 Task: Add a dentist appointment for a cavity filling on the 22nd at 6:00 PM to 7:00 PM
Action: Mouse moved to (360, 179)
Screenshot: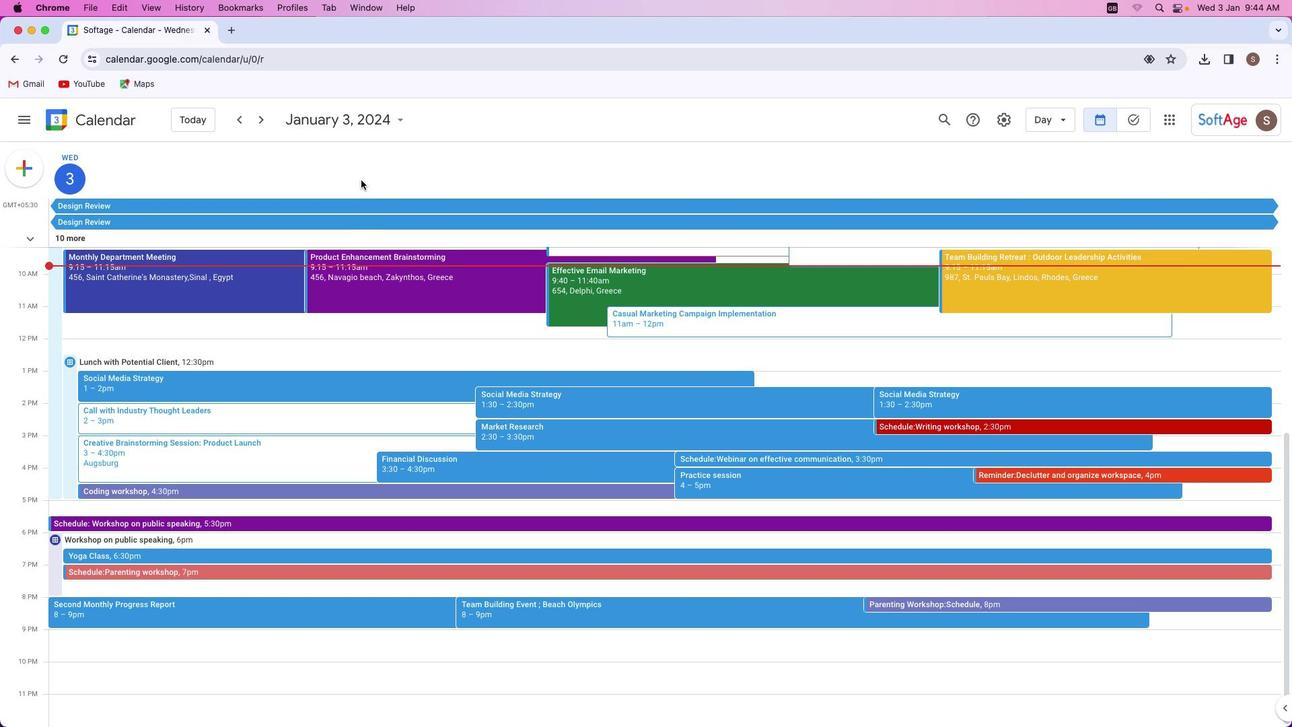 
Action: Mouse pressed left at (360, 179)
Screenshot: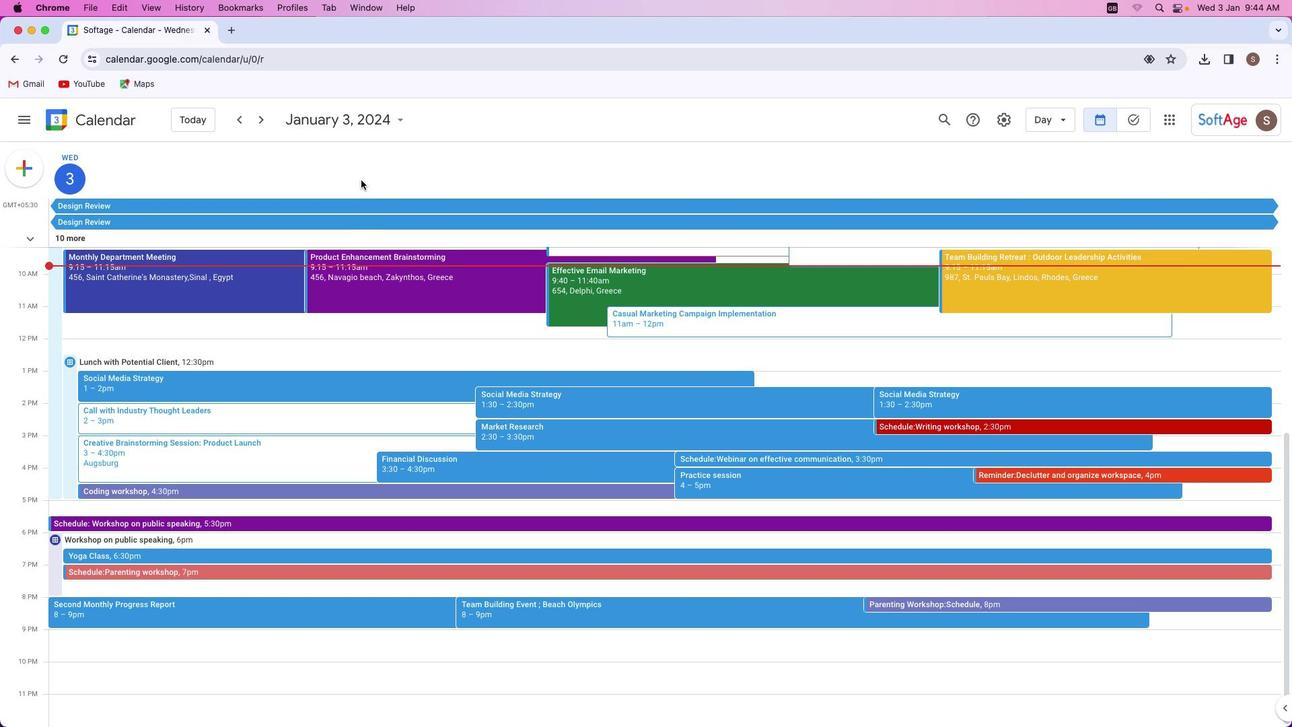 
Action: Mouse moved to (18, 169)
Screenshot: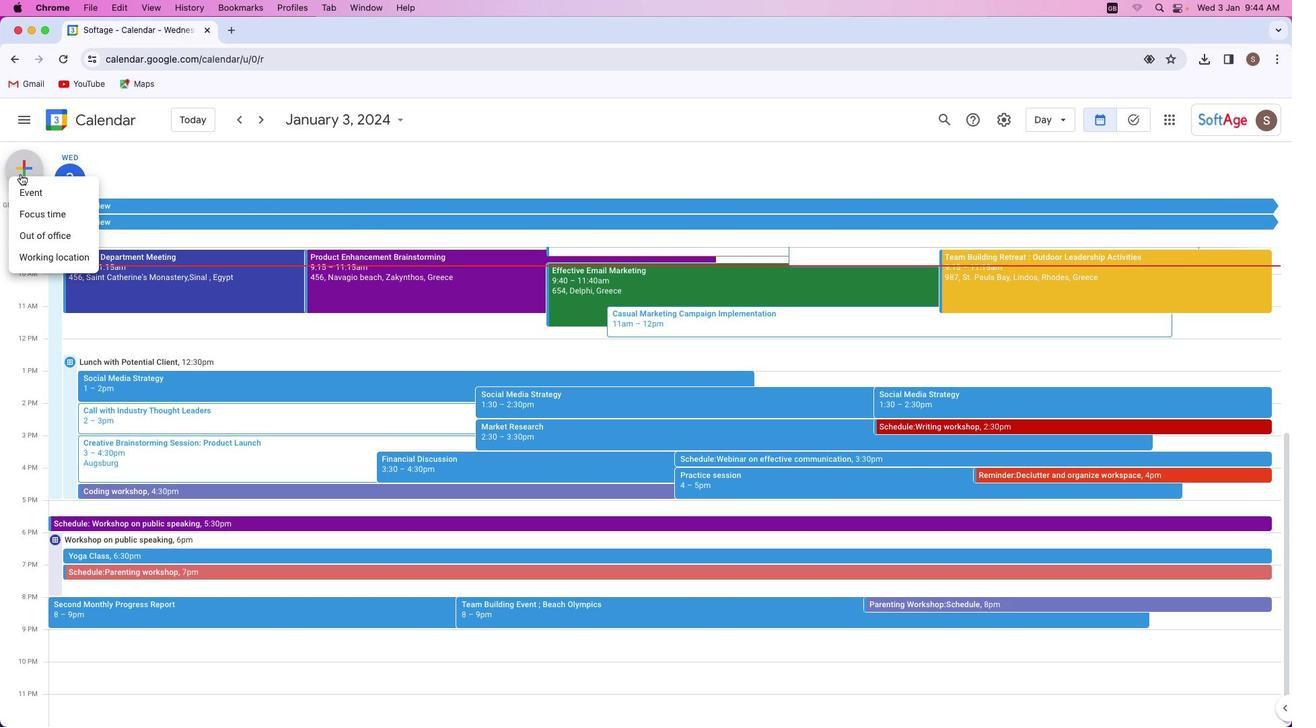 
Action: Mouse pressed left at (18, 169)
Screenshot: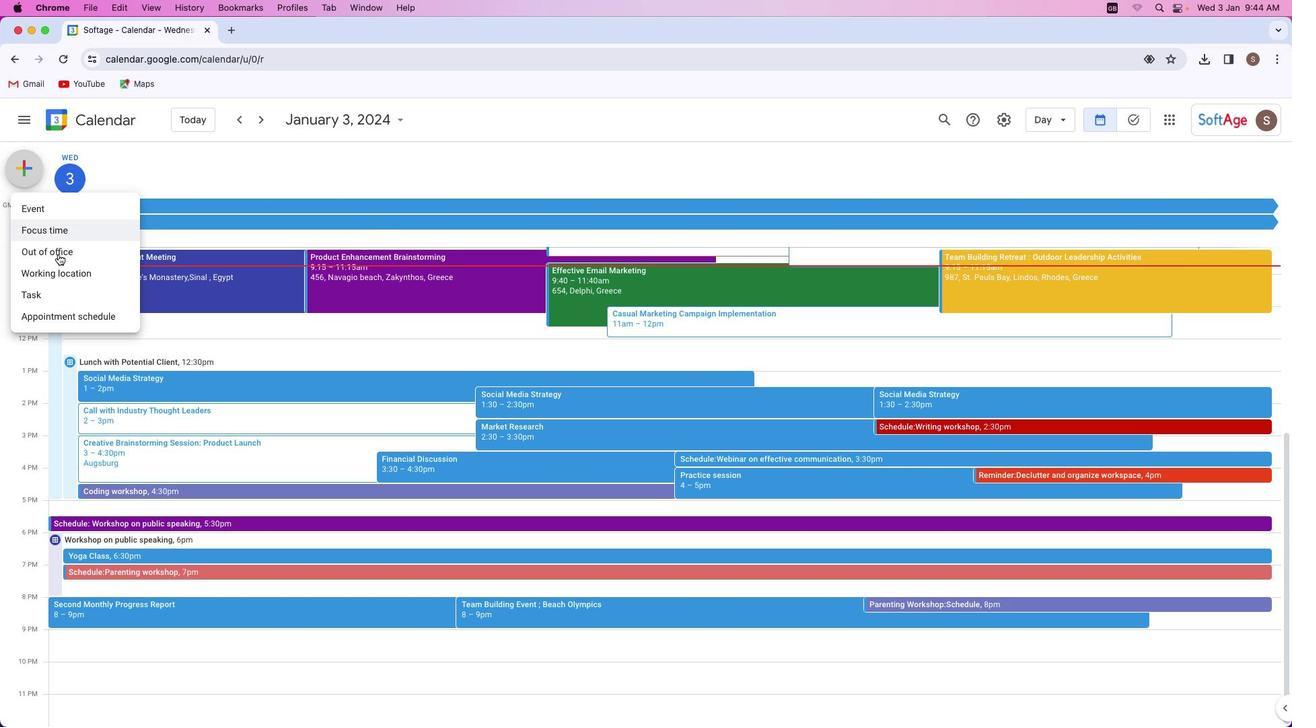 
Action: Mouse moved to (77, 317)
Screenshot: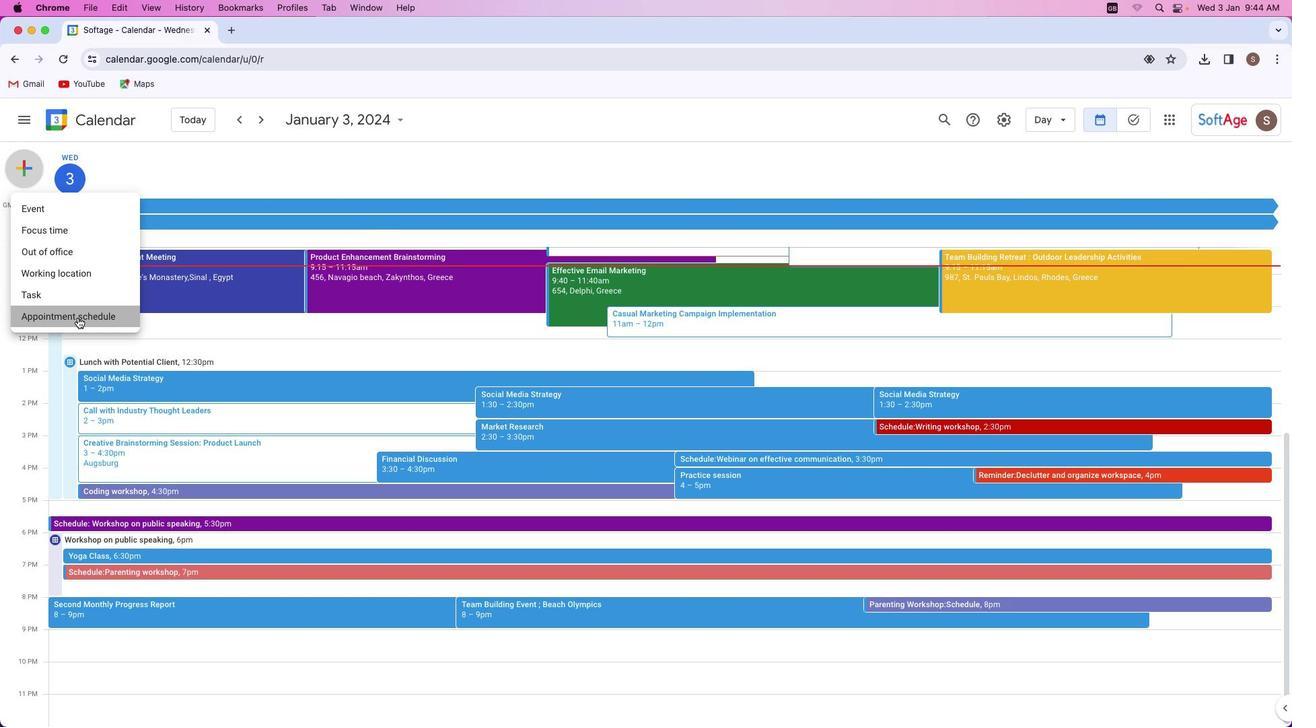 
Action: Mouse pressed left at (77, 317)
Screenshot: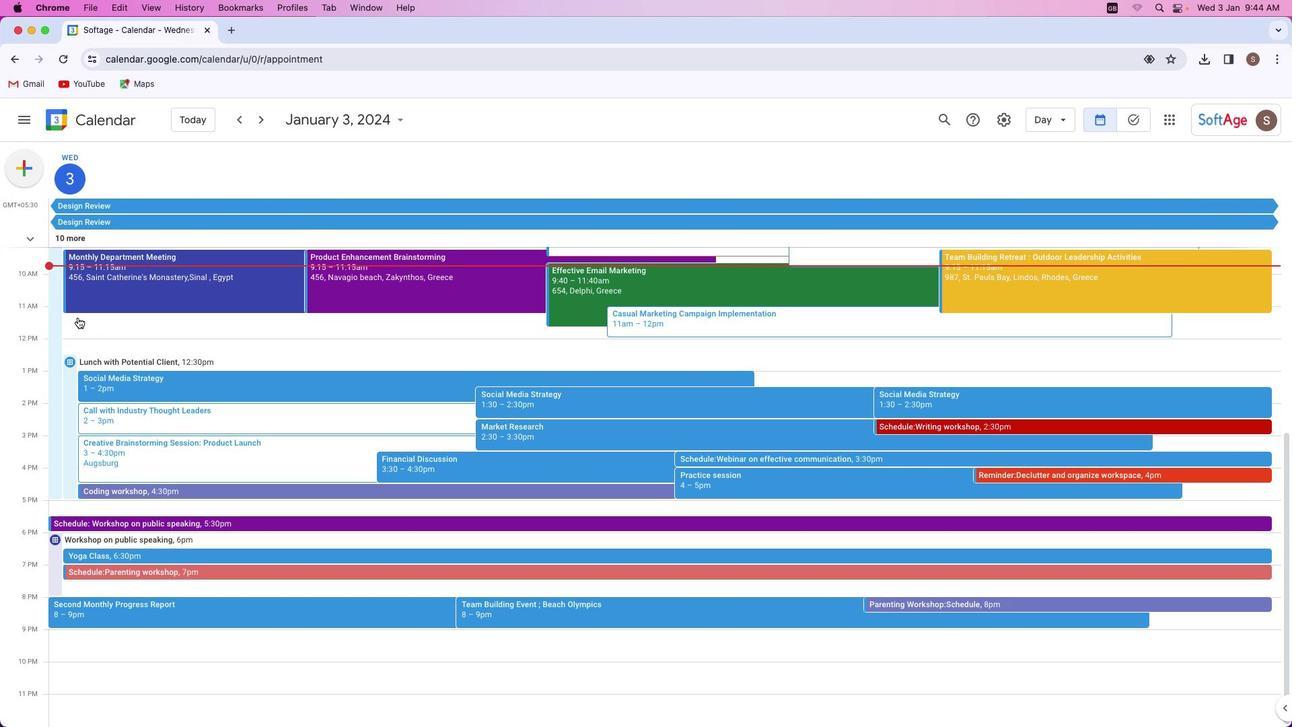 
Action: Mouse moved to (86, 156)
Screenshot: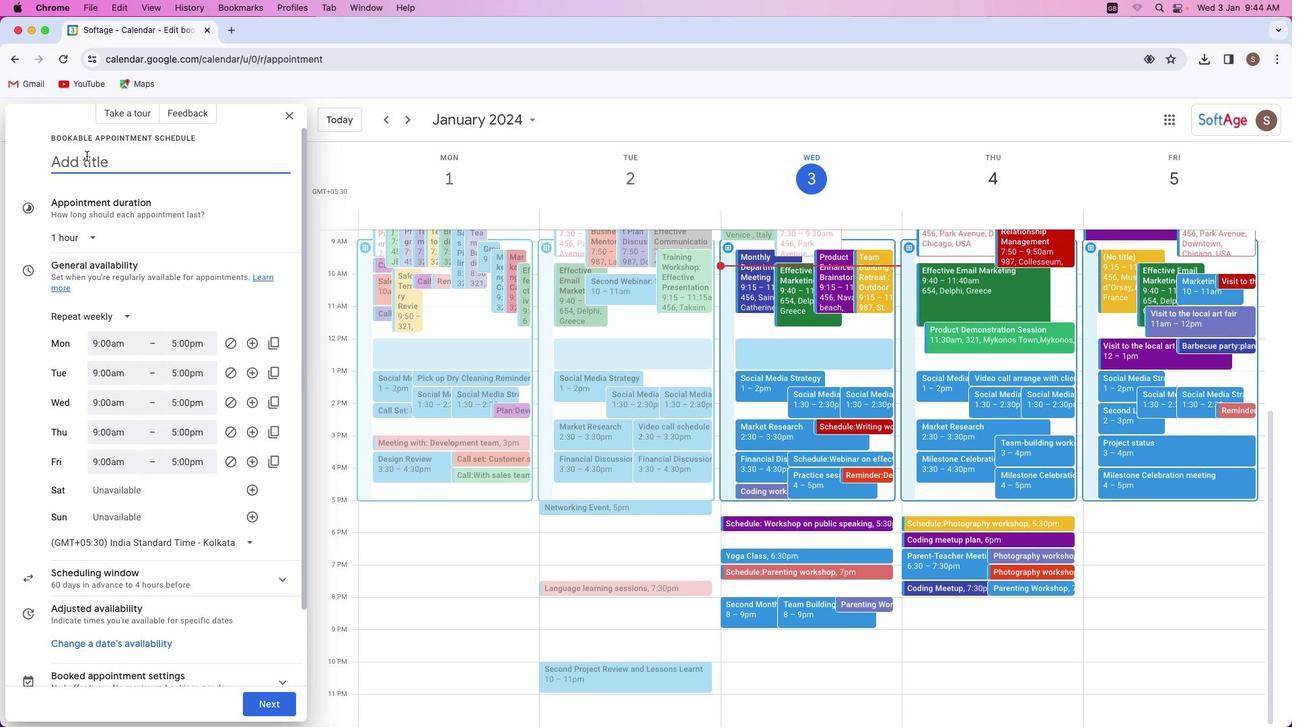
Action: Key pressed Key.shift'D''e''n''t''i''s''t'Key.space'f''o''o'Key.backspace'r'Key.space'c''a''v''i''t''y'Key.space'f''i''l''l''i''n''g'
Screenshot: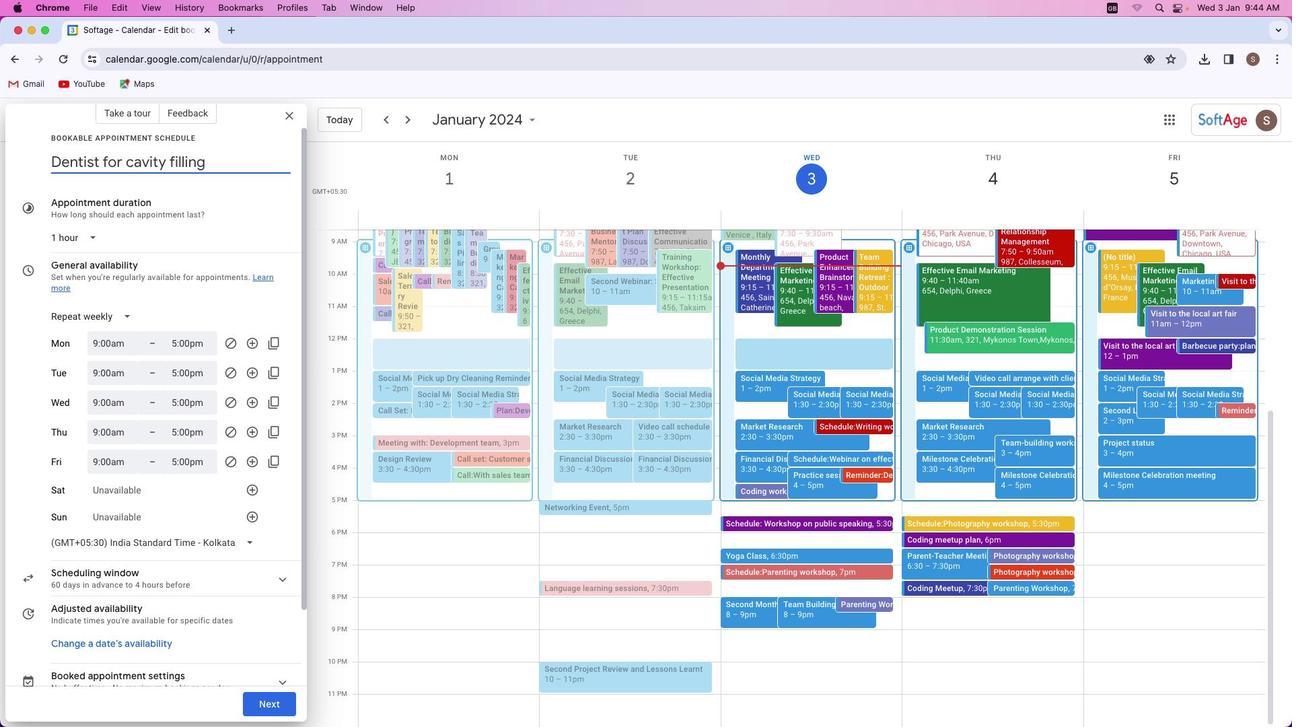 
Action: Mouse moved to (117, 312)
Screenshot: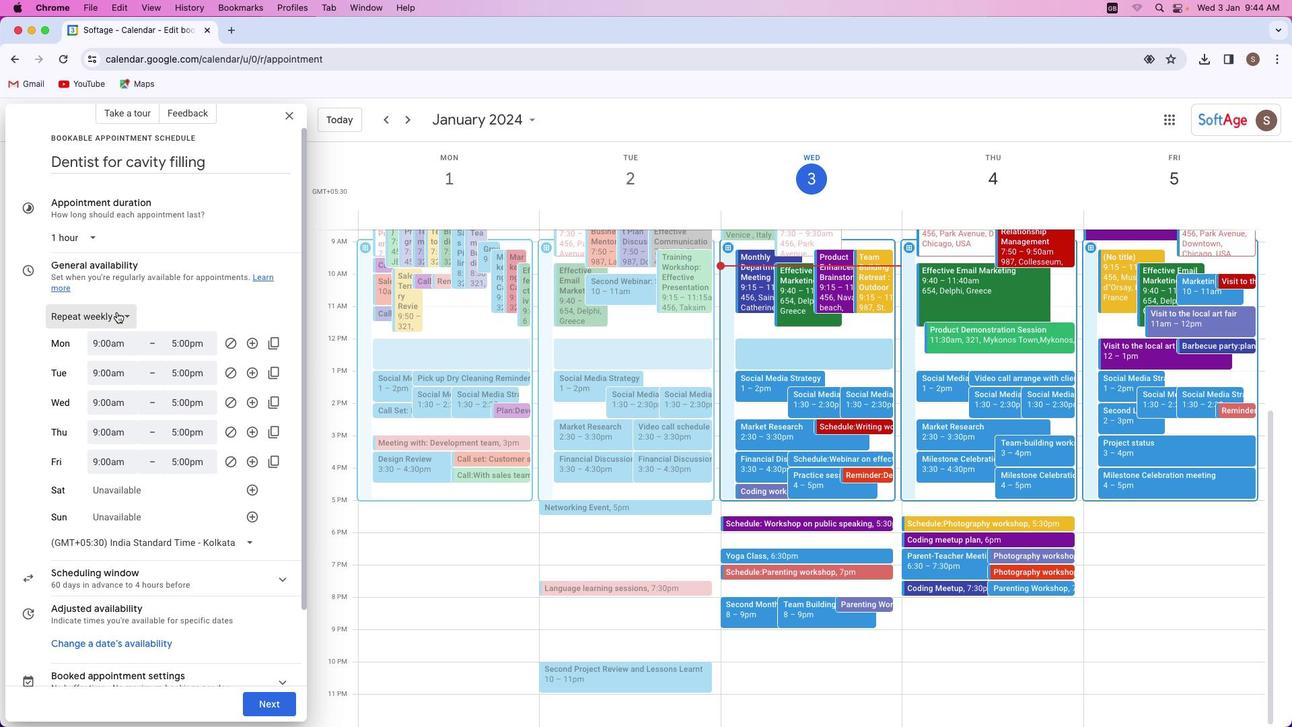 
Action: Mouse pressed left at (117, 312)
Screenshot: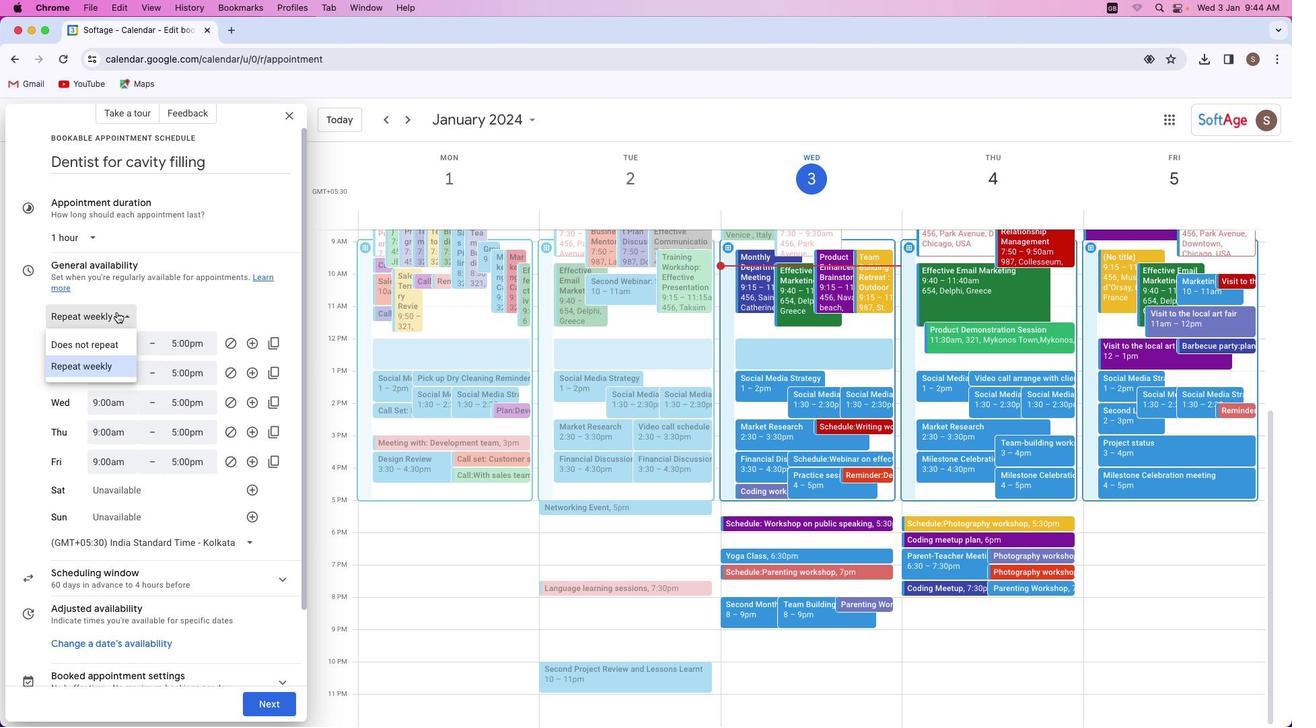 
Action: Mouse moved to (113, 344)
Screenshot: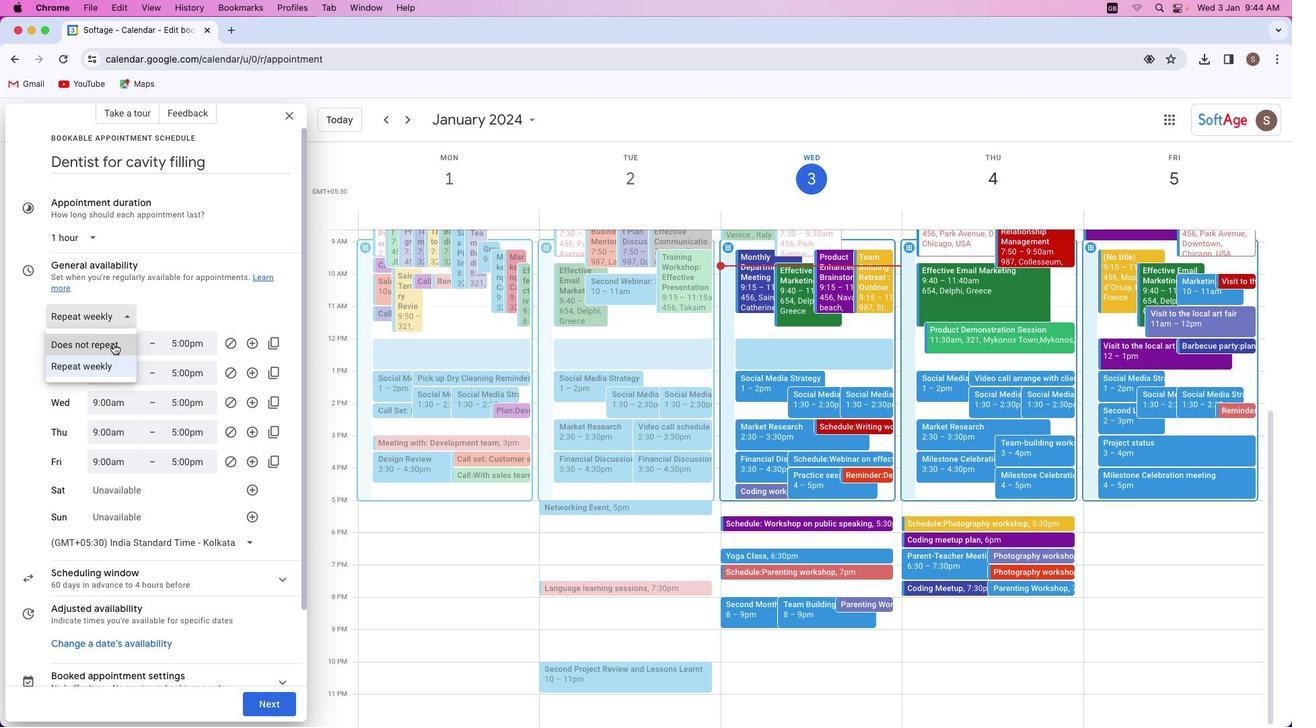 
Action: Mouse pressed left at (113, 344)
Screenshot: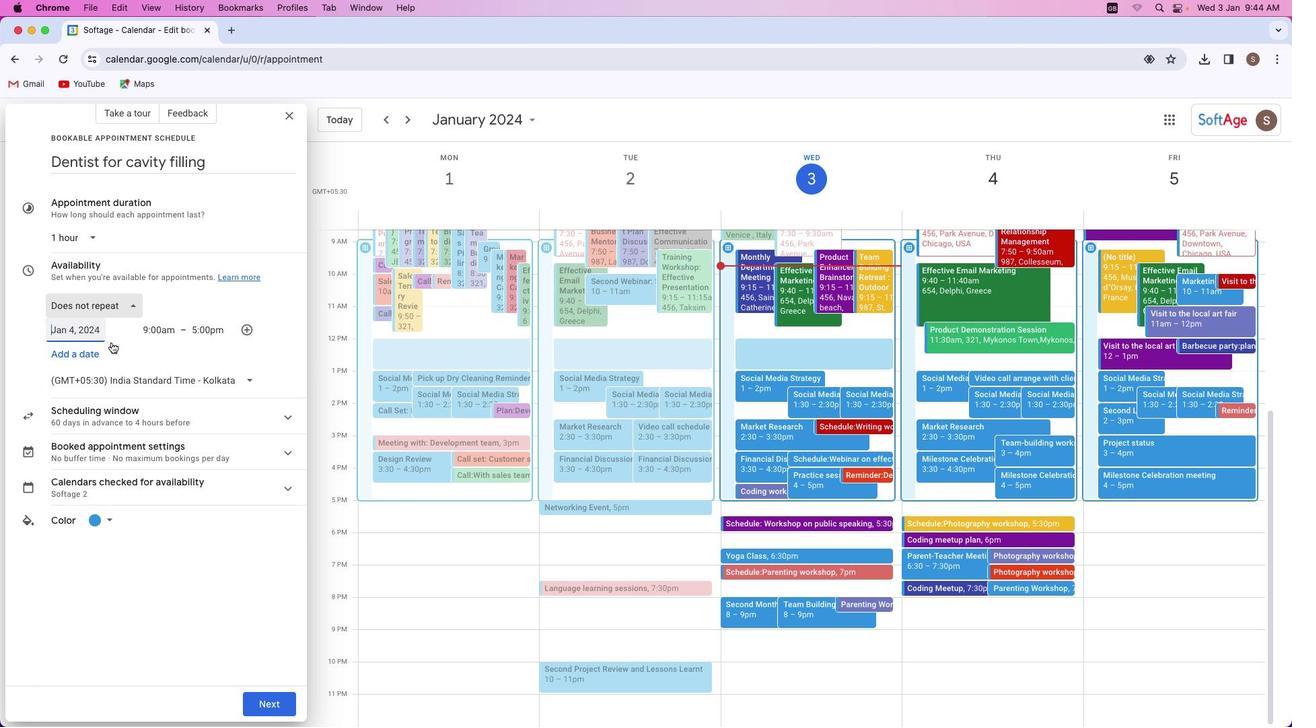 
Action: Mouse moved to (86, 329)
Screenshot: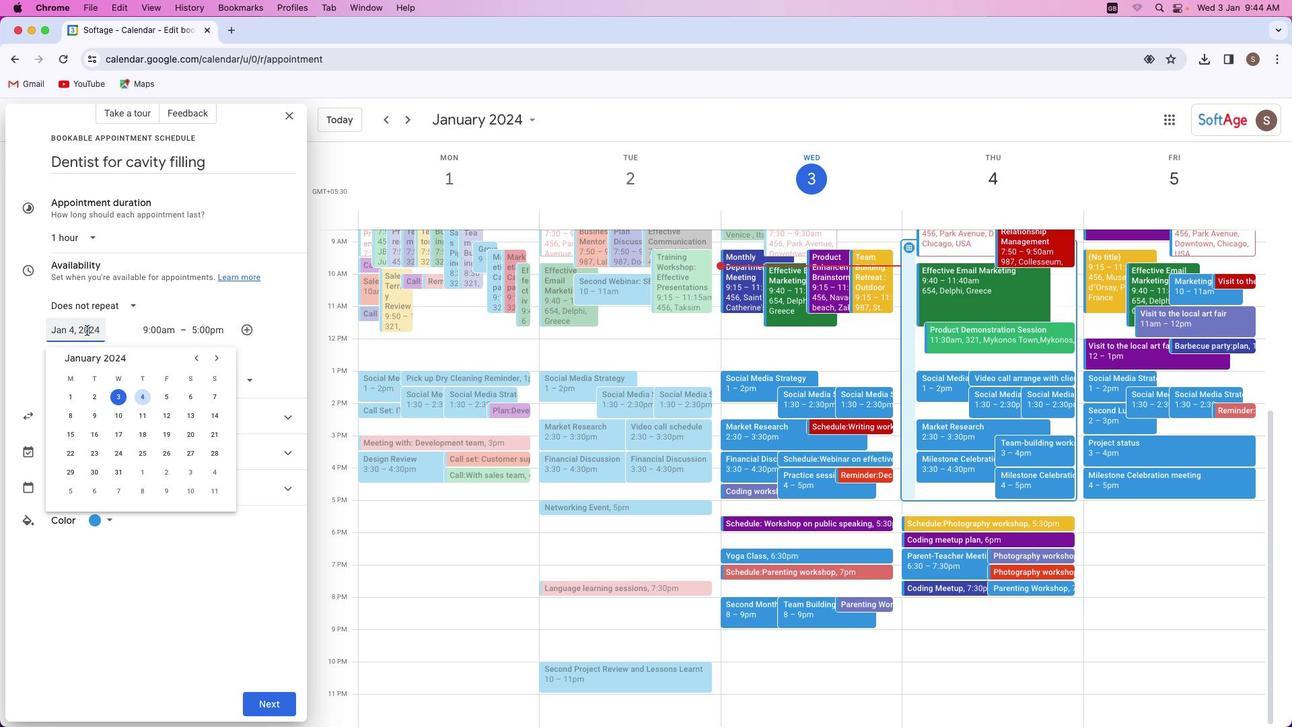 
Action: Mouse pressed left at (86, 329)
Screenshot: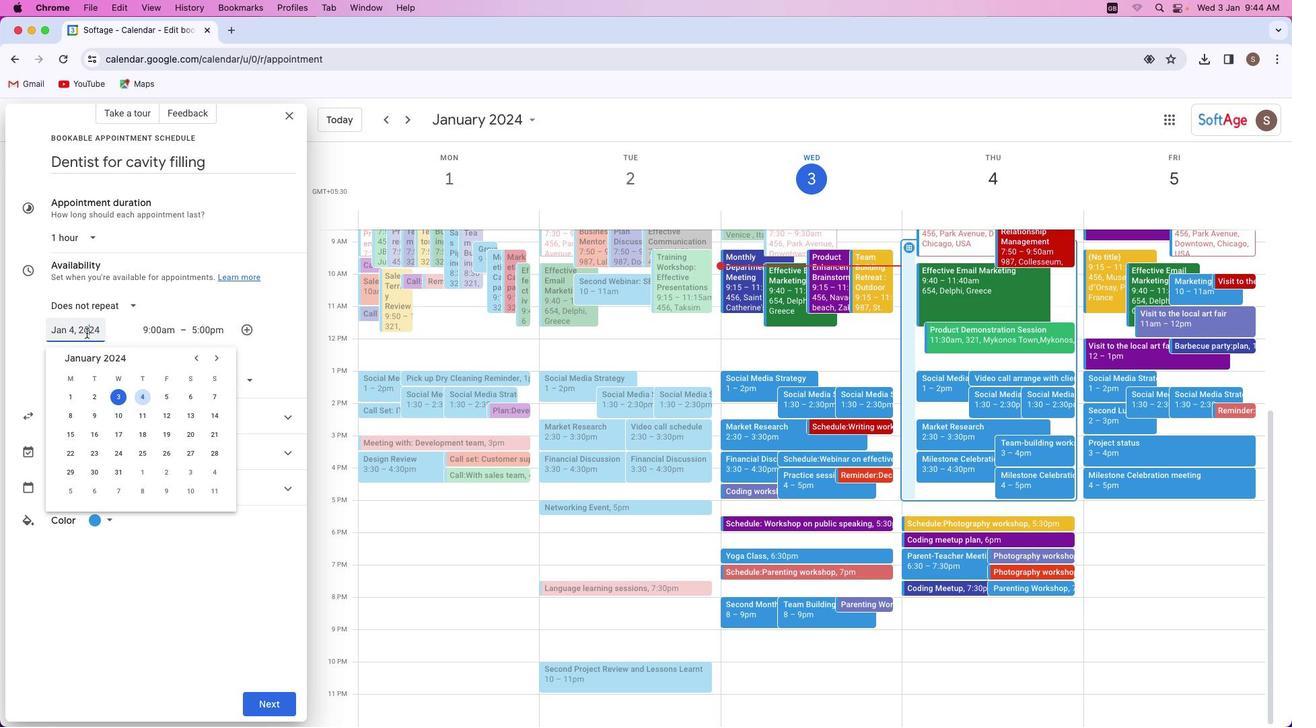 
Action: Mouse moved to (72, 452)
Screenshot: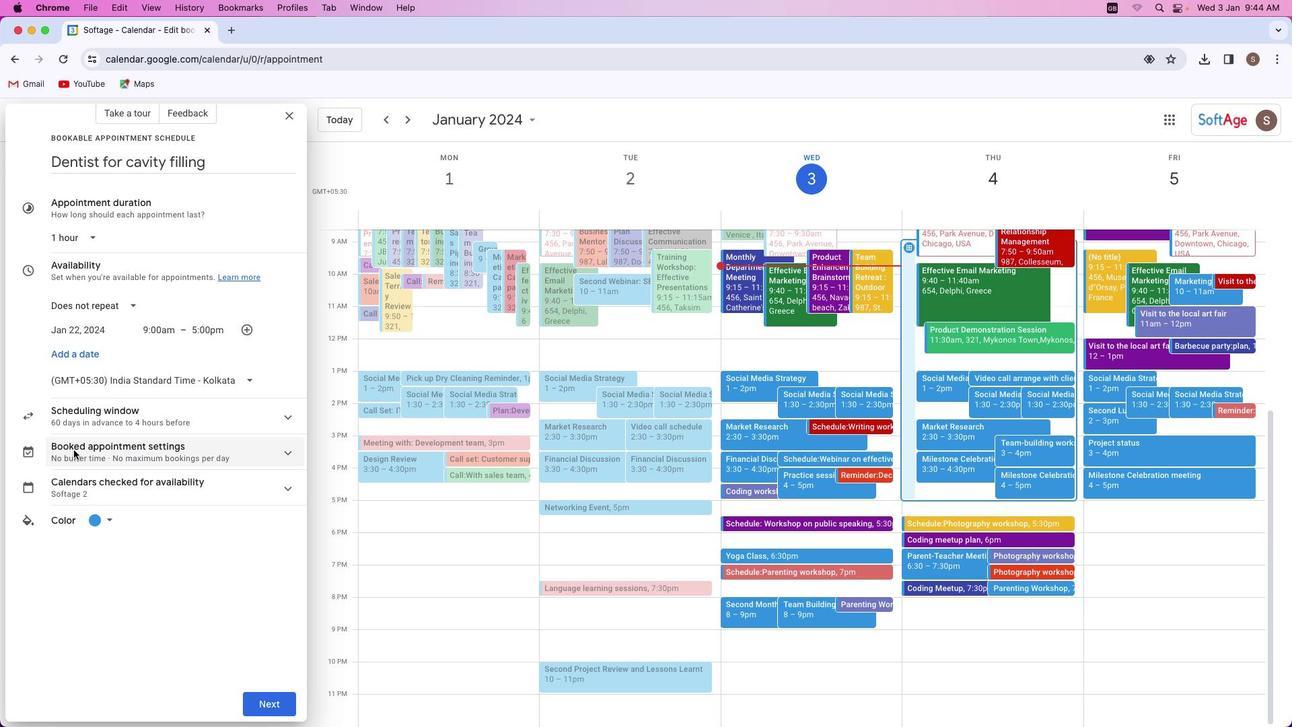 
Action: Mouse pressed left at (72, 452)
Screenshot: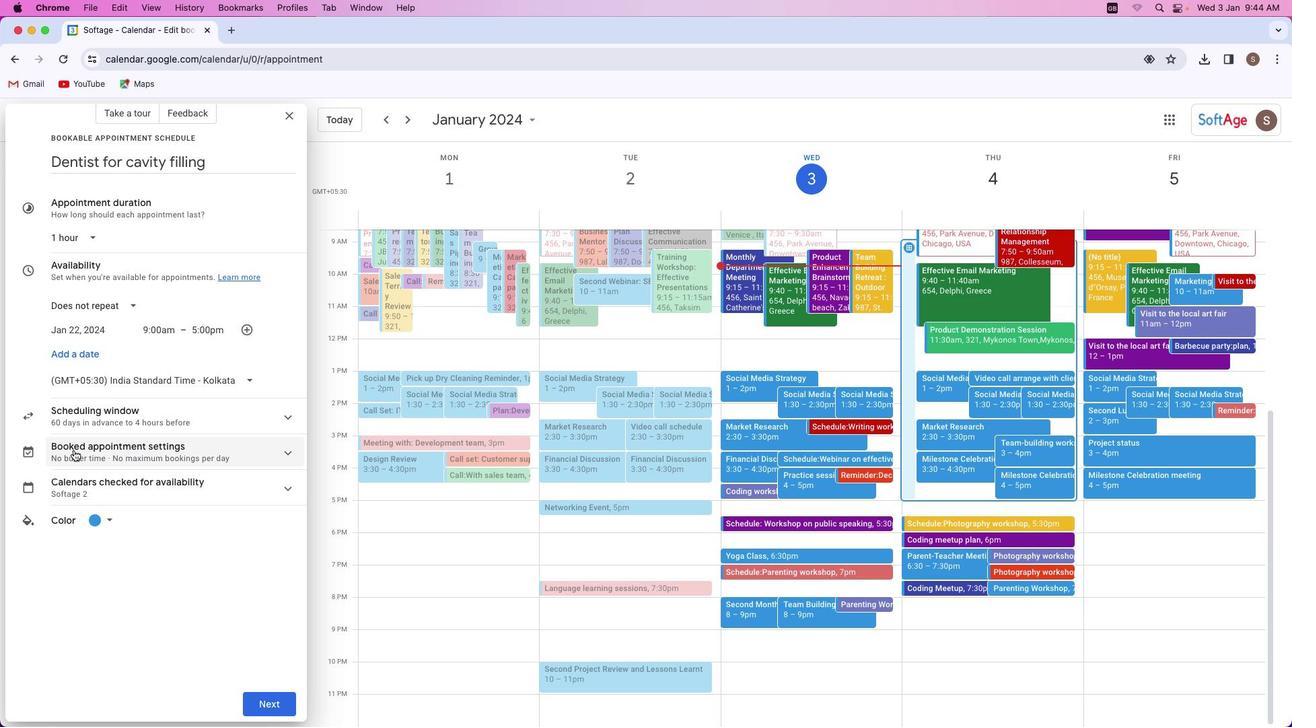 
Action: Mouse moved to (156, 329)
Screenshot: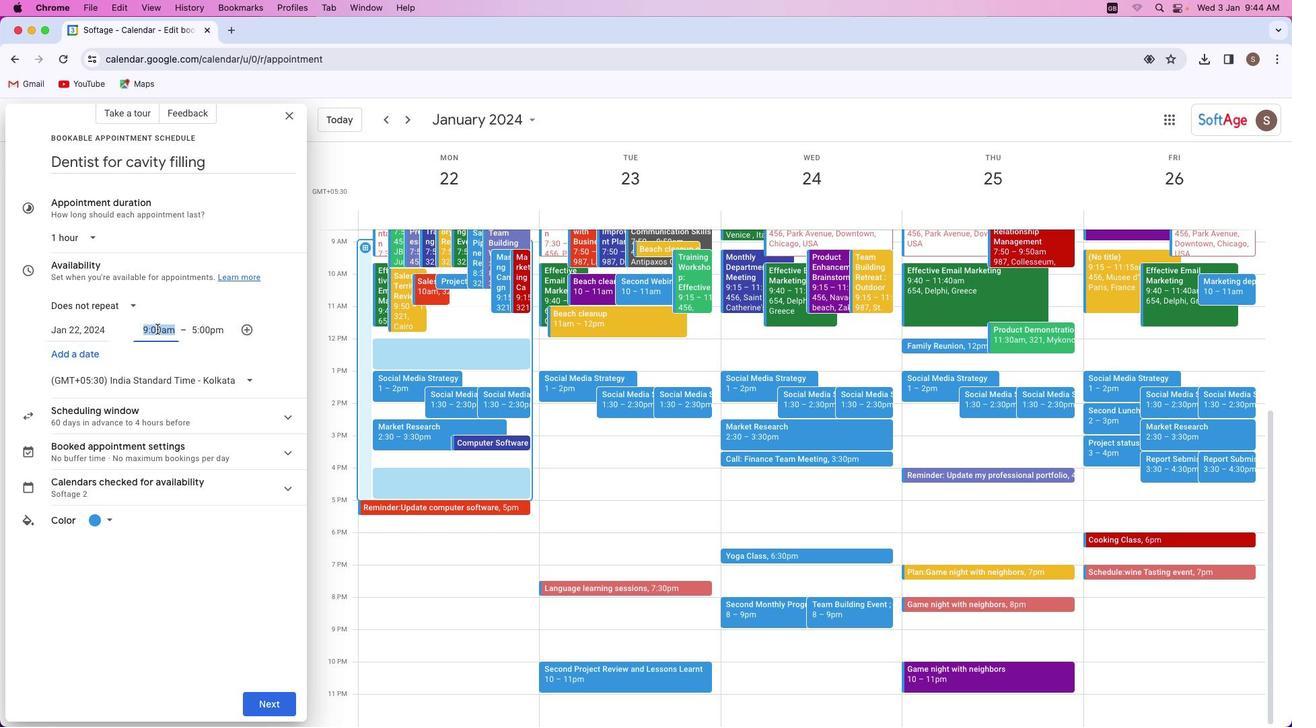 
Action: Mouse pressed left at (156, 329)
Screenshot: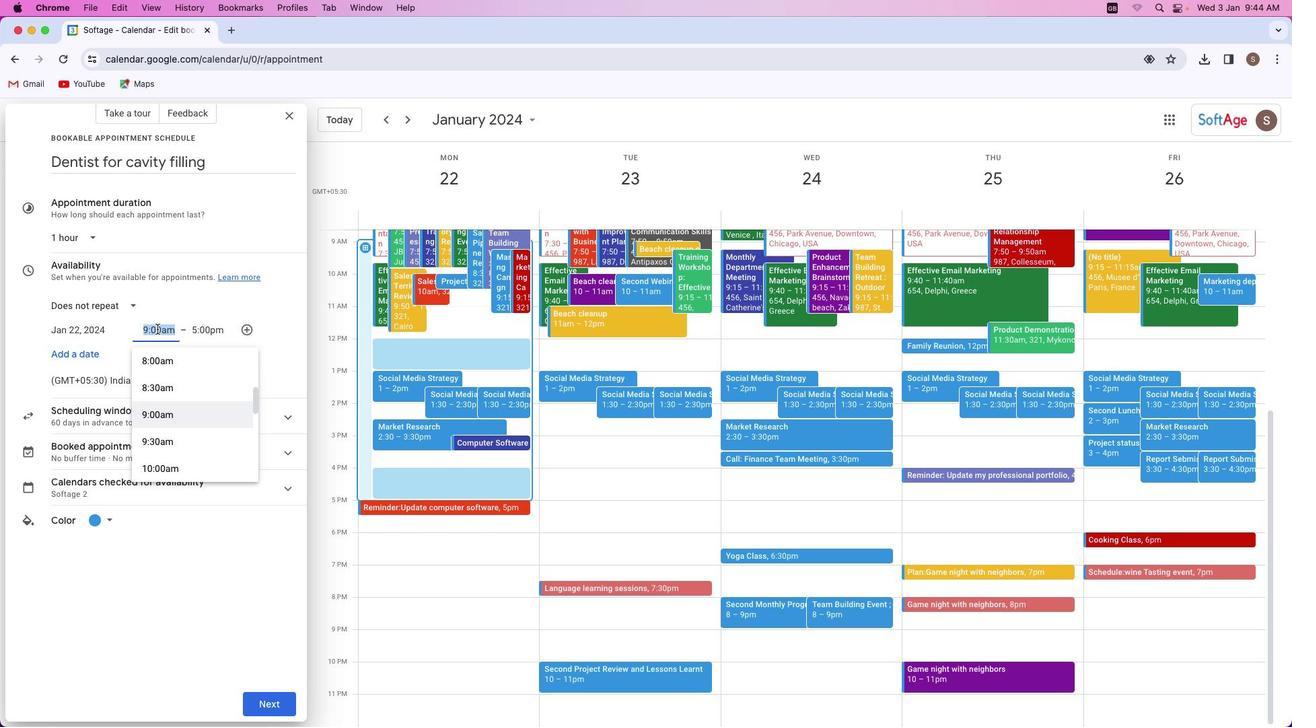 
Action: Mouse moved to (171, 384)
Screenshot: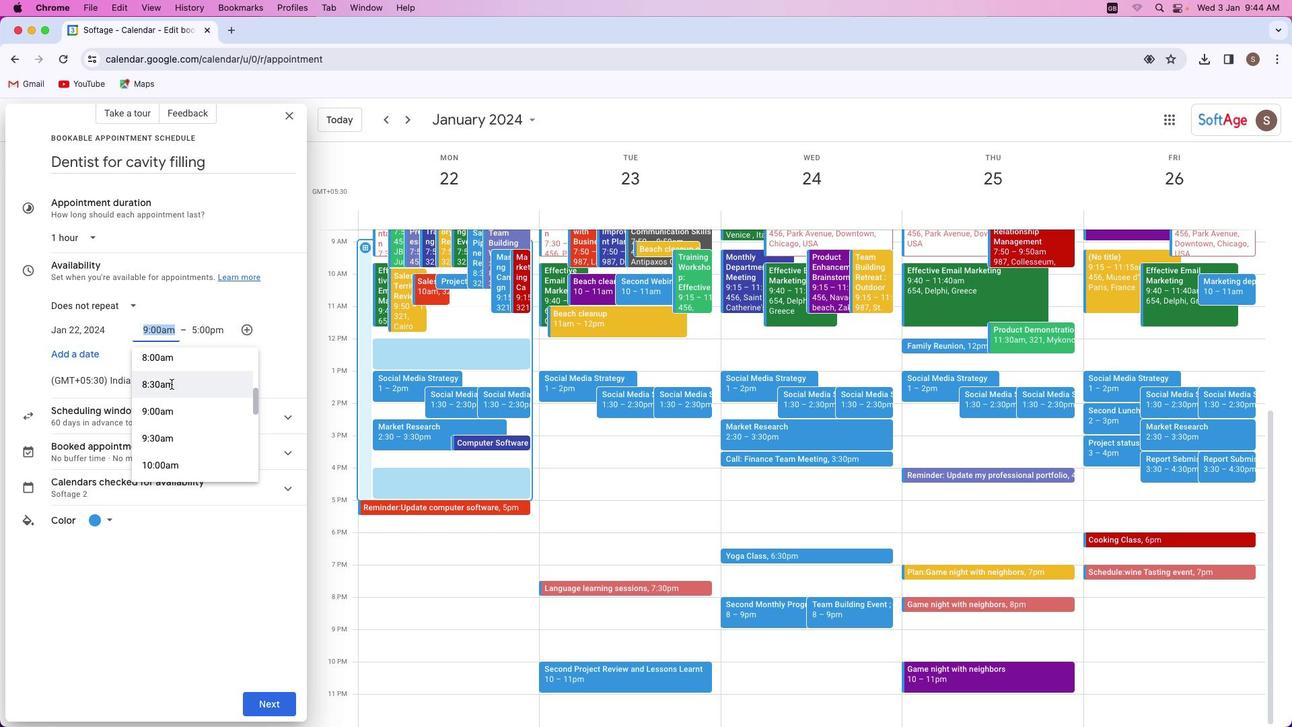 
Action: Mouse scrolled (171, 384) with delta (0, 0)
Screenshot: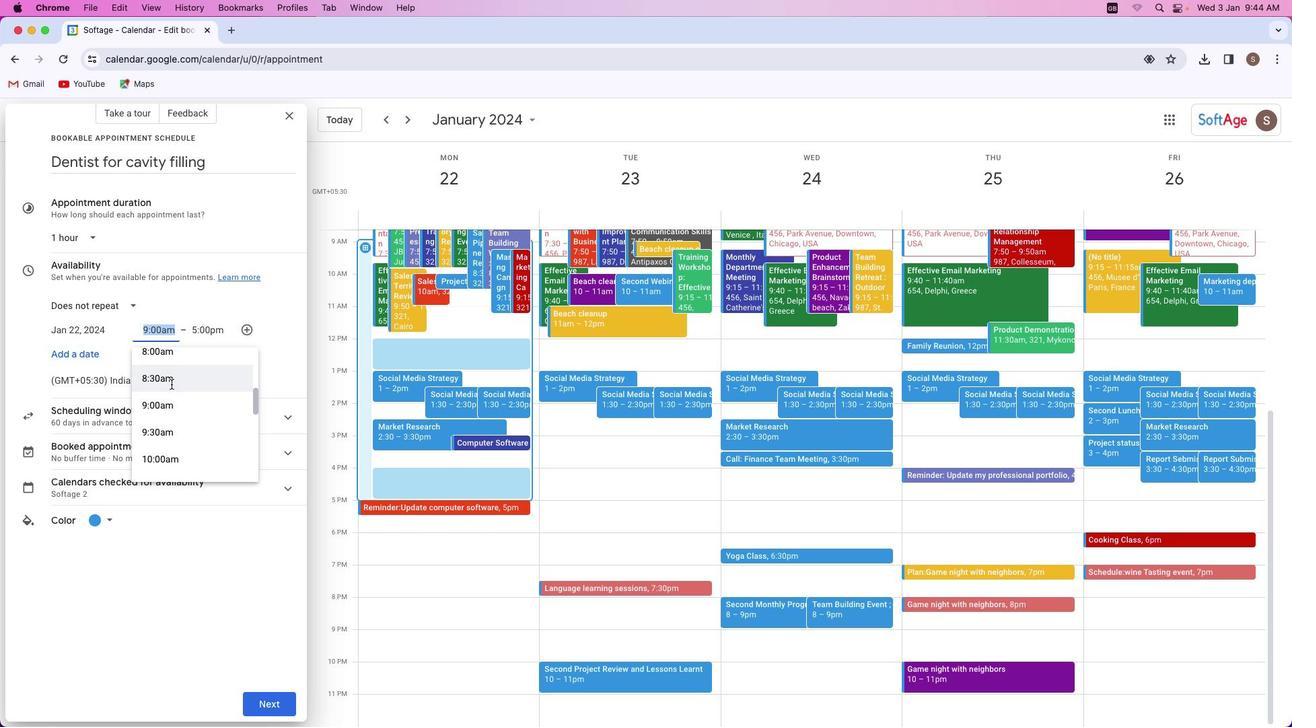
Action: Mouse scrolled (171, 384) with delta (0, 0)
Screenshot: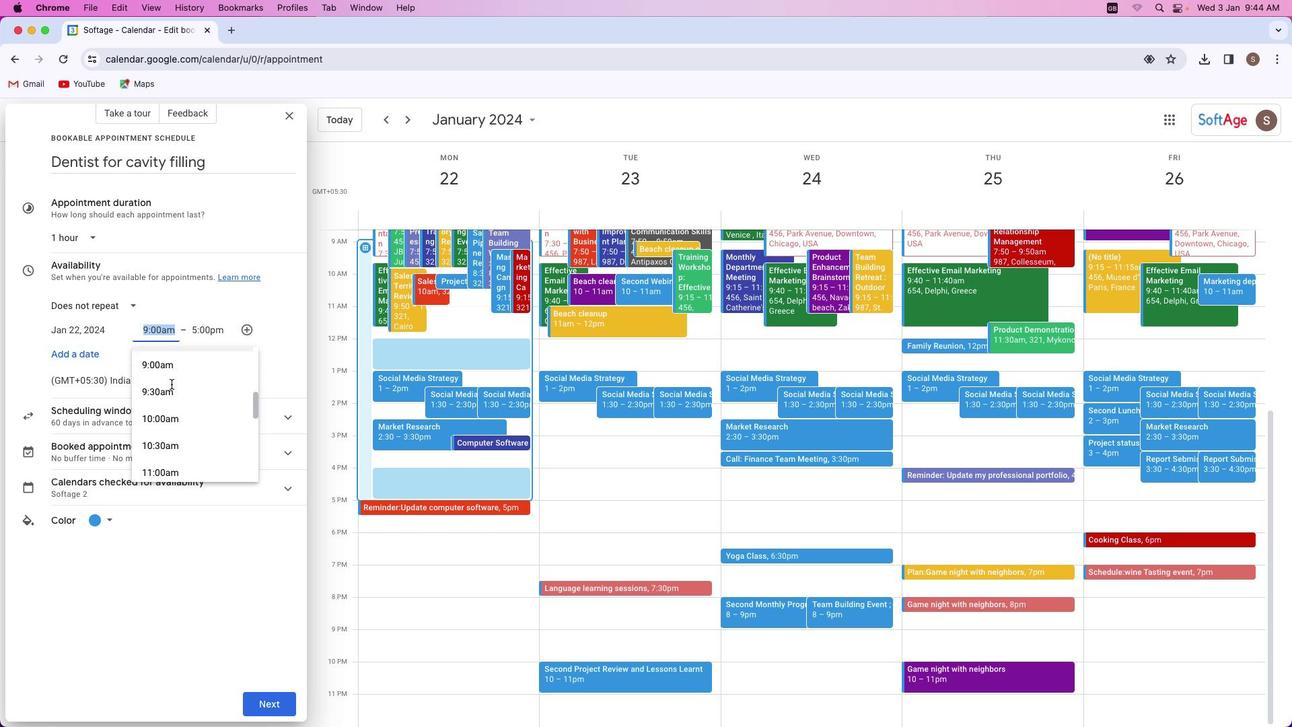 
Action: Mouse scrolled (171, 384) with delta (0, 0)
Screenshot: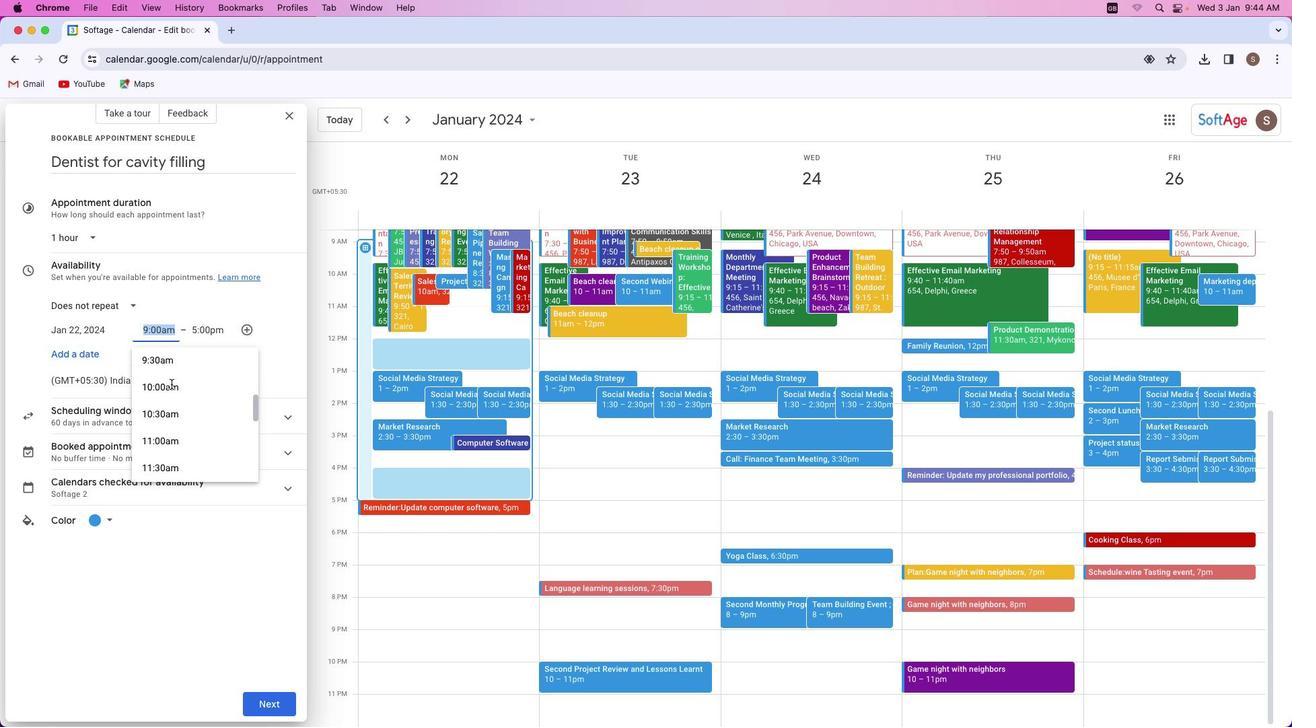 
Action: Mouse scrolled (171, 384) with delta (0, 0)
Screenshot: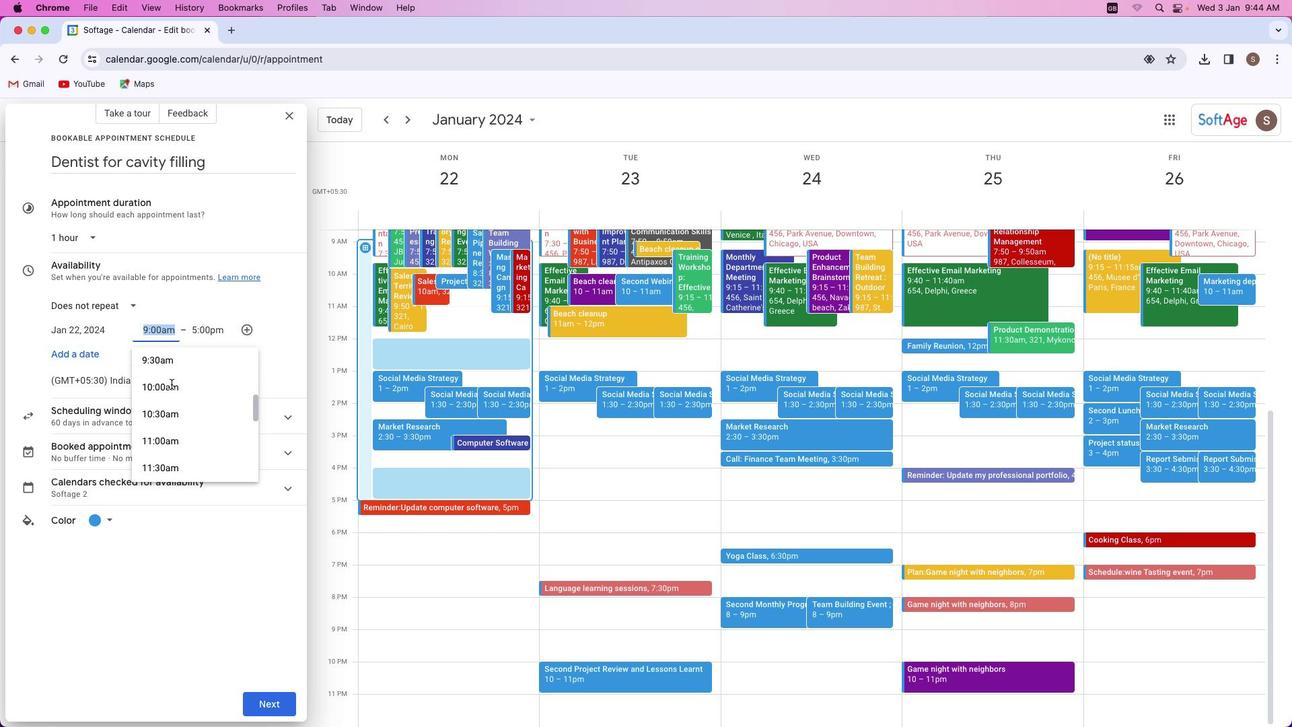 
Action: Mouse scrolled (171, 384) with delta (0, 0)
Screenshot: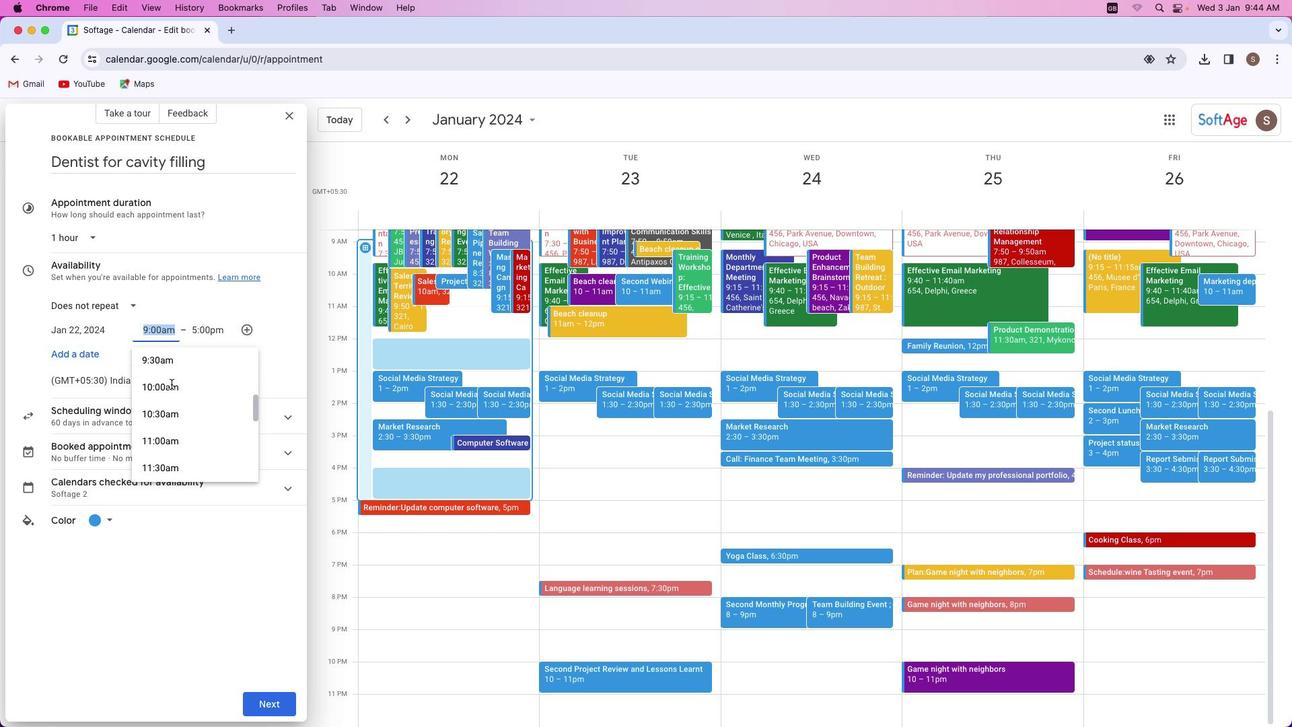 
Action: Mouse scrolled (171, 384) with delta (0, 0)
Screenshot: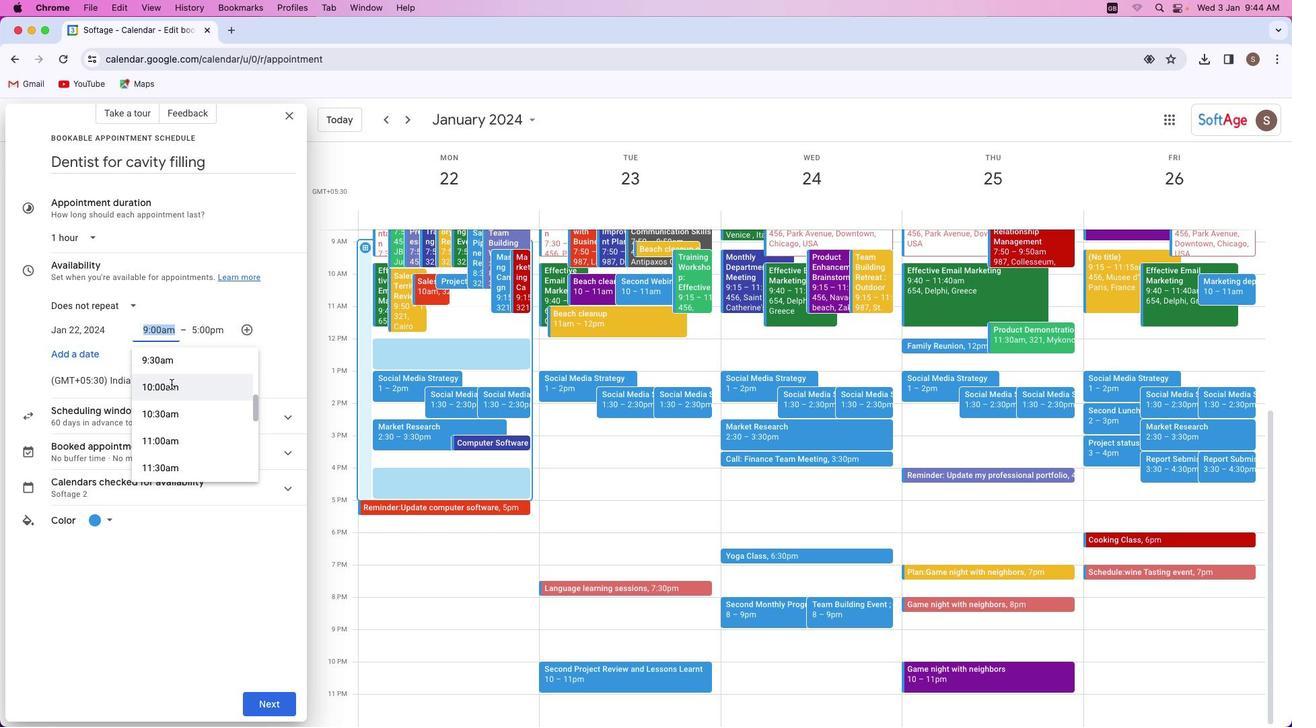 
Action: Mouse scrolled (171, 384) with delta (0, 0)
Screenshot: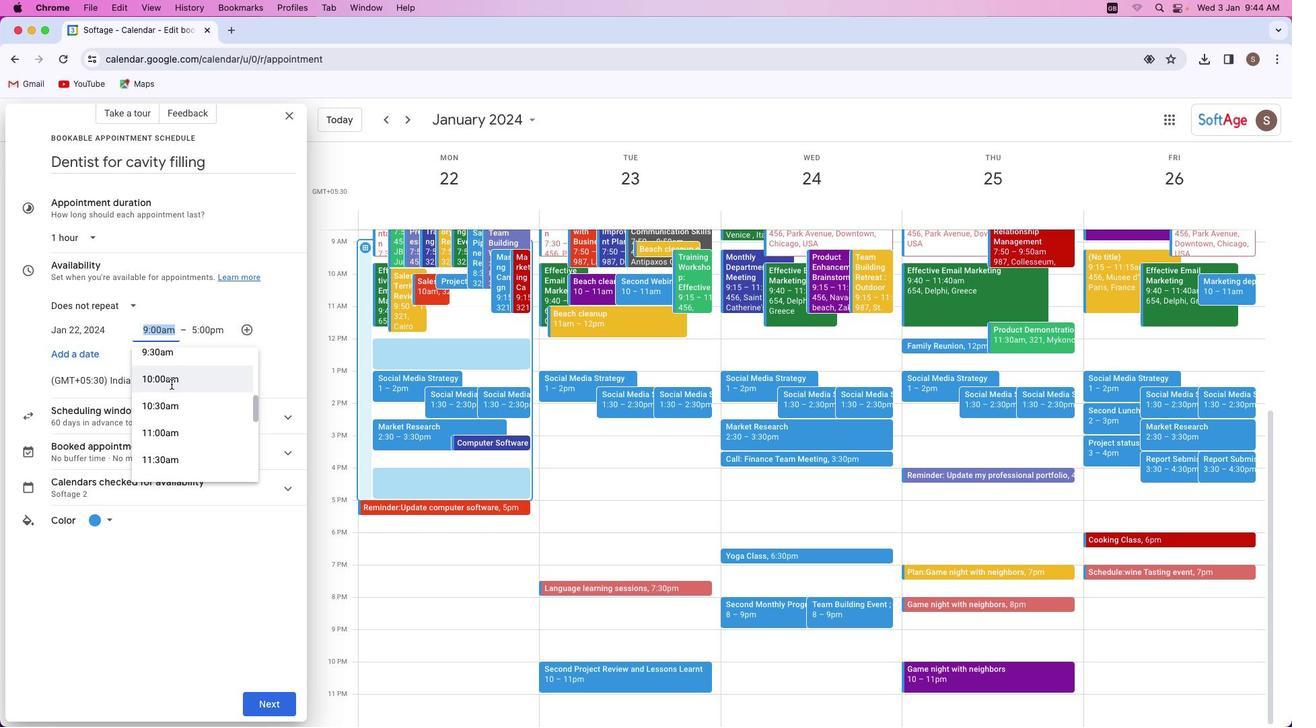 
Action: Mouse scrolled (171, 384) with delta (0, 0)
Screenshot: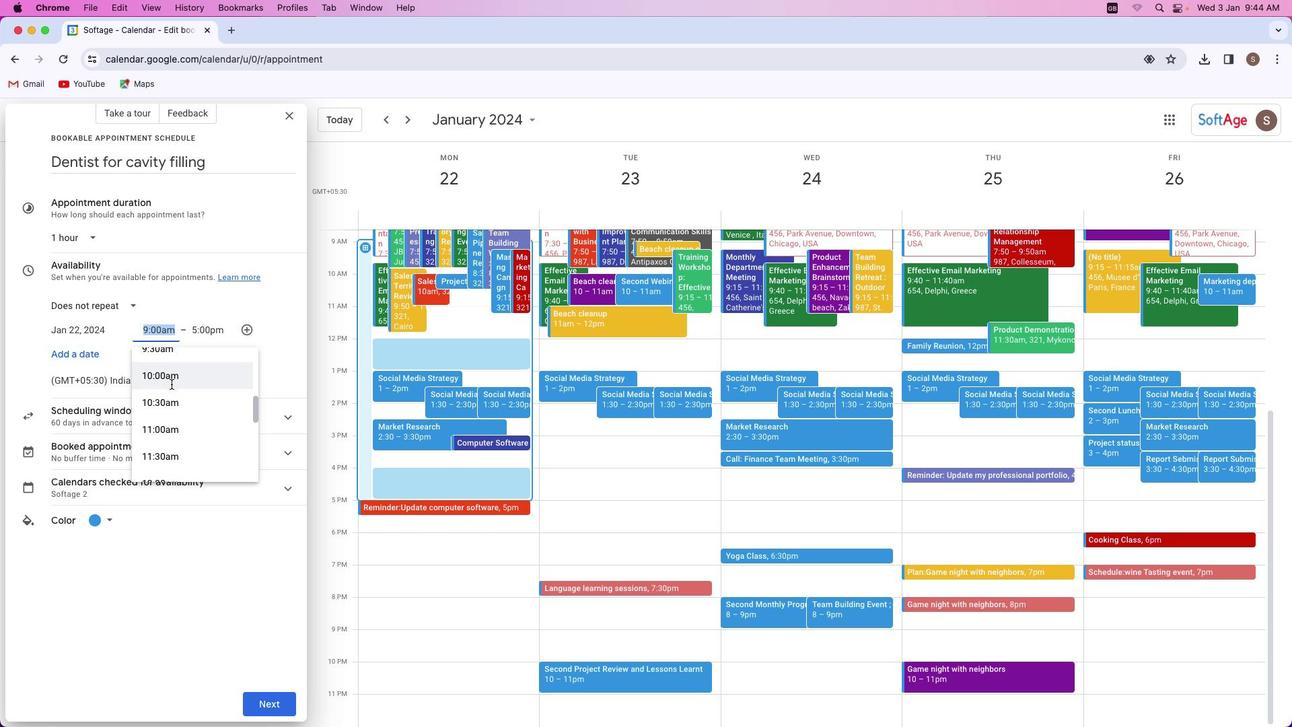 
Action: Mouse scrolled (171, 384) with delta (0, 0)
Screenshot: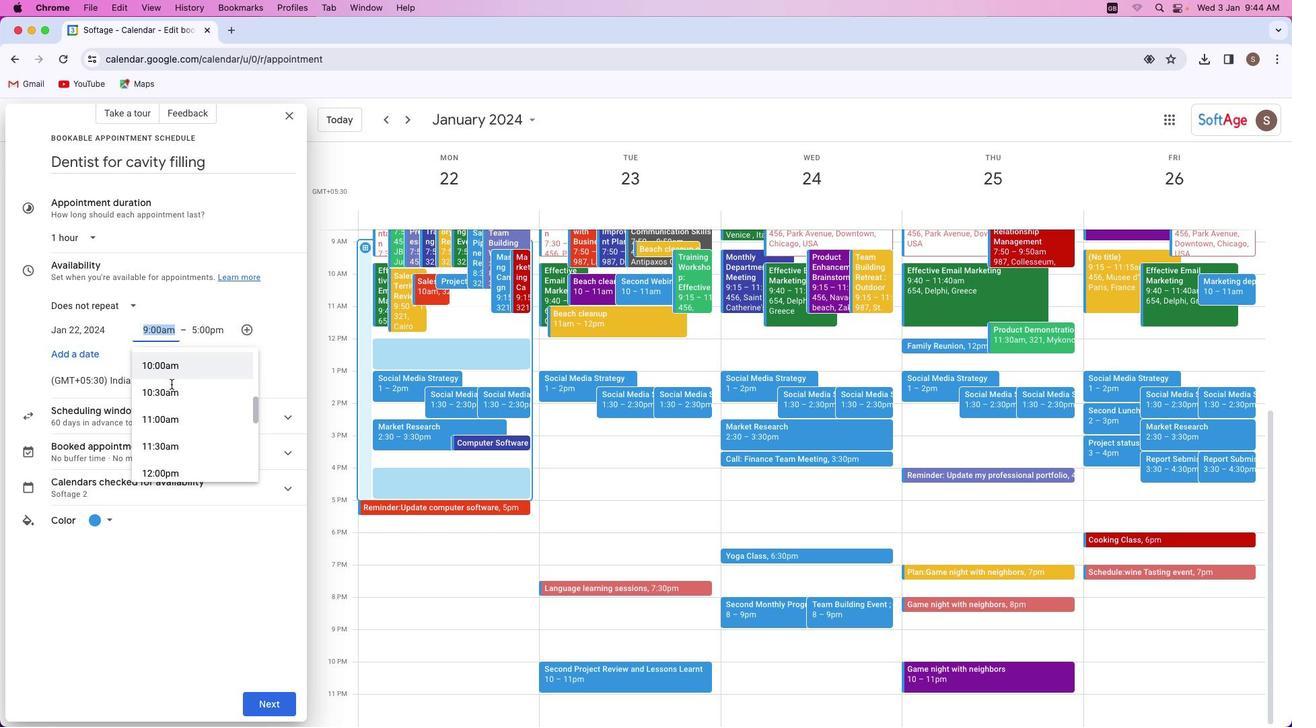 
Action: Mouse scrolled (171, 384) with delta (0, 0)
Screenshot: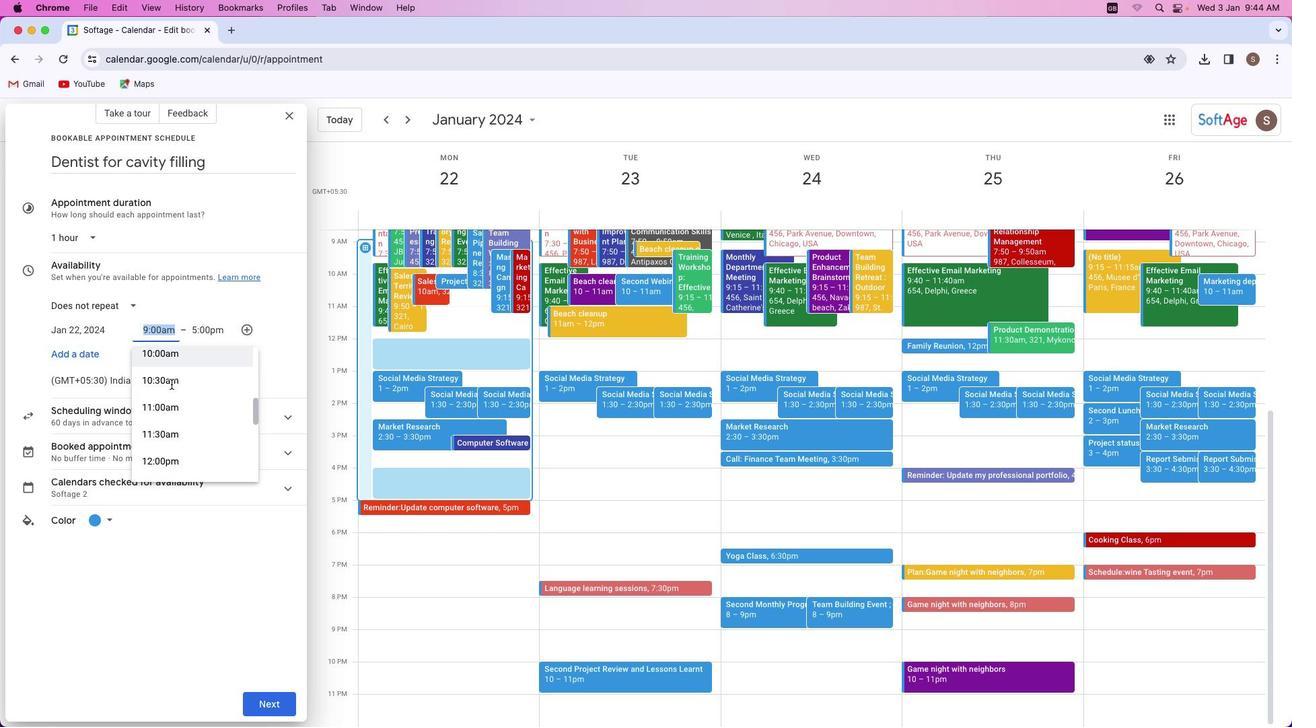 
Action: Mouse scrolled (171, 384) with delta (0, 0)
Screenshot: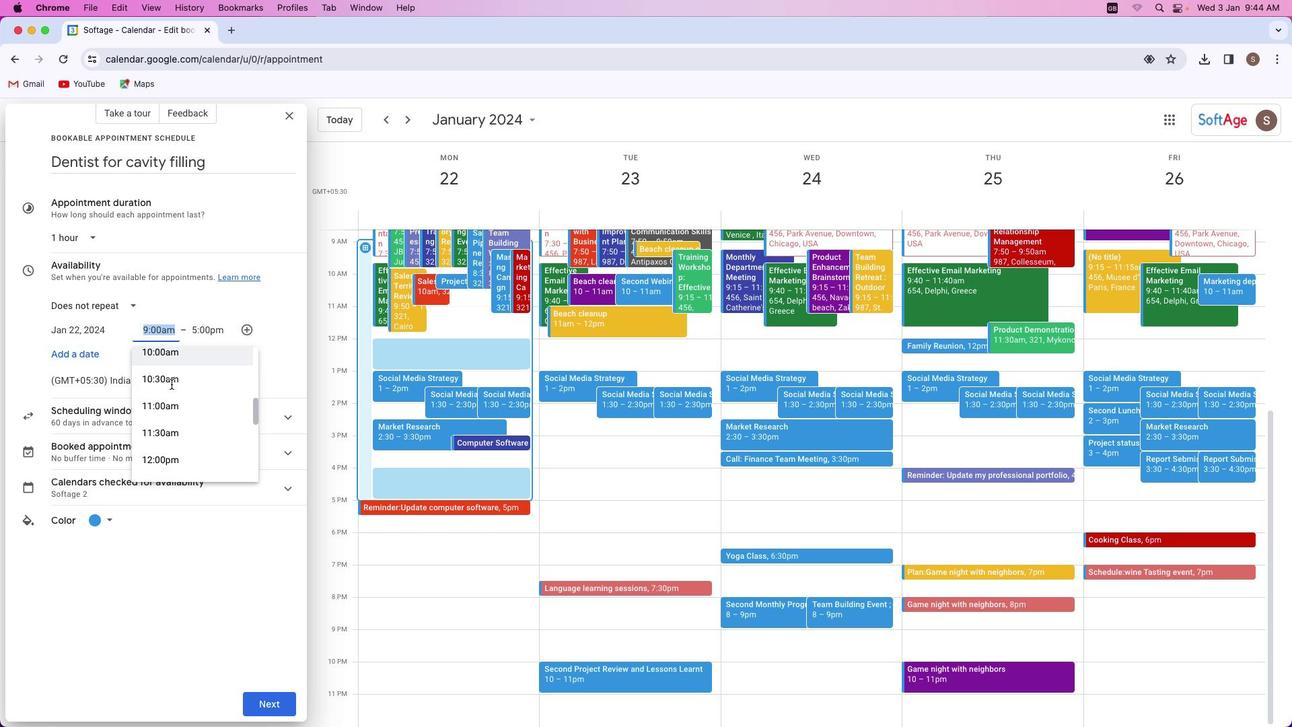 
Action: Mouse scrolled (171, 384) with delta (0, 0)
Screenshot: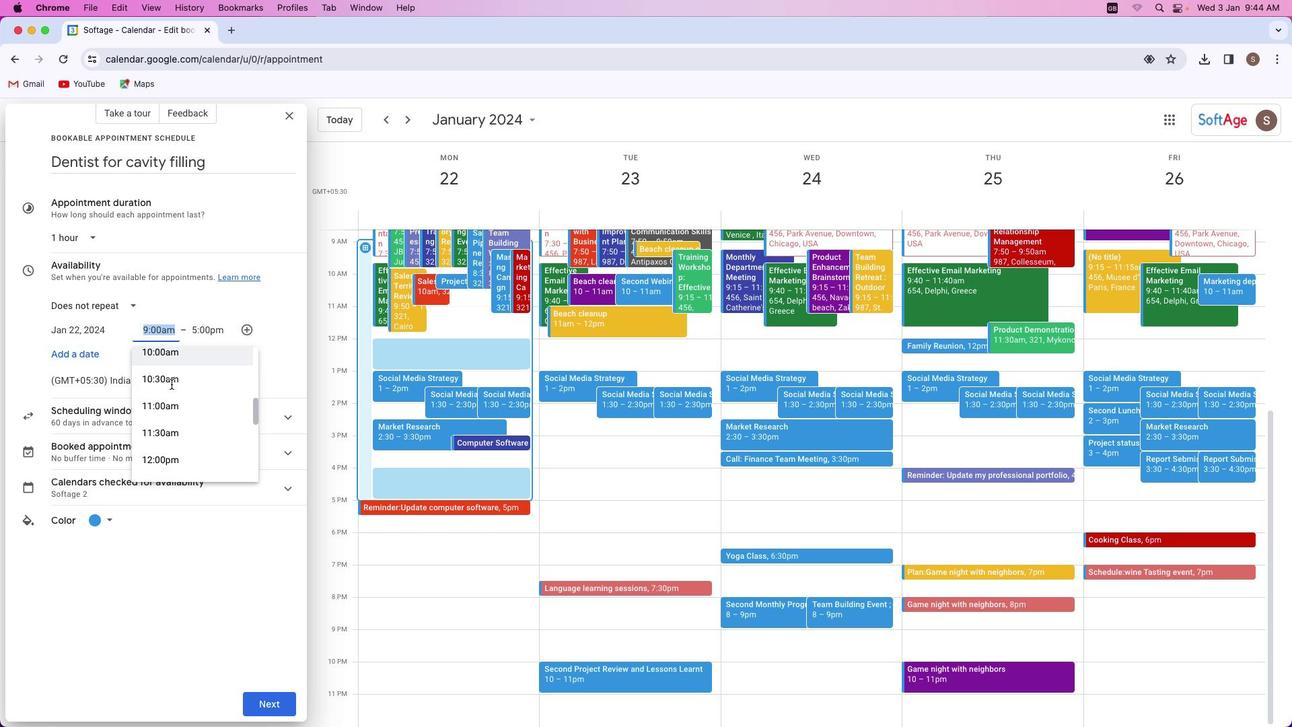 
Action: Mouse scrolled (171, 384) with delta (0, 0)
Screenshot: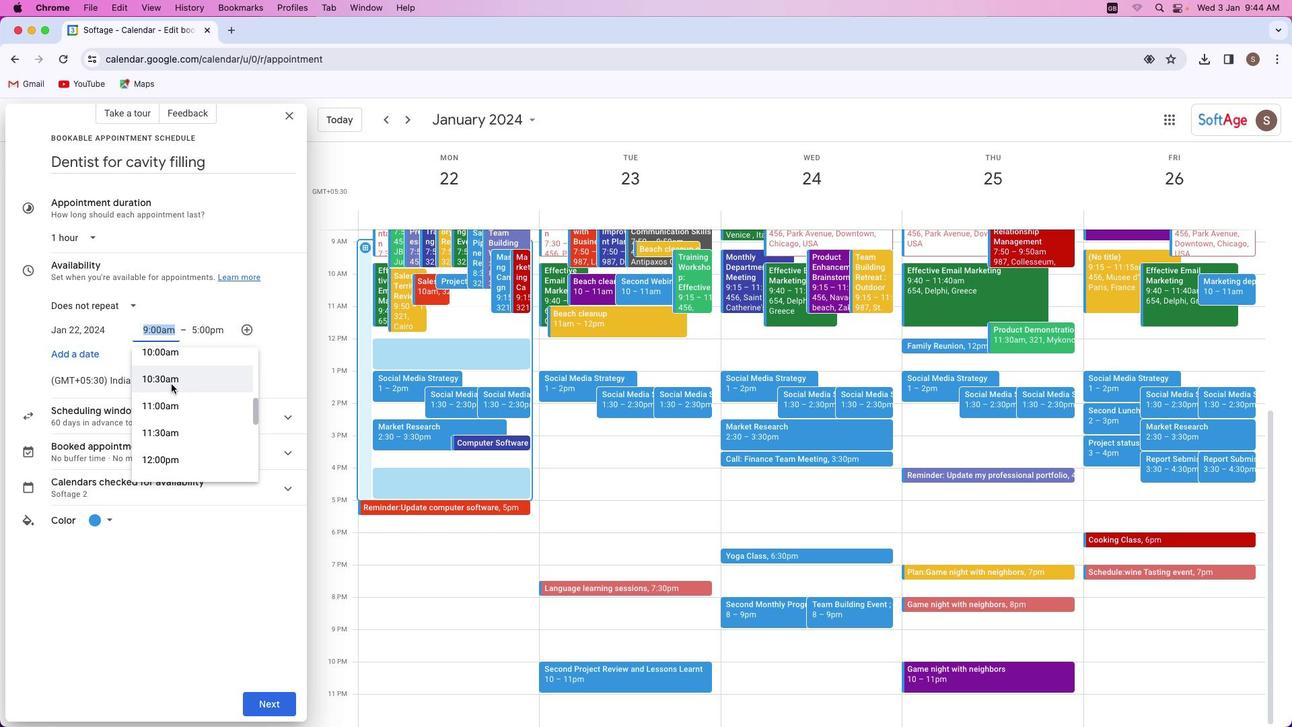 
Action: Mouse scrolled (171, 384) with delta (0, 0)
Screenshot: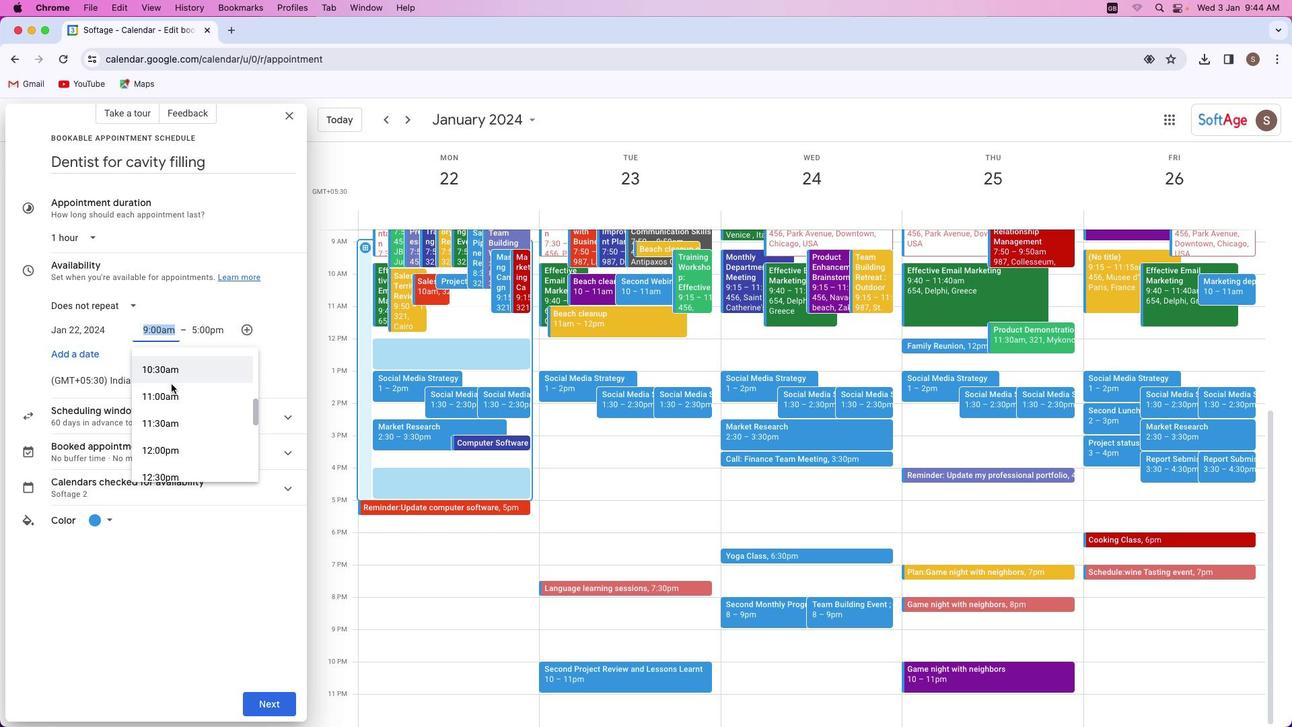 
Action: Mouse scrolled (171, 384) with delta (0, 0)
Screenshot: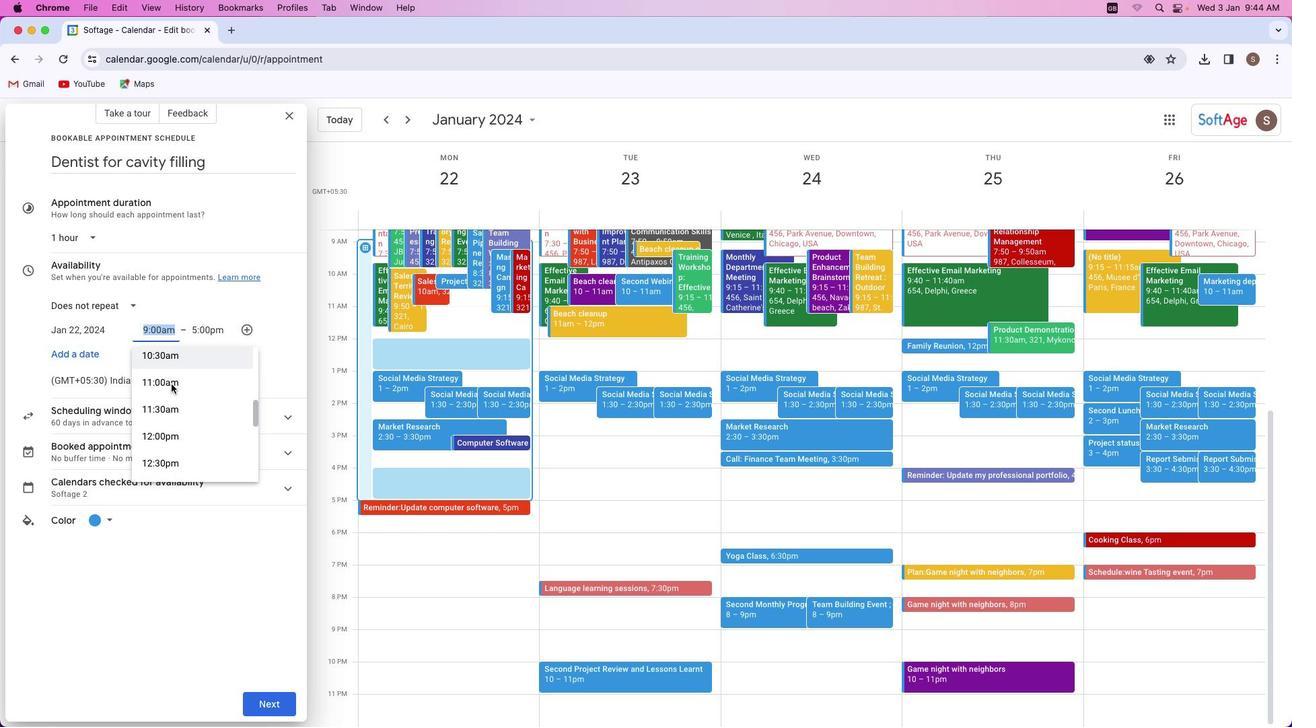 
Action: Mouse scrolled (171, 384) with delta (0, 0)
Screenshot: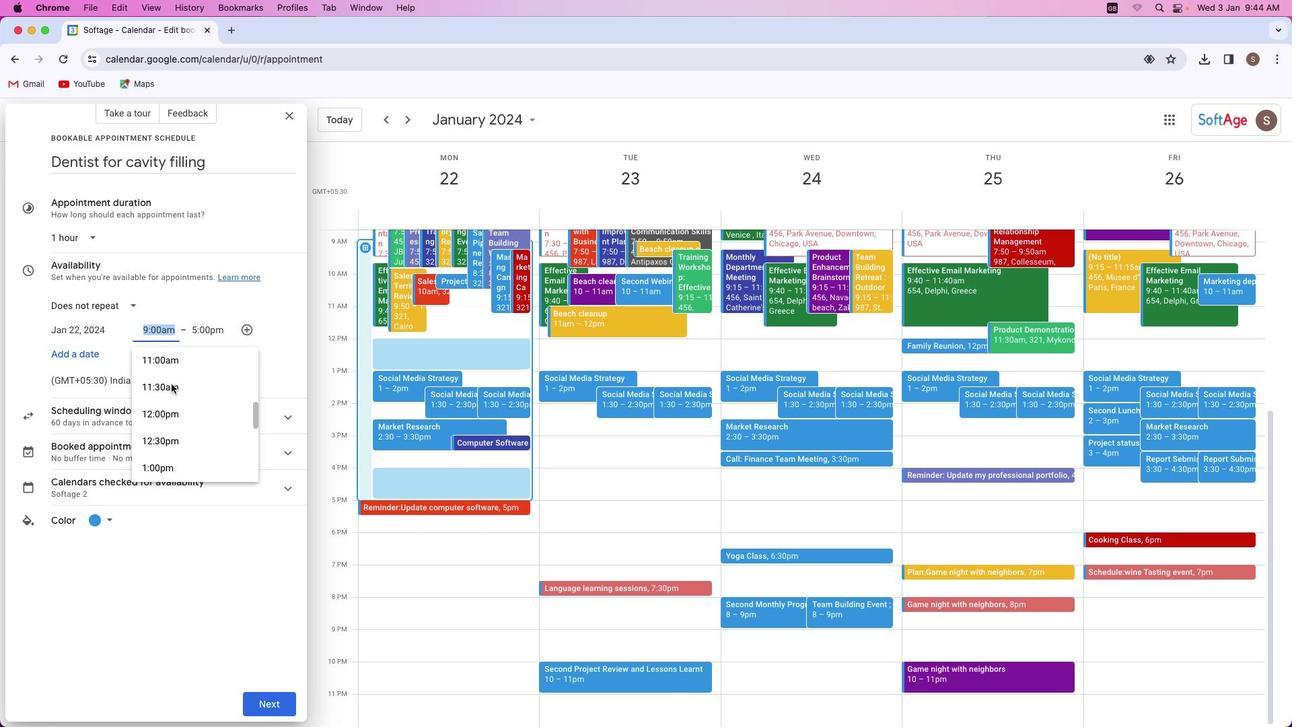 
Action: Mouse scrolled (171, 384) with delta (0, 0)
Screenshot: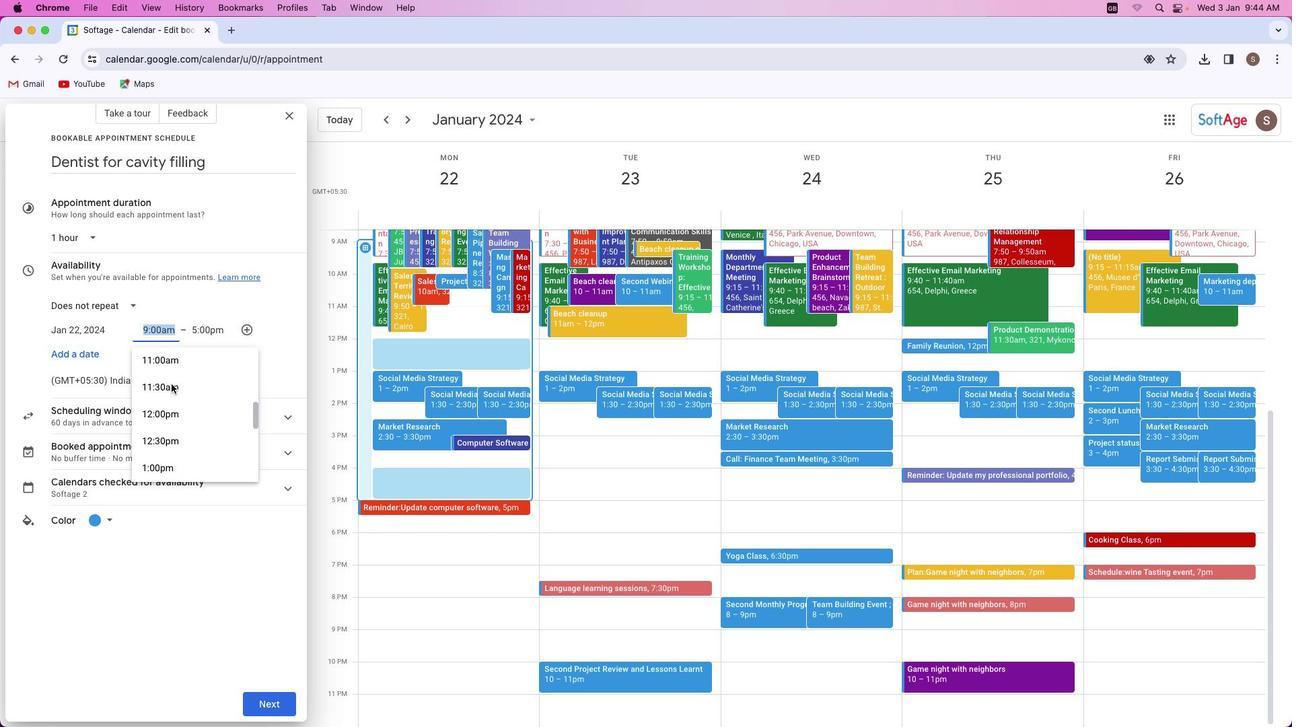 
Action: Mouse scrolled (171, 384) with delta (0, 0)
Screenshot: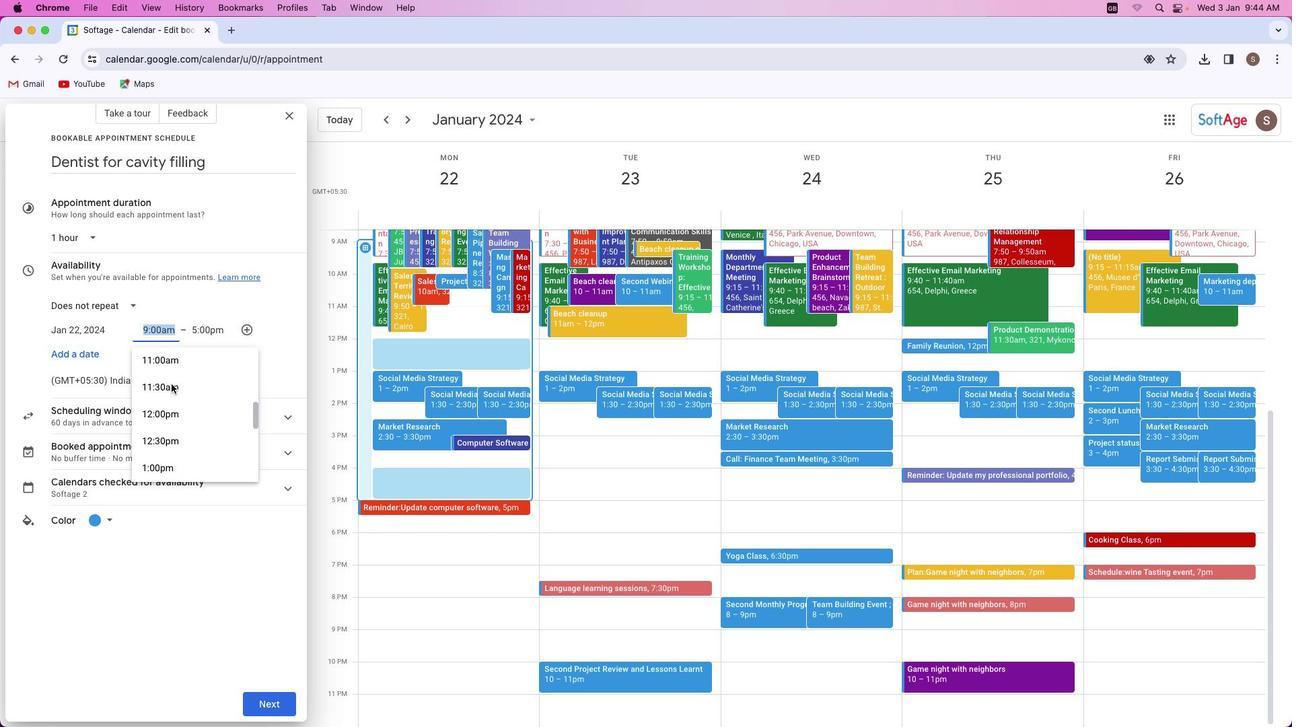 
Action: Mouse scrolled (171, 384) with delta (0, 0)
Screenshot: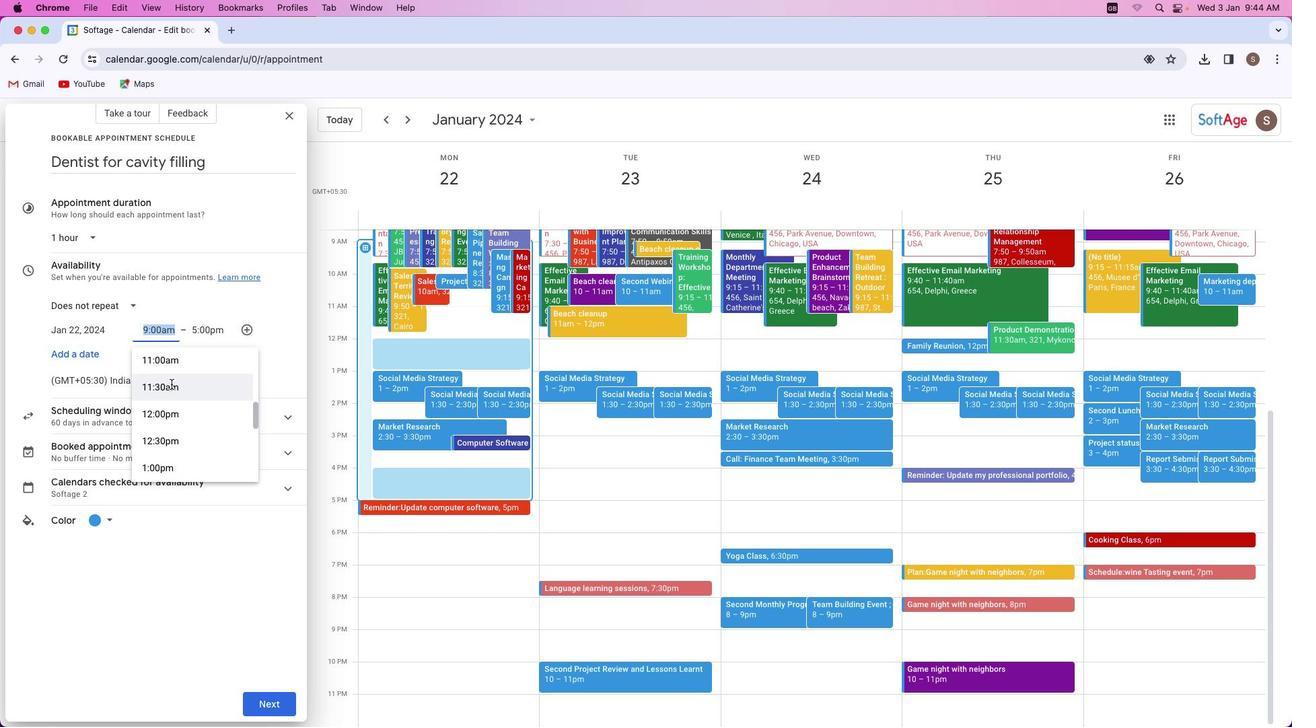
Action: Mouse scrolled (171, 384) with delta (0, 0)
Screenshot: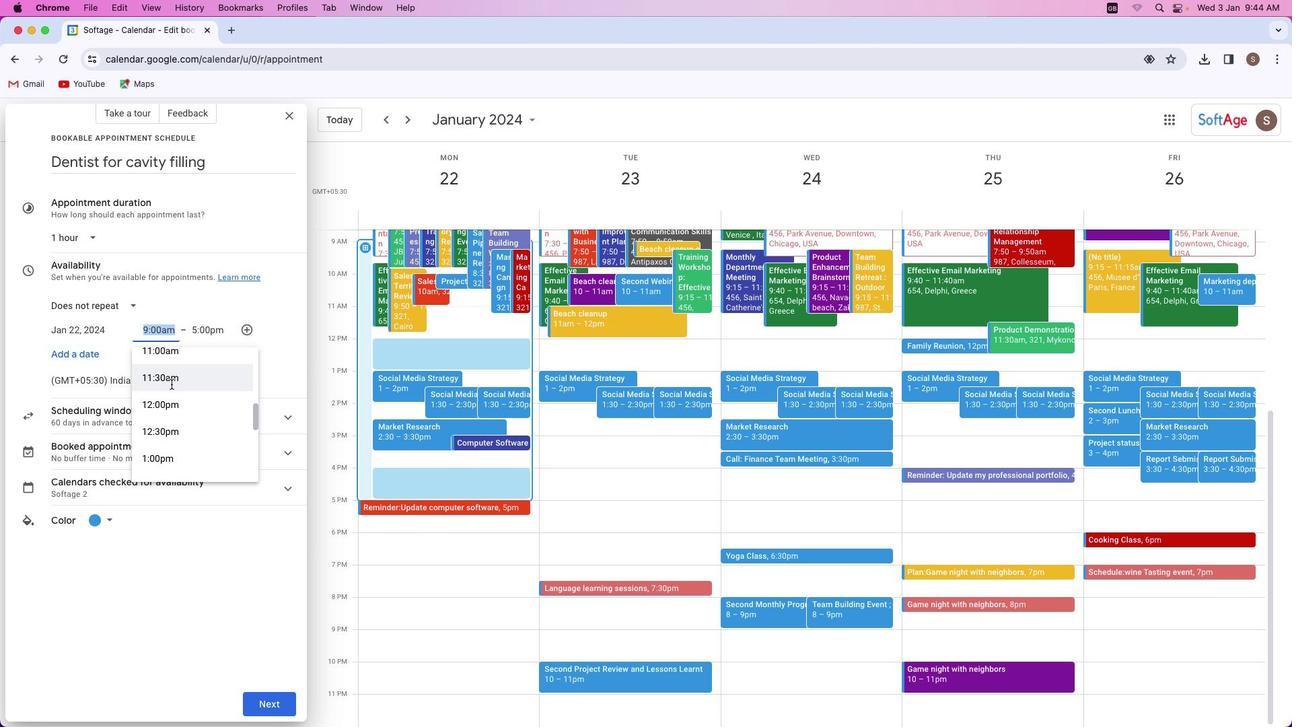 
Action: Mouse scrolled (171, 384) with delta (0, 0)
Screenshot: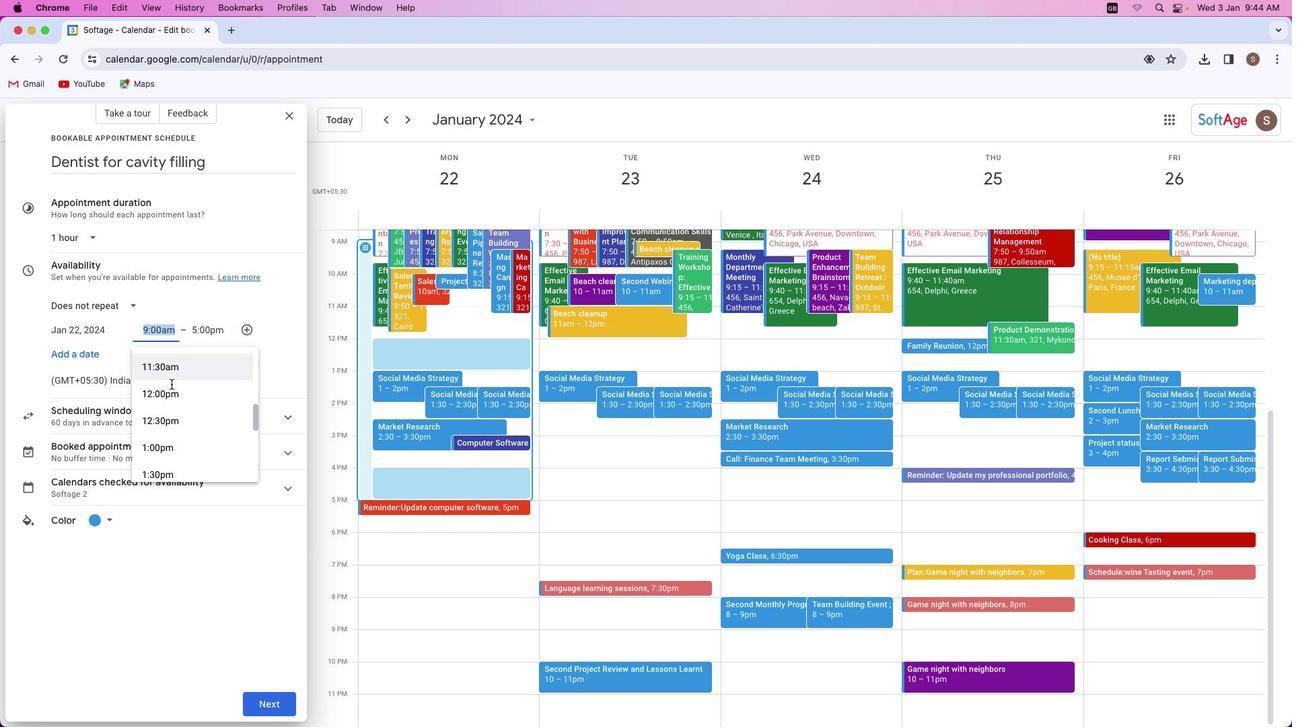 
Action: Mouse scrolled (171, 384) with delta (0, 0)
Screenshot: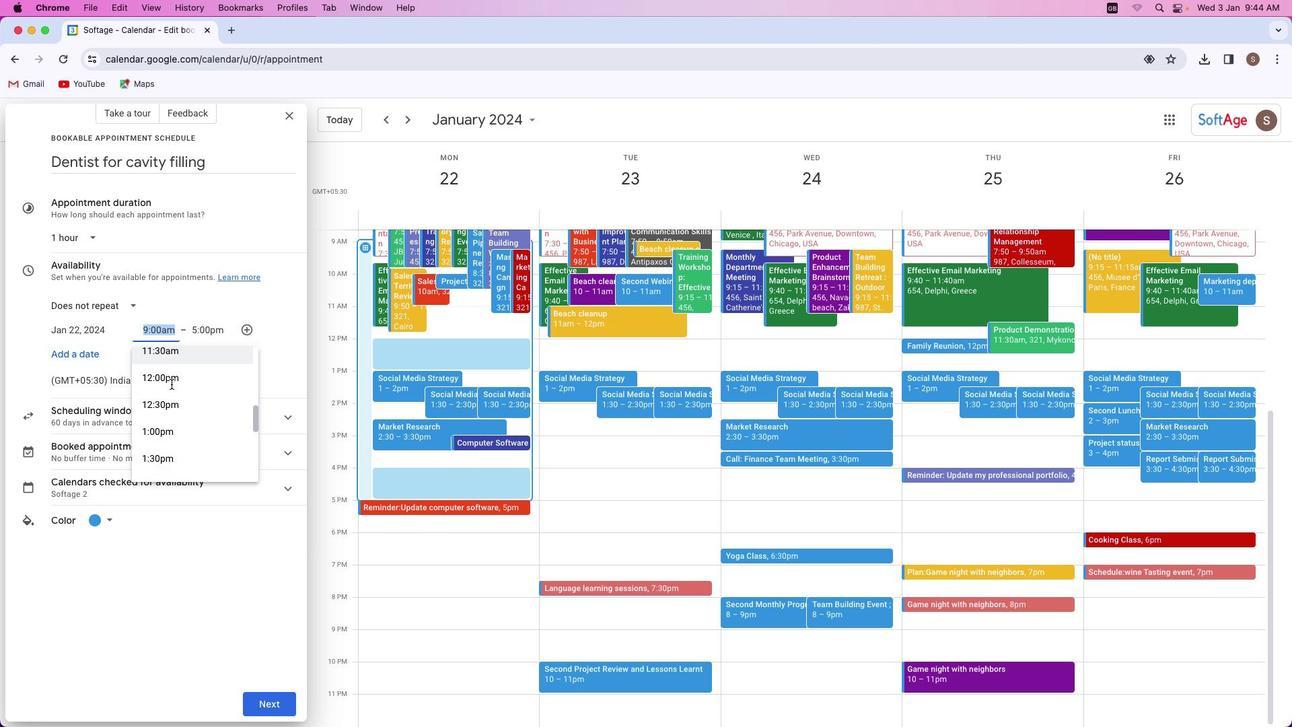 
Action: Mouse scrolled (171, 384) with delta (0, 0)
Screenshot: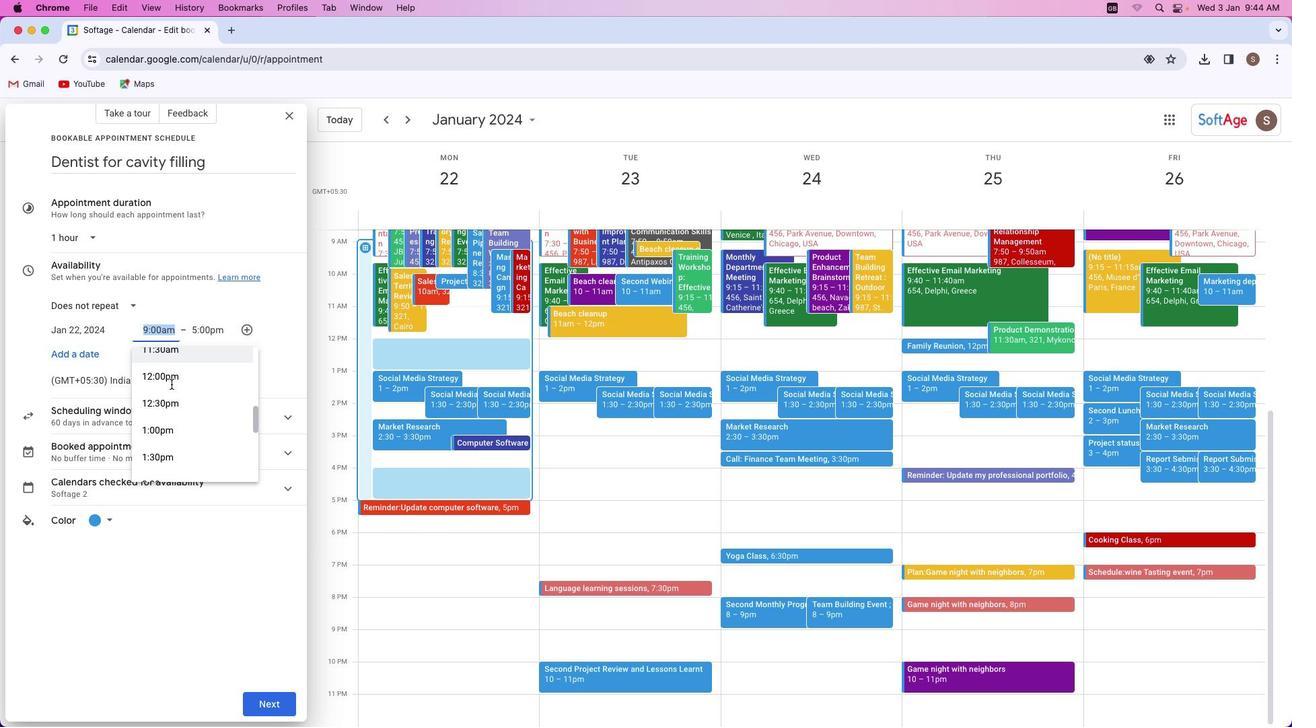 
Action: Mouse scrolled (171, 384) with delta (0, 0)
Screenshot: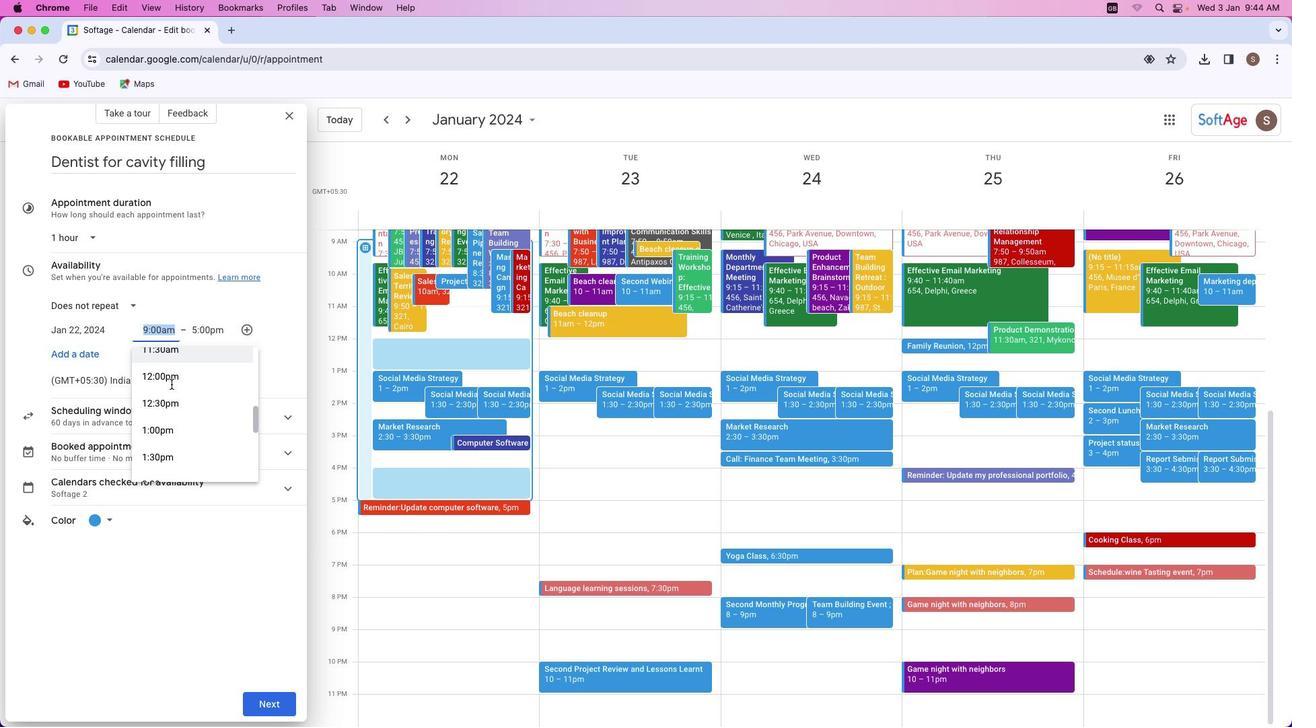 
Action: Mouse scrolled (171, 384) with delta (0, 0)
Screenshot: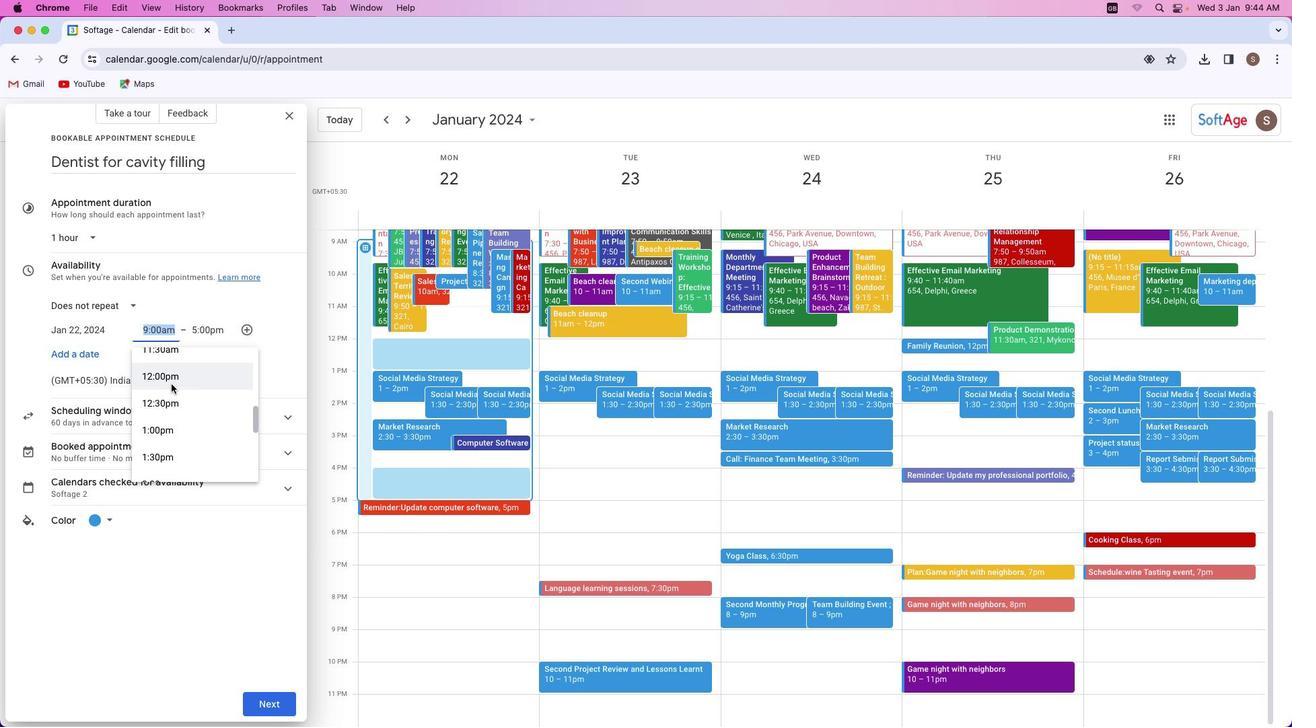 
Action: Mouse scrolled (171, 384) with delta (0, 0)
Screenshot: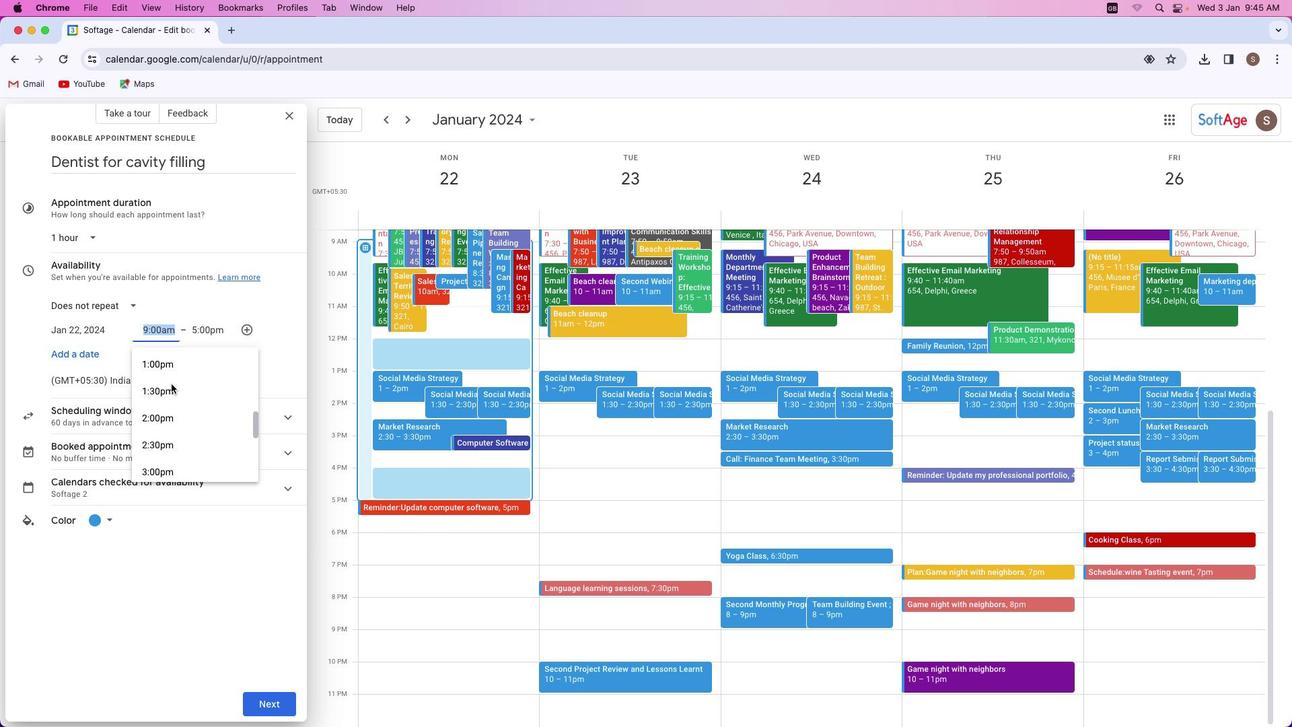 
Action: Mouse scrolled (171, 384) with delta (0, 0)
Screenshot: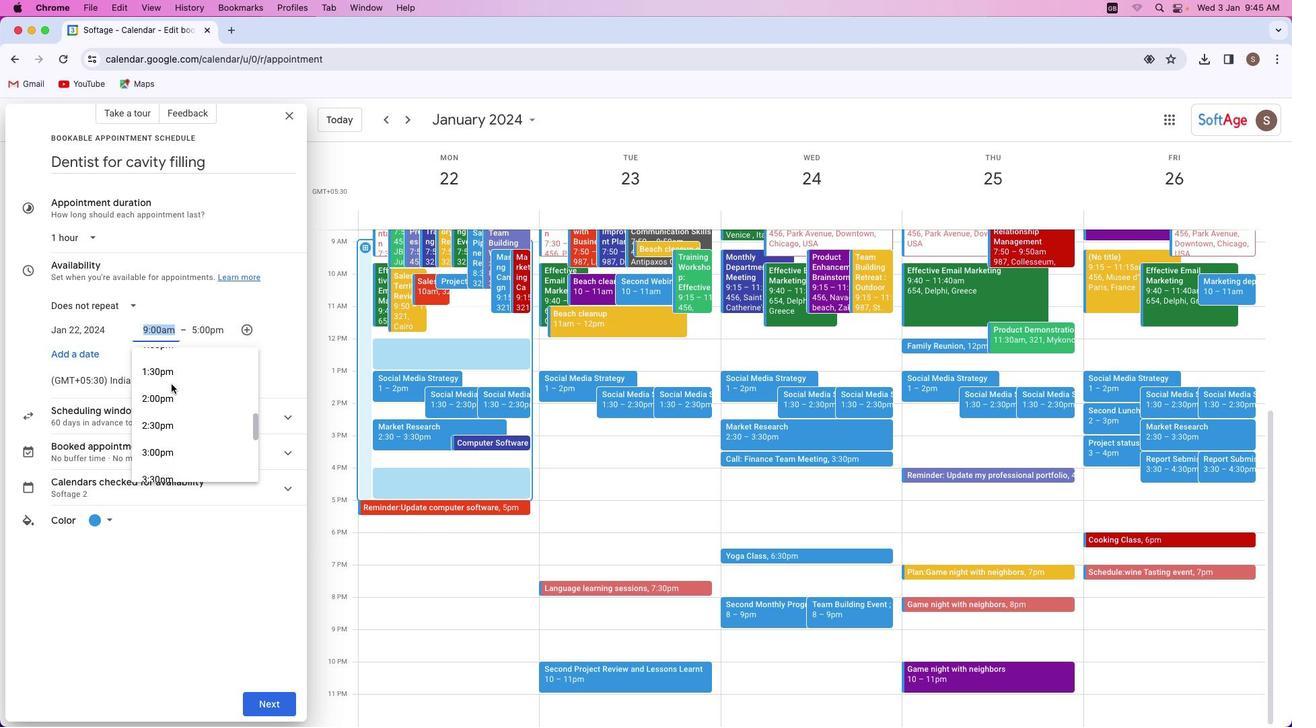 
Action: Mouse scrolled (171, 384) with delta (0, 0)
Screenshot: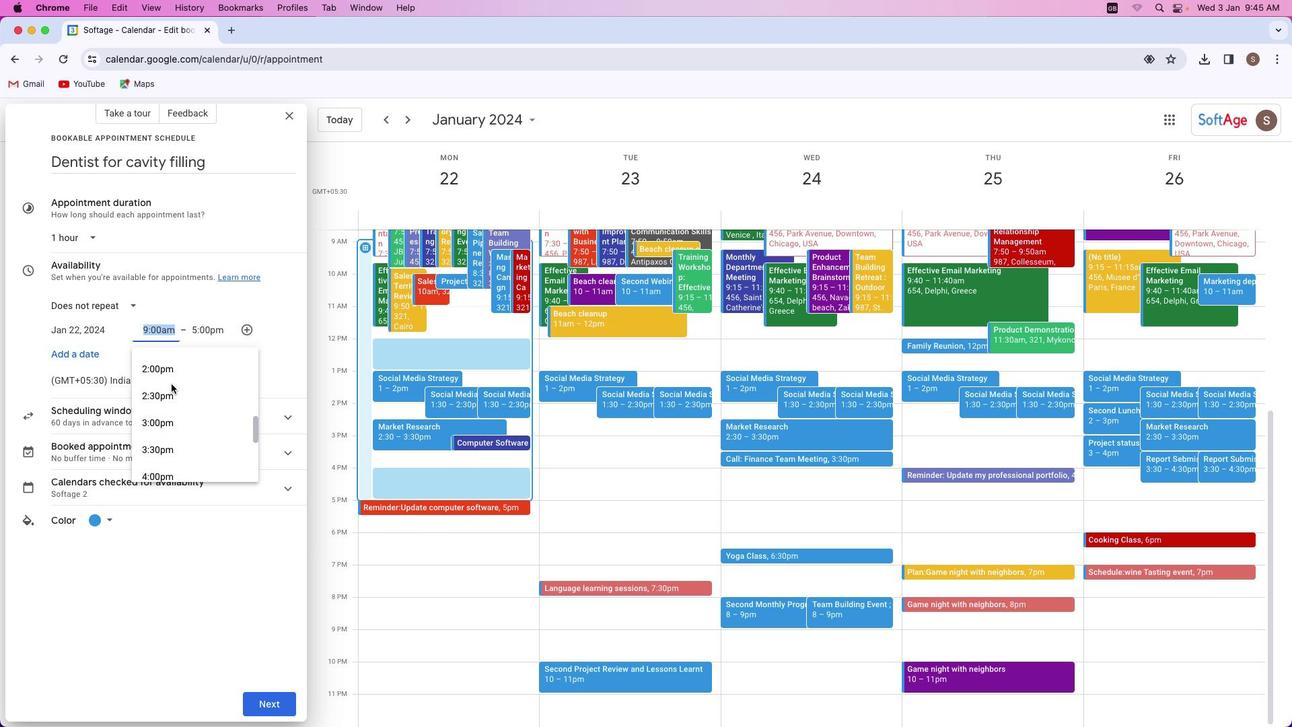 
Action: Mouse scrolled (171, 384) with delta (0, 0)
Screenshot: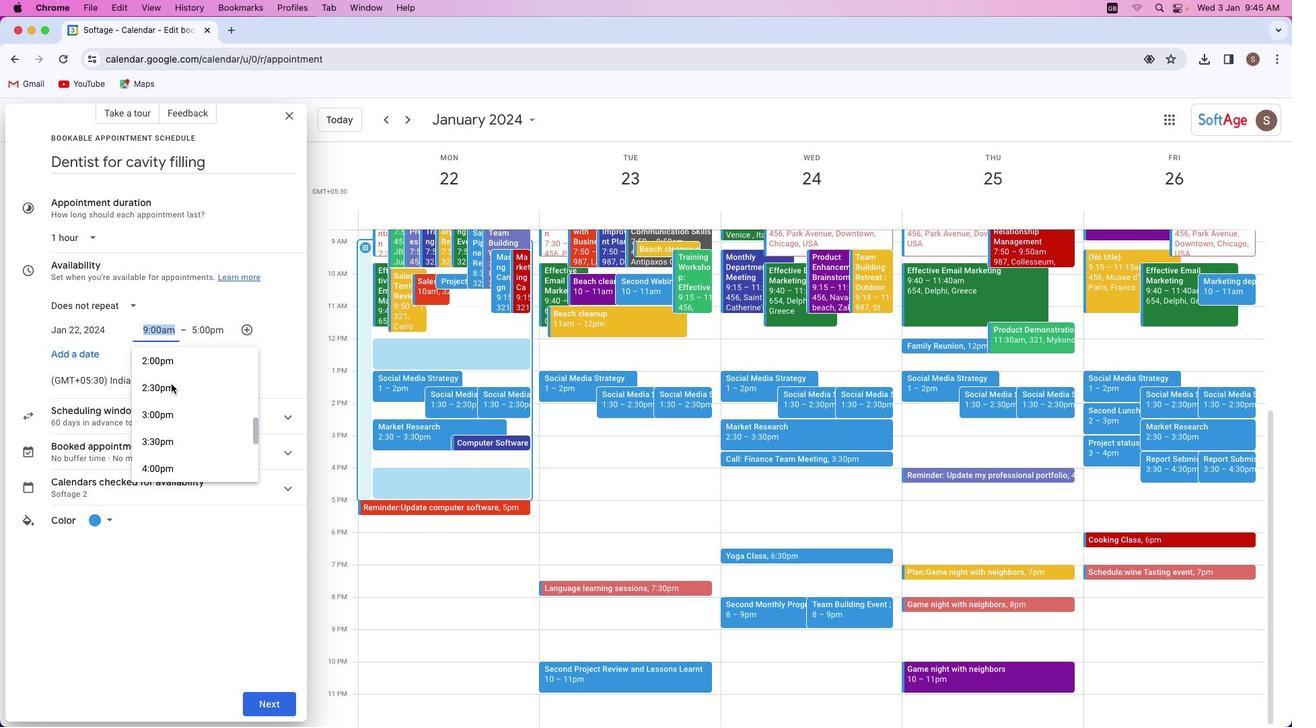 
Action: Mouse scrolled (171, 384) with delta (0, 0)
Screenshot: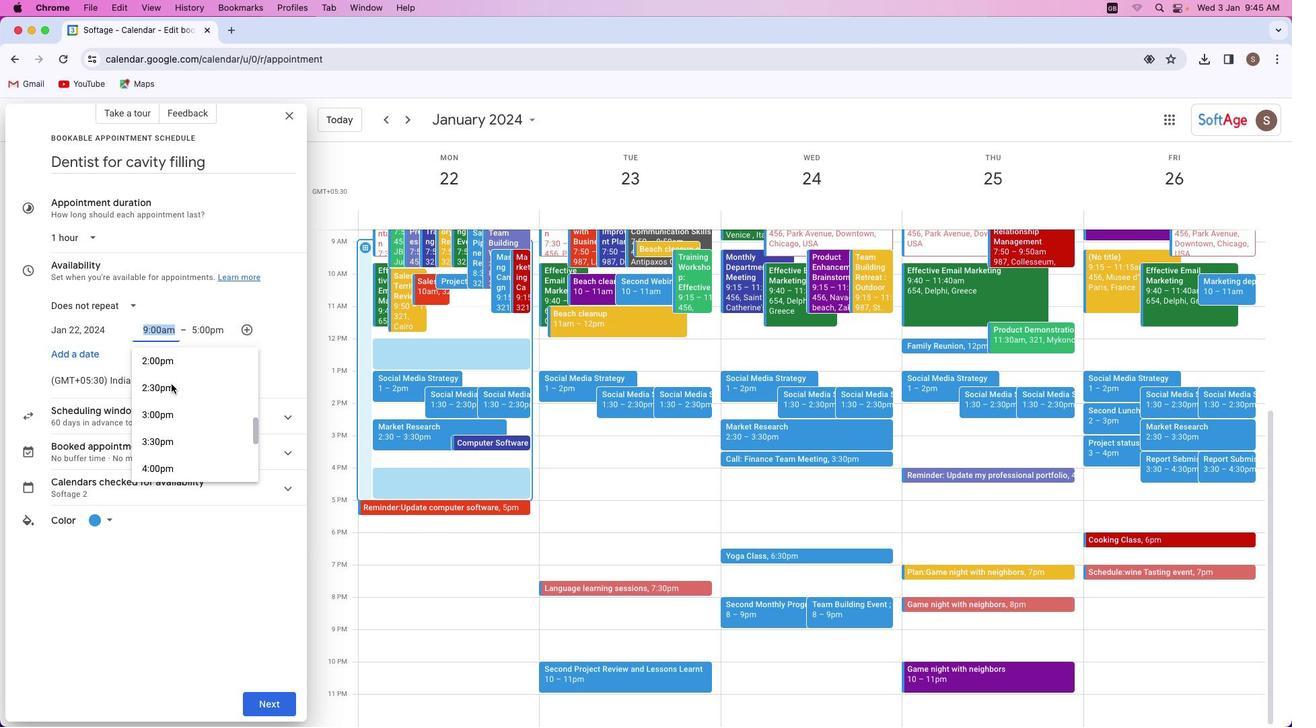 
Action: Mouse scrolled (171, 384) with delta (0, 0)
Screenshot: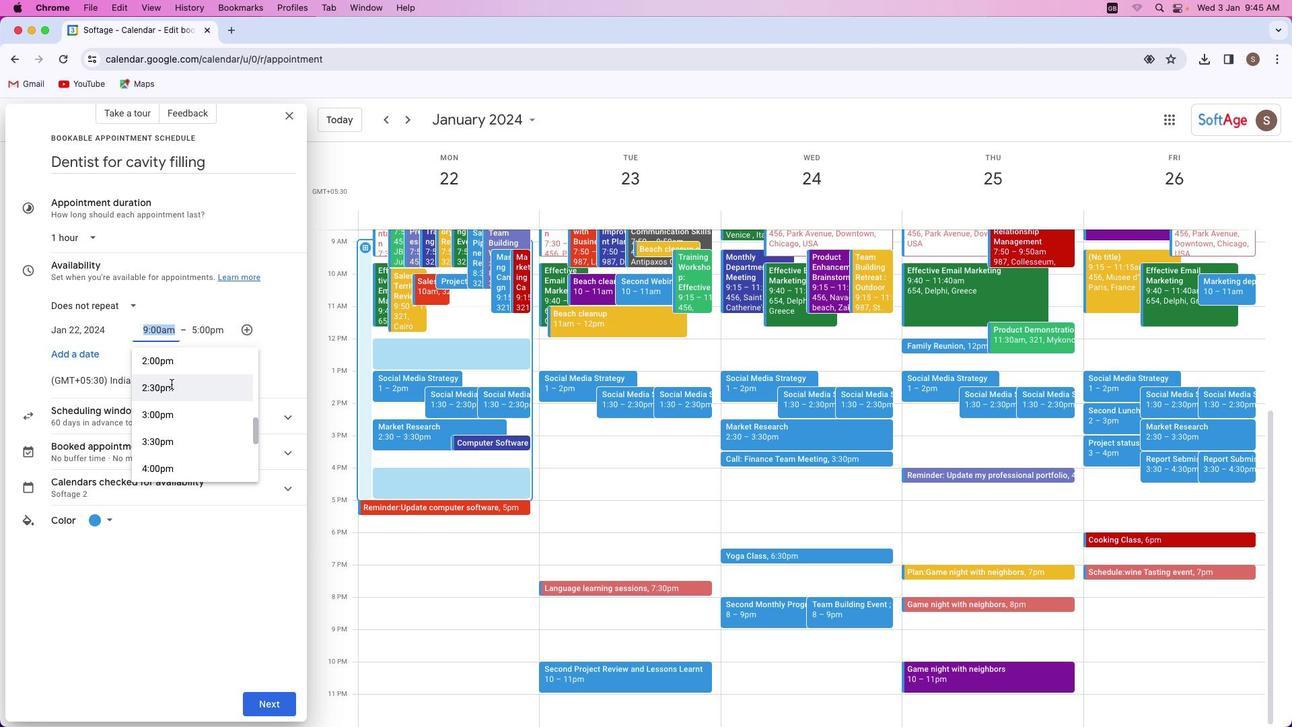 
Action: Mouse scrolled (171, 384) with delta (0, 0)
Screenshot: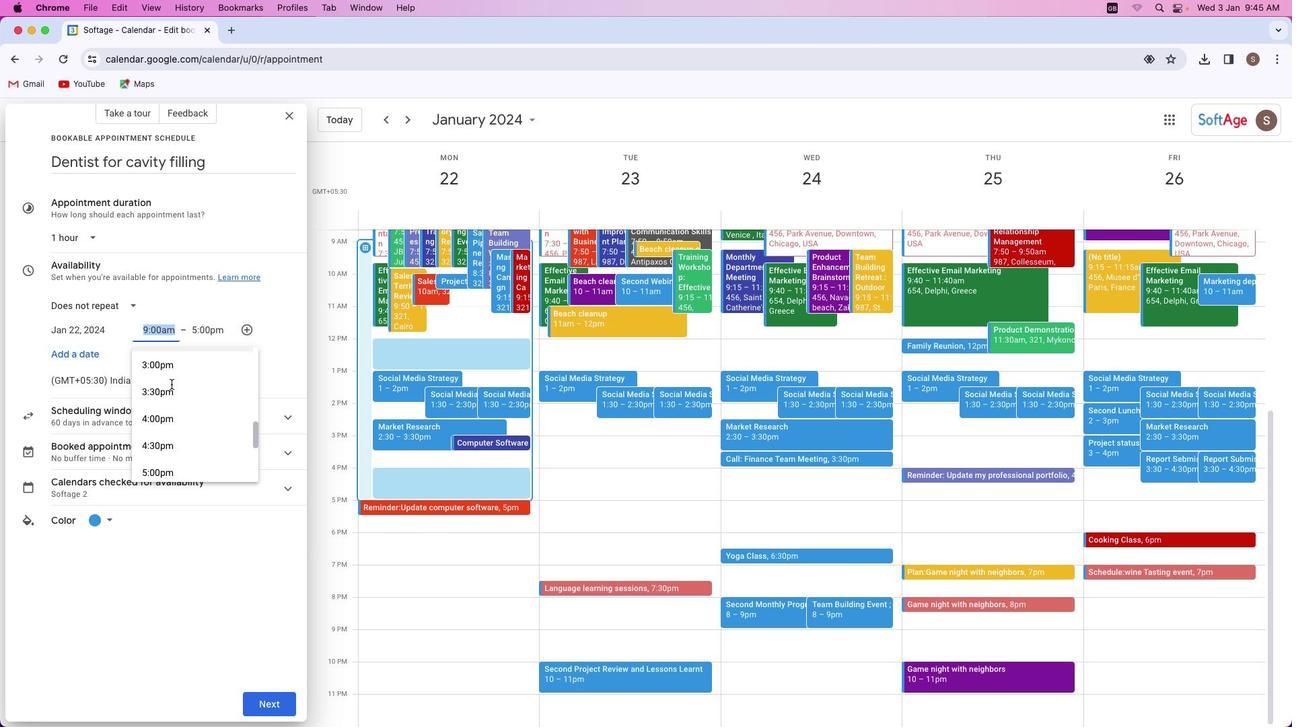 
Action: Mouse scrolled (171, 384) with delta (0, 0)
Screenshot: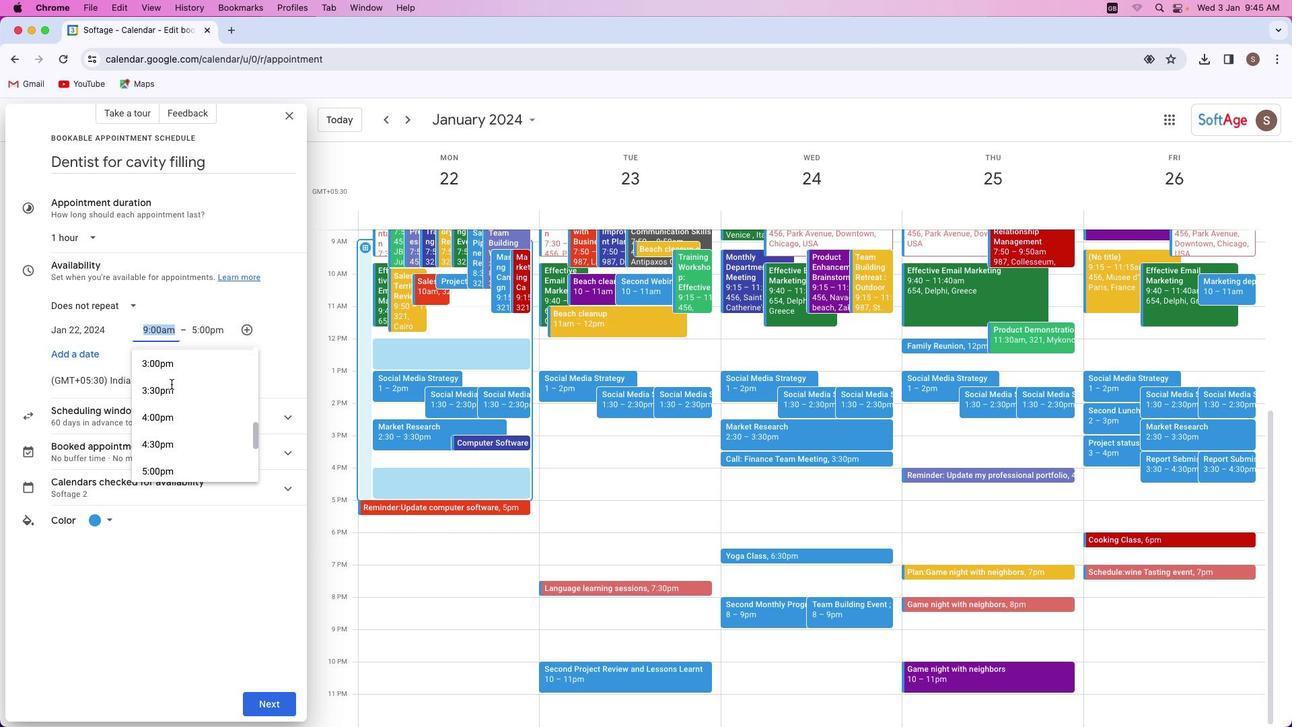 
Action: Mouse scrolled (171, 384) with delta (0, 0)
Screenshot: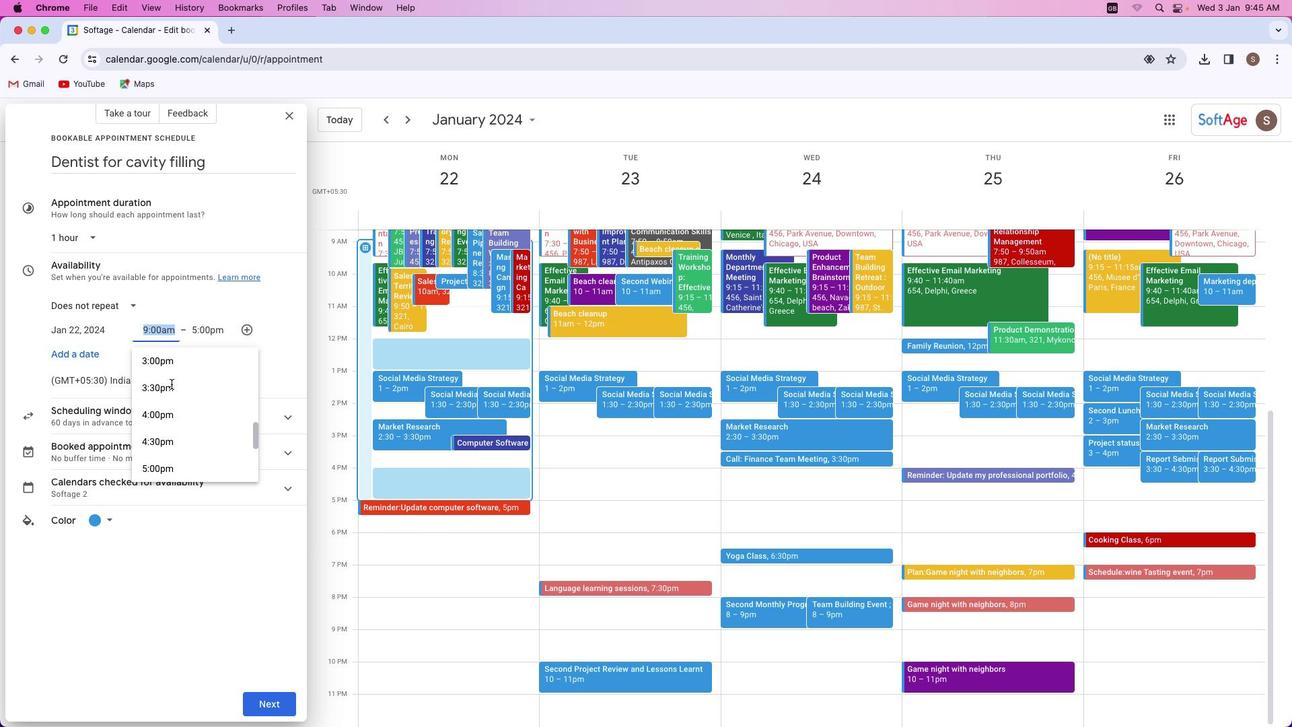 
Action: Mouse scrolled (171, 384) with delta (0, 0)
Screenshot: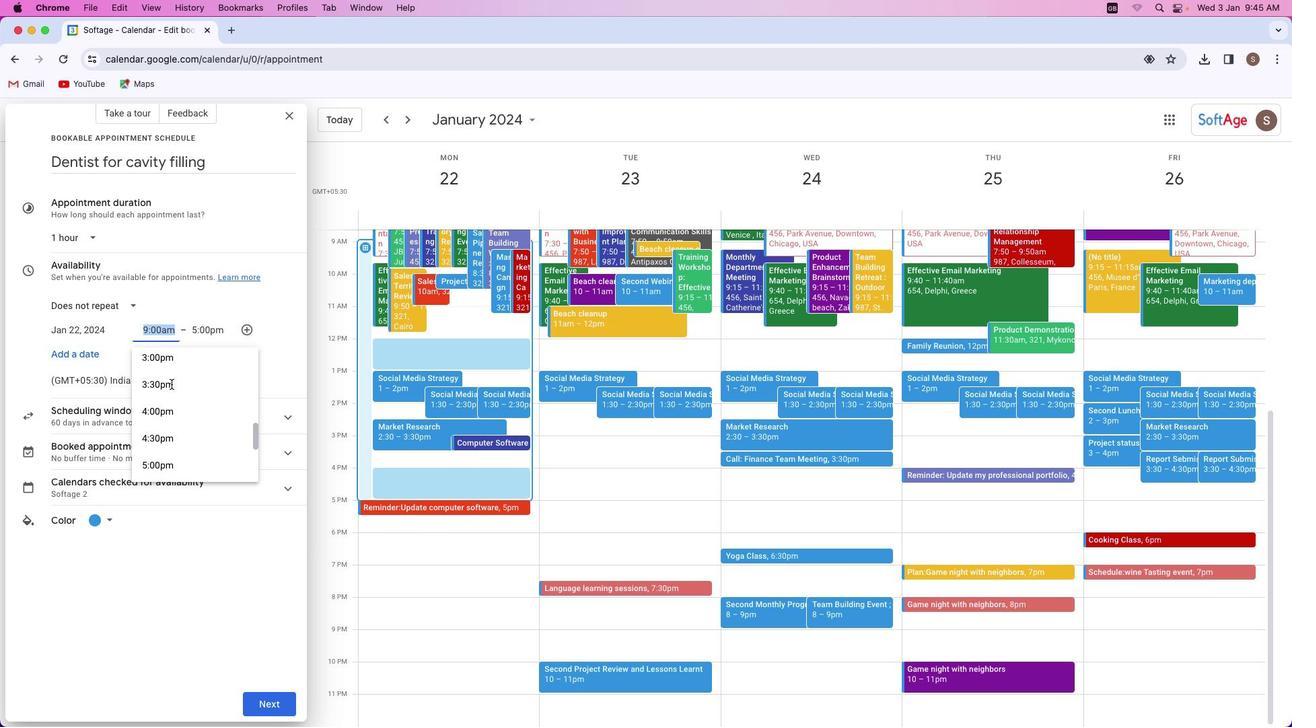 
Action: Mouse scrolled (171, 384) with delta (0, 0)
Screenshot: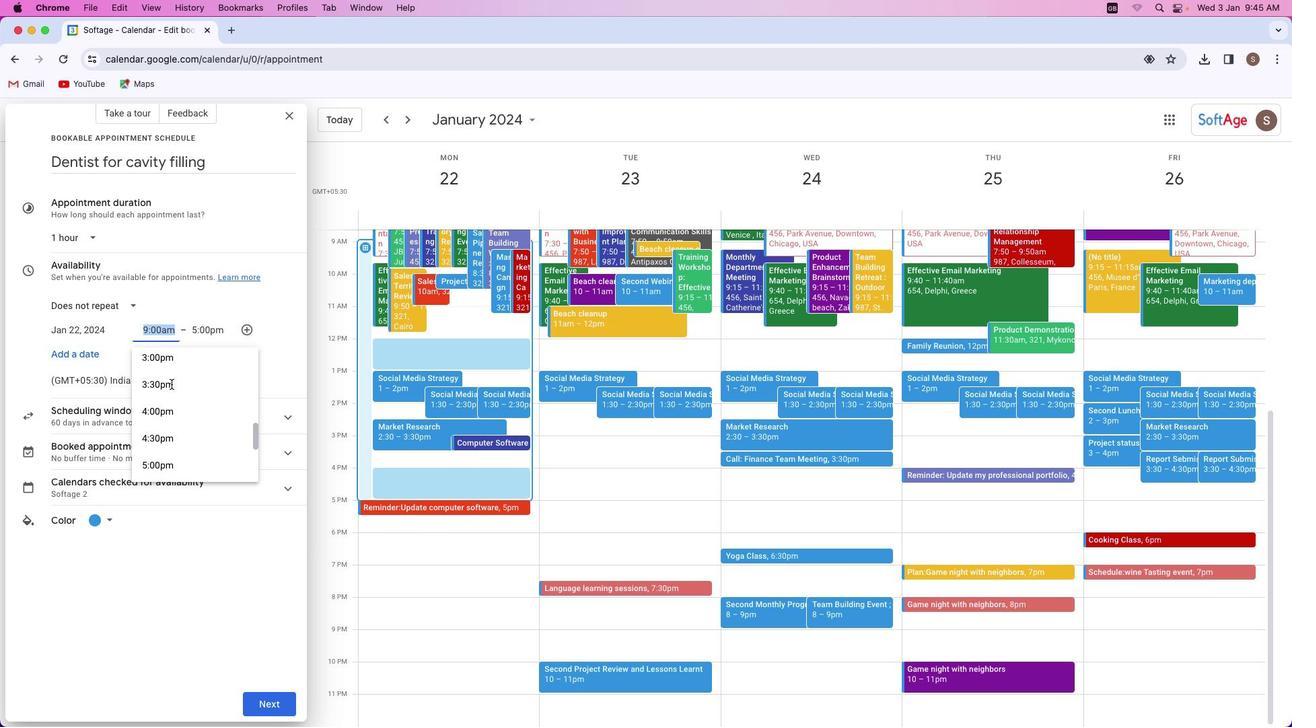 
Action: Mouse scrolled (171, 384) with delta (0, 0)
Screenshot: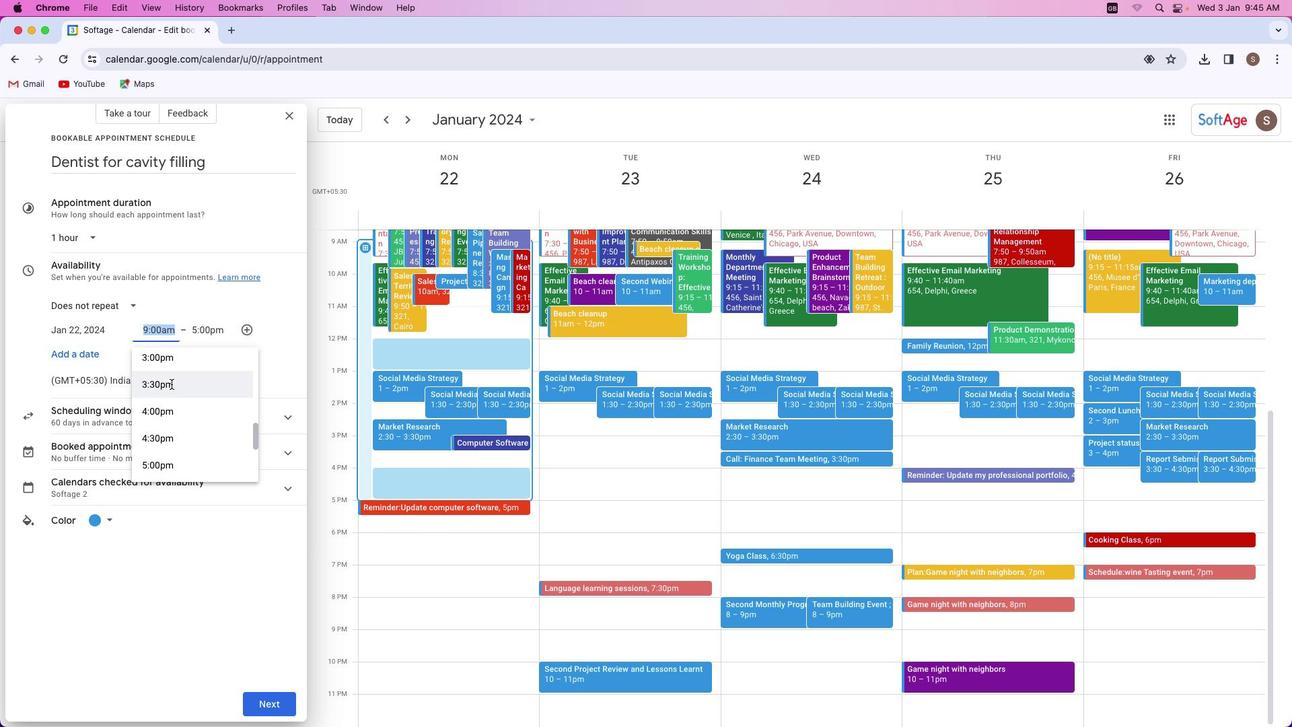 
Action: Mouse scrolled (171, 384) with delta (0, 0)
Screenshot: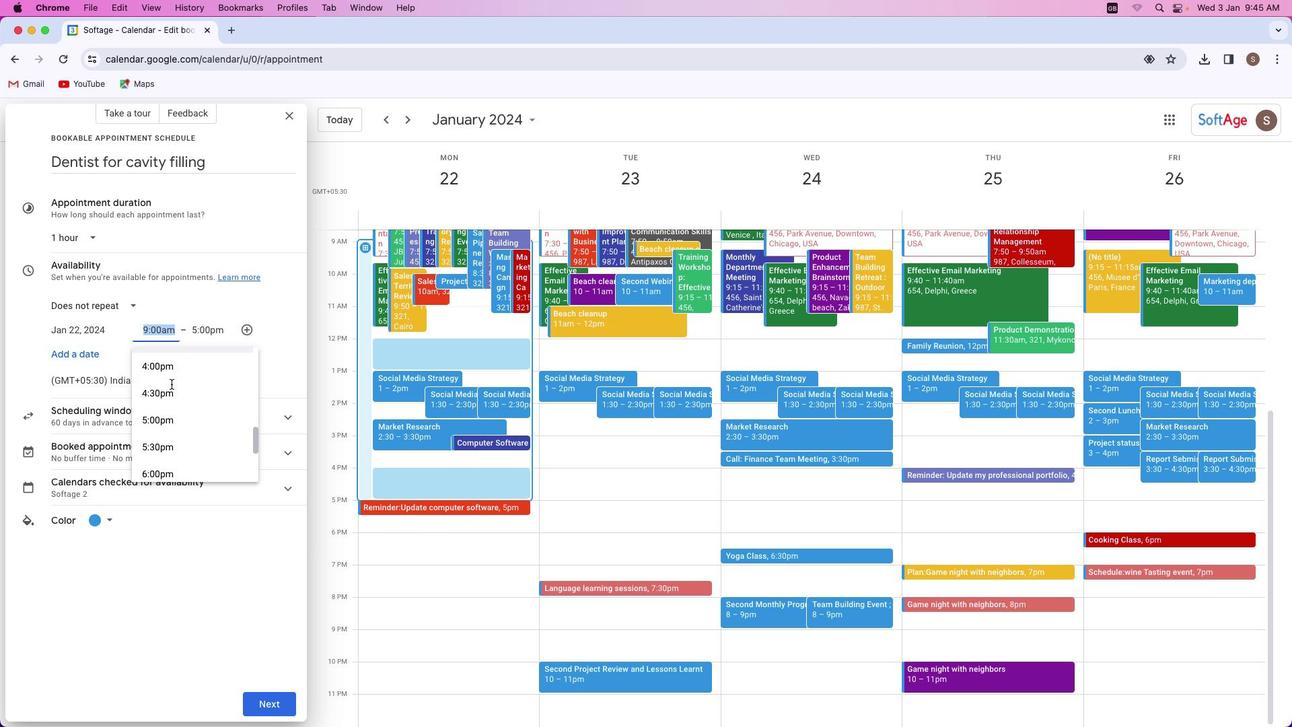 
Action: Mouse scrolled (171, 384) with delta (0, 0)
Screenshot: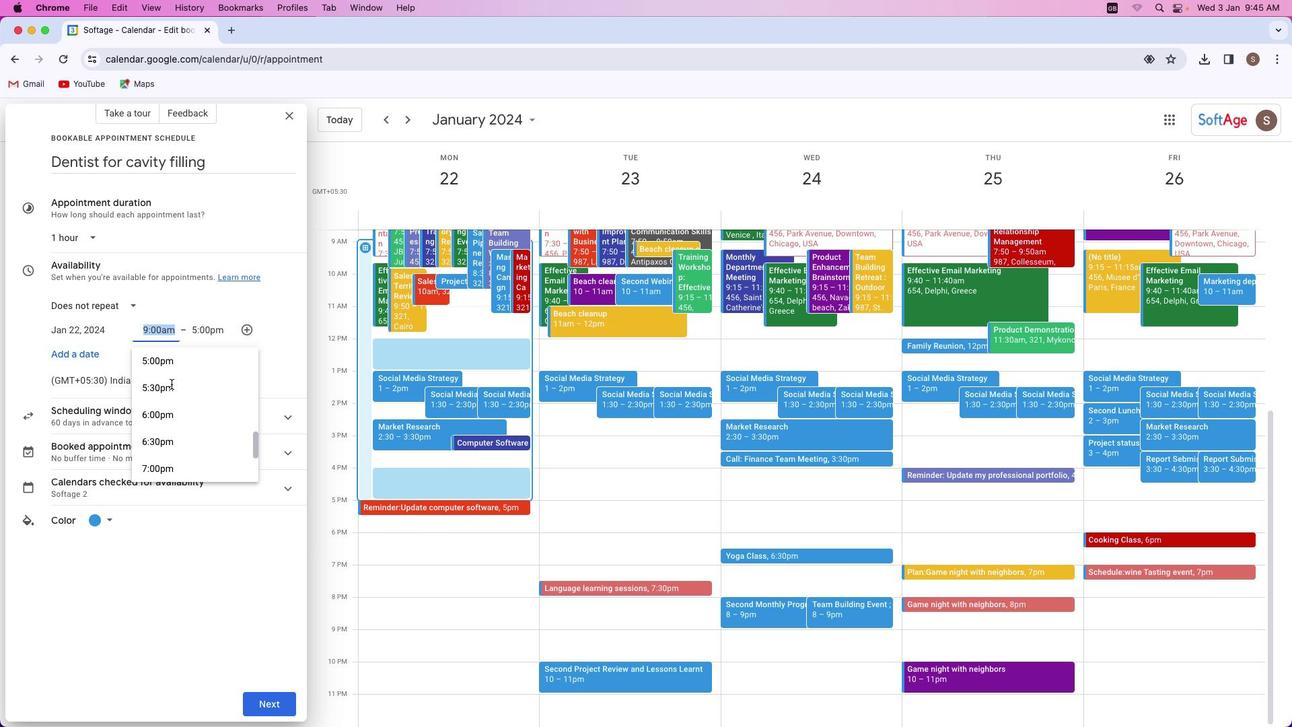 
Action: Mouse scrolled (171, 384) with delta (0, 0)
Screenshot: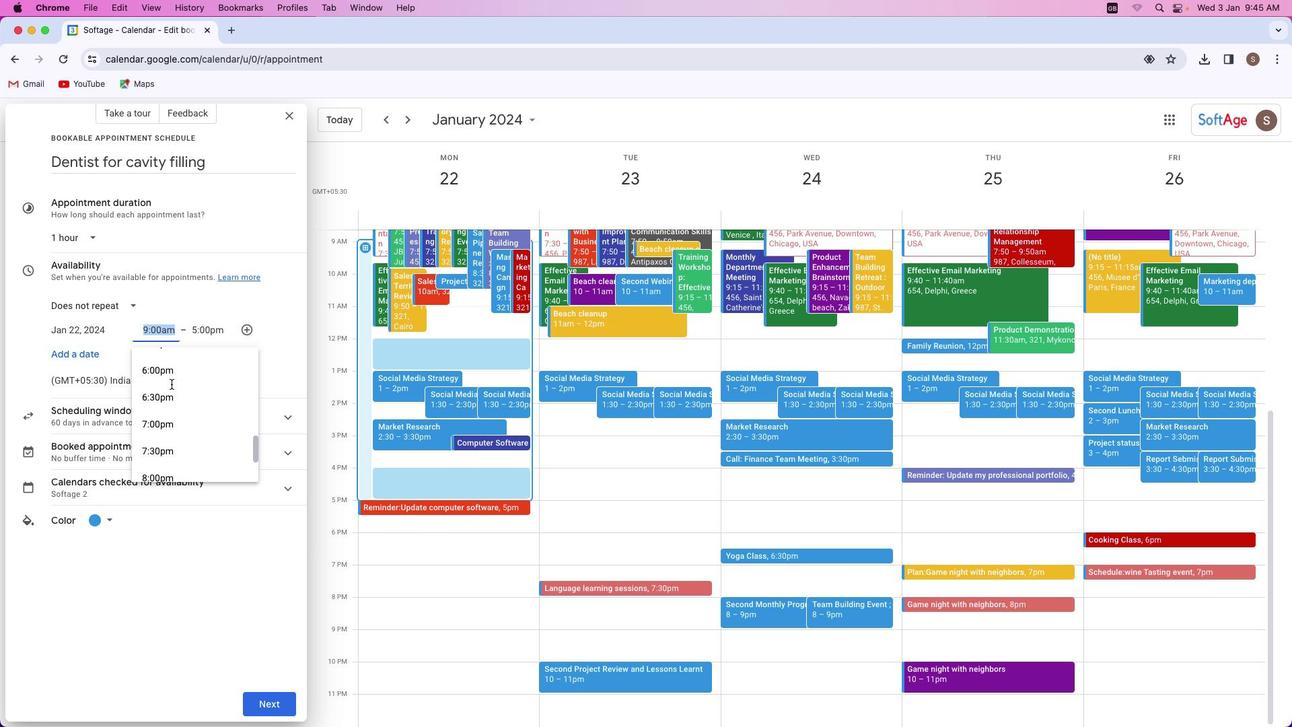
Action: Mouse scrolled (171, 384) with delta (0, 0)
Screenshot: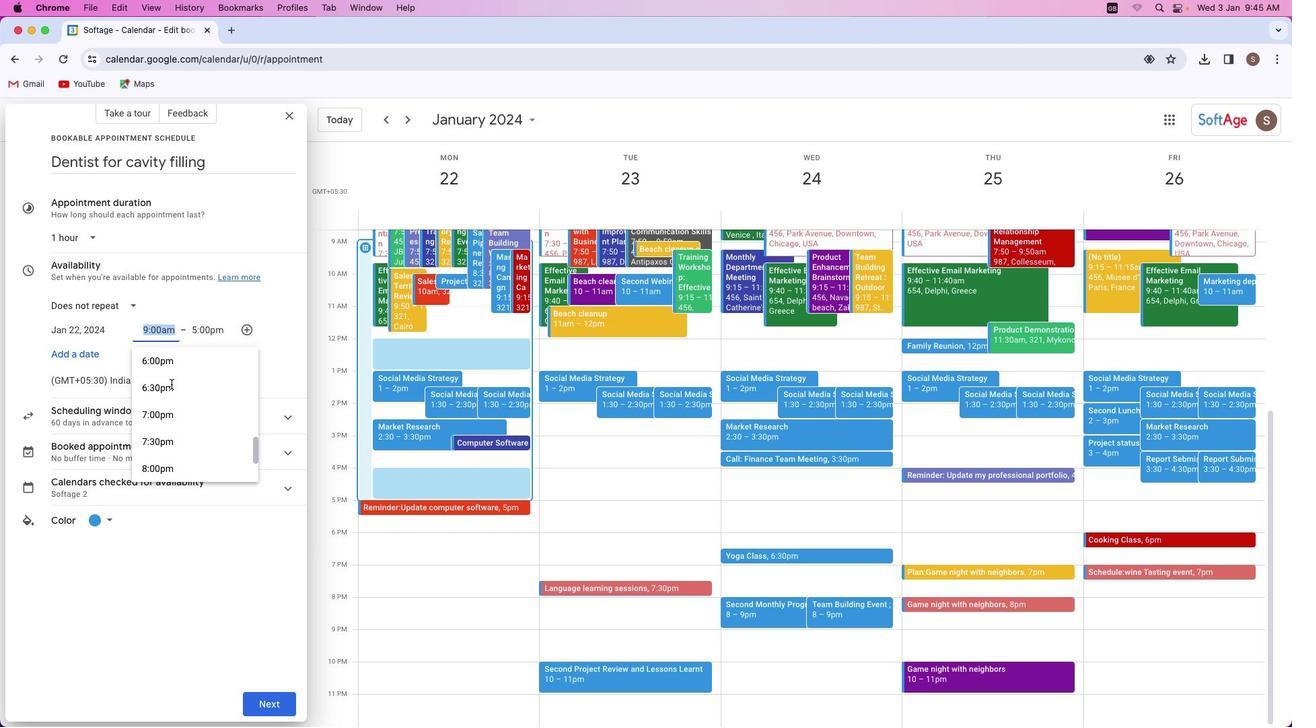 
Action: Mouse scrolled (171, 384) with delta (0, 0)
Screenshot: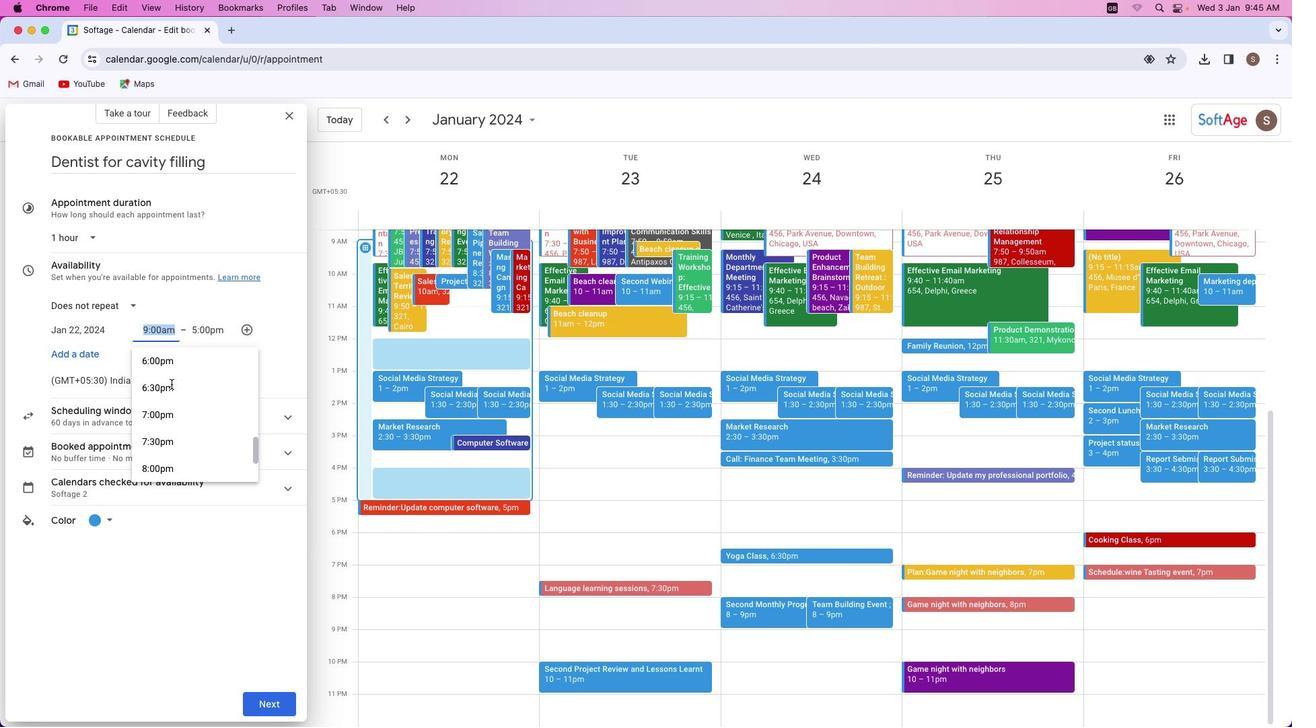
Action: Mouse scrolled (171, 384) with delta (0, 0)
Screenshot: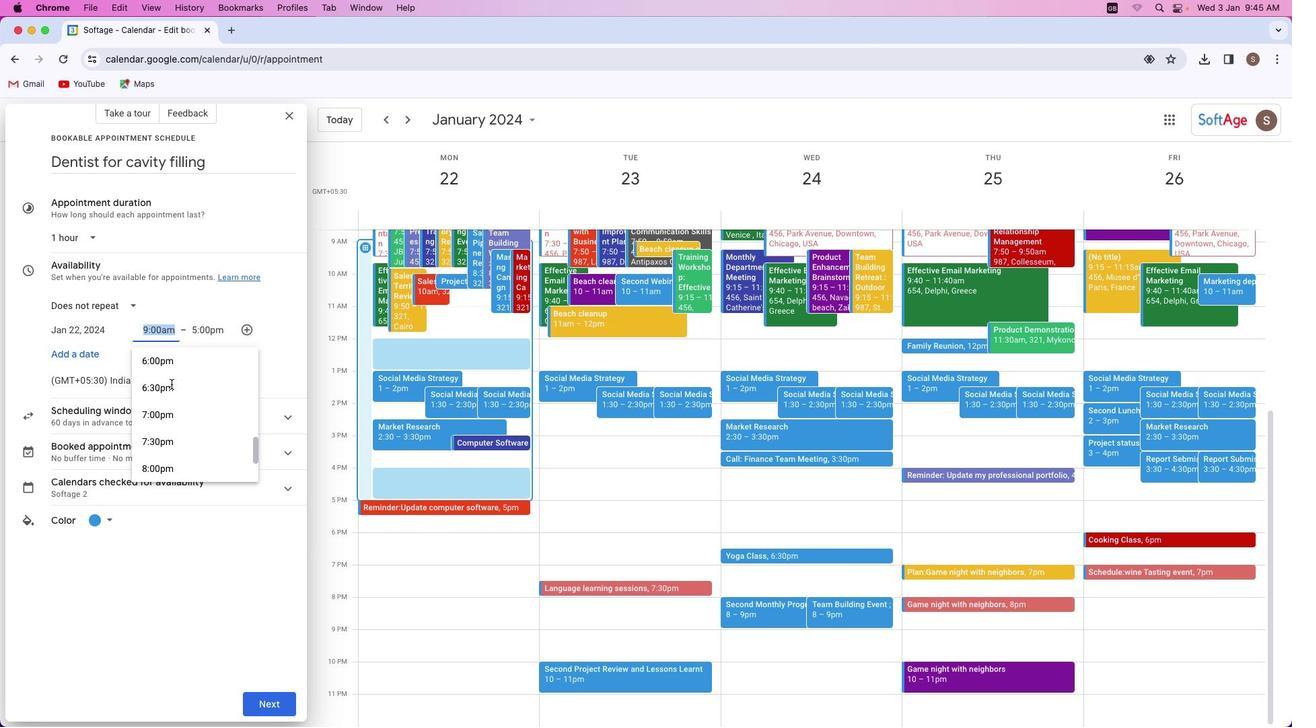
Action: Mouse scrolled (171, 384) with delta (0, 0)
Screenshot: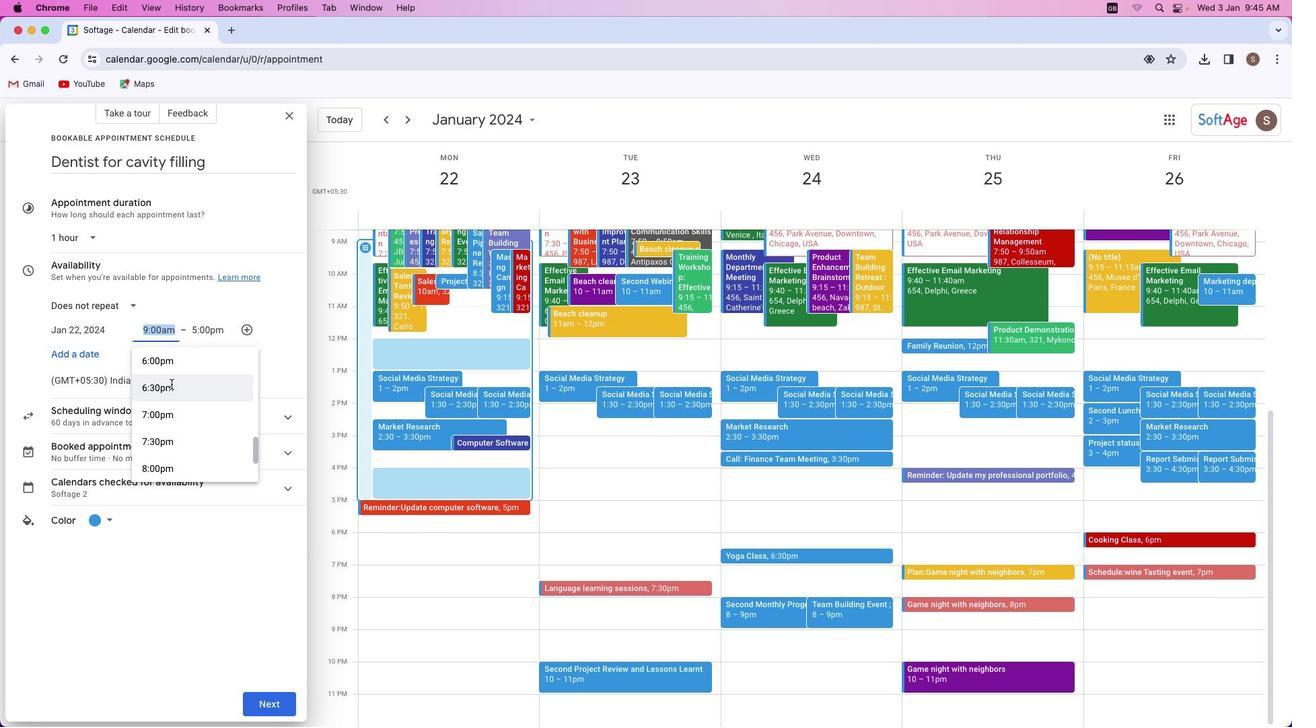 
Action: Mouse moved to (161, 366)
Screenshot: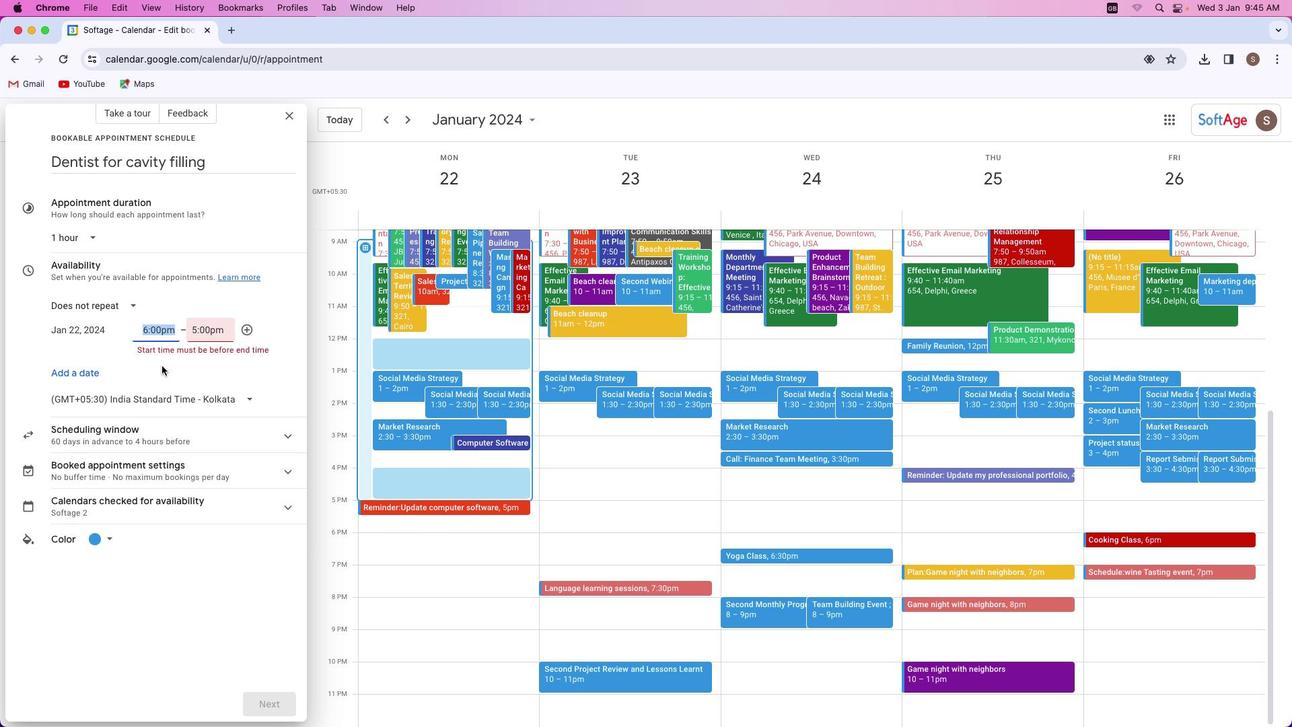 
Action: Mouse pressed left at (161, 366)
Screenshot: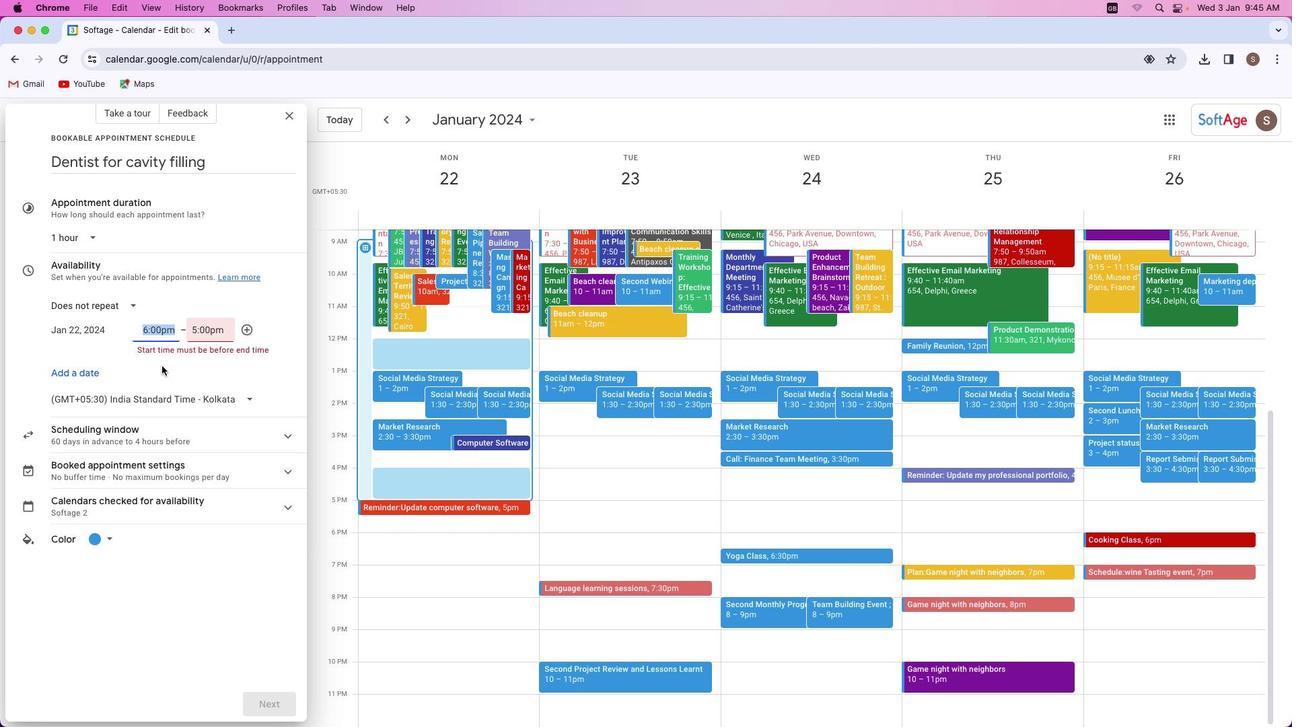 
Action: Mouse moved to (200, 337)
Screenshot: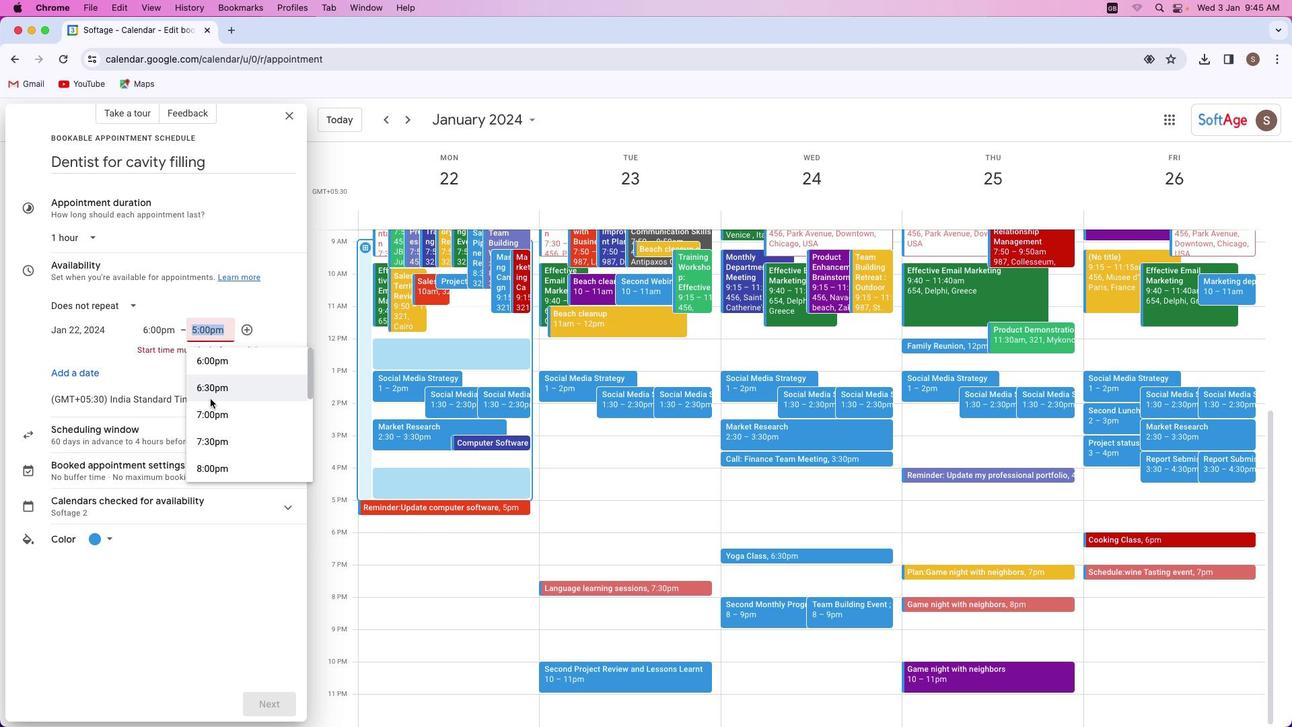 
Action: Mouse pressed left at (200, 337)
Screenshot: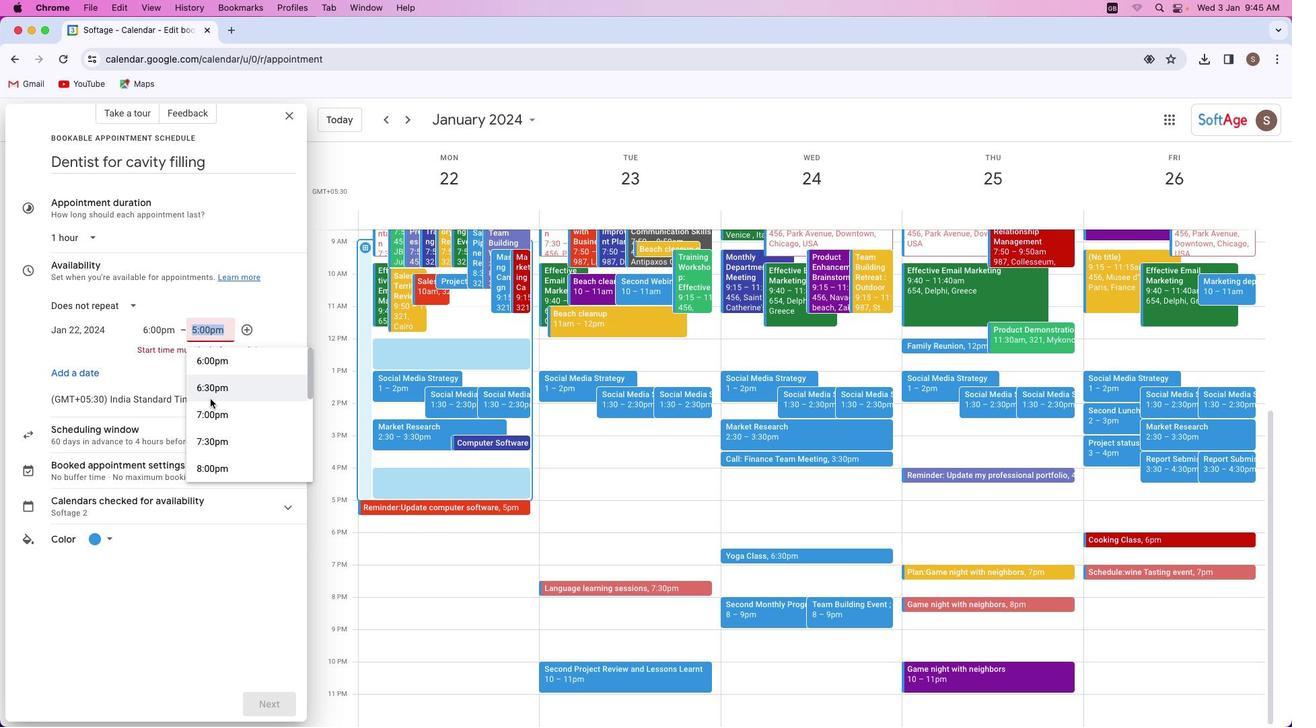 
Action: Mouse moved to (211, 408)
Screenshot: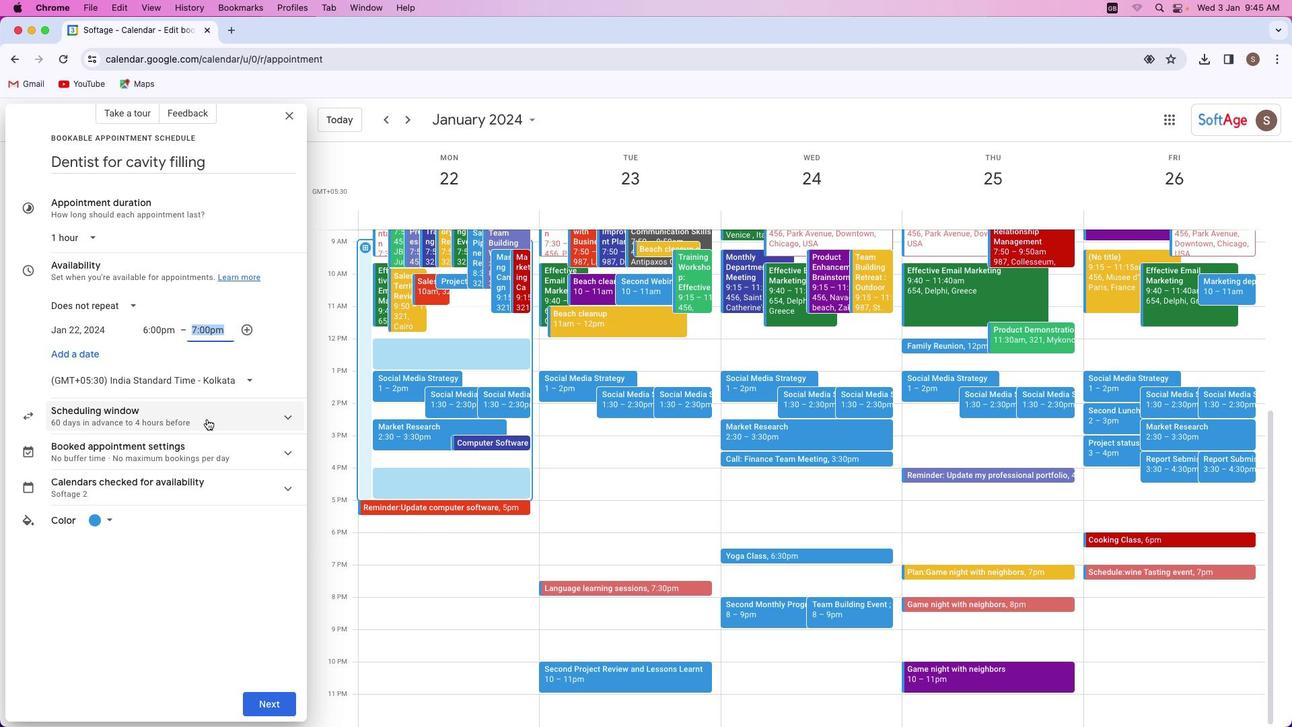 
Action: Mouse pressed left at (211, 408)
Screenshot: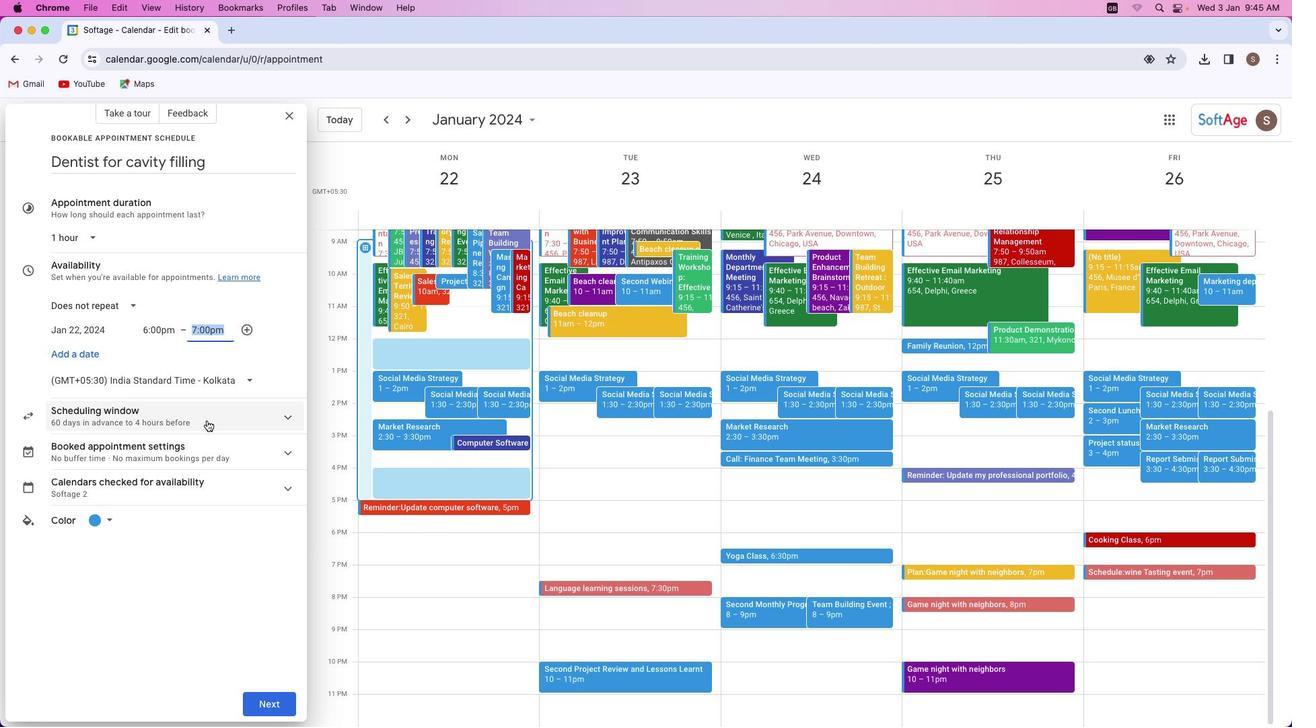 
Action: Mouse moved to (112, 517)
Screenshot: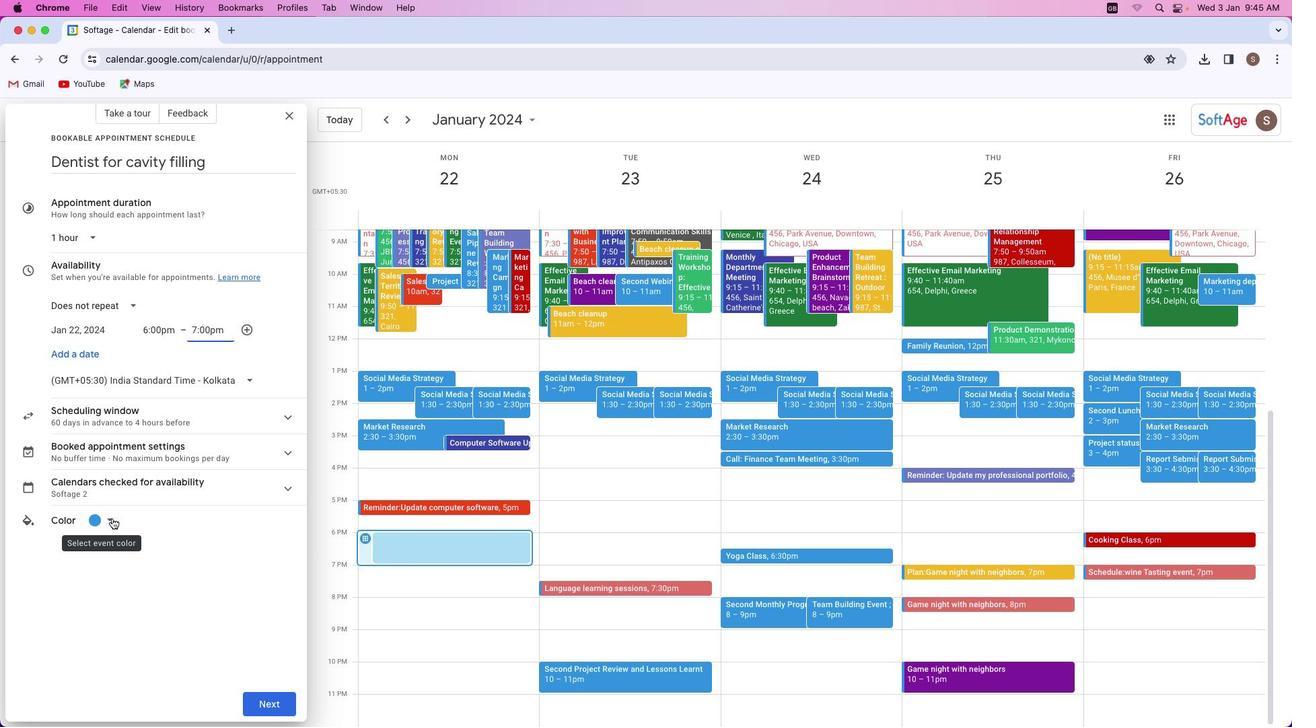 
Action: Mouse pressed left at (112, 517)
Screenshot: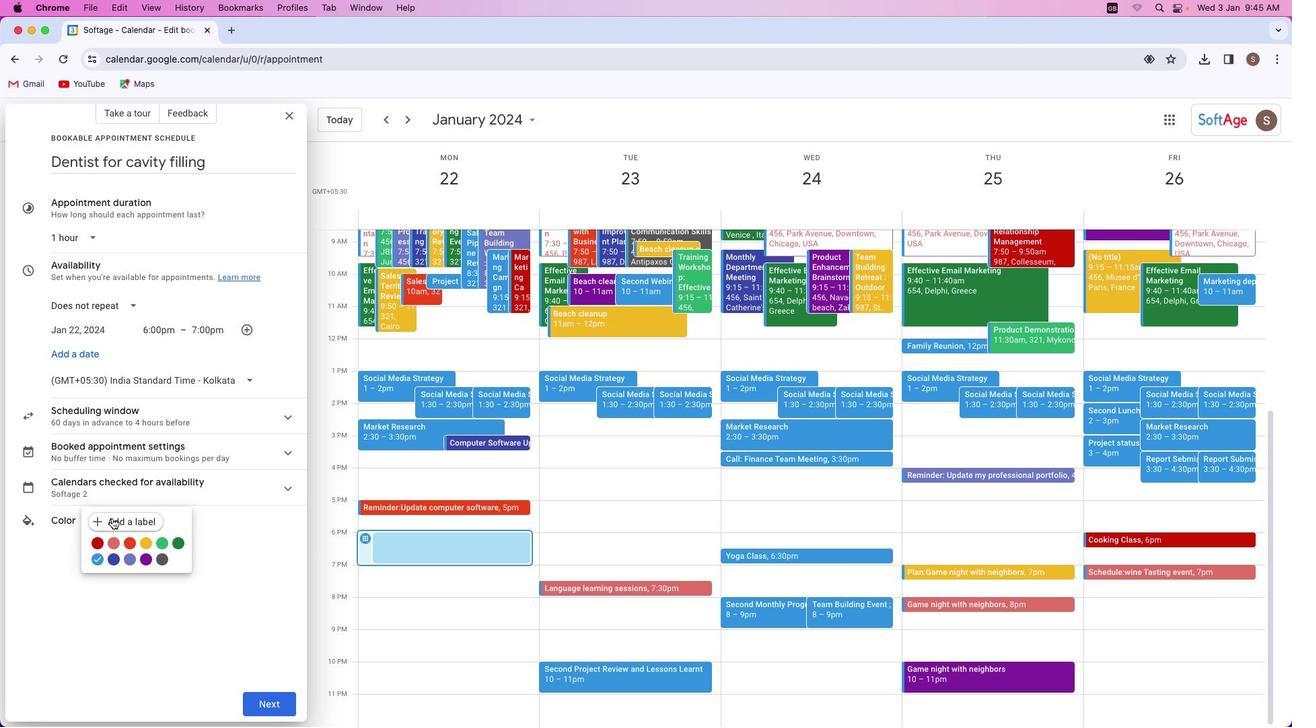 
Action: Mouse moved to (159, 556)
Screenshot: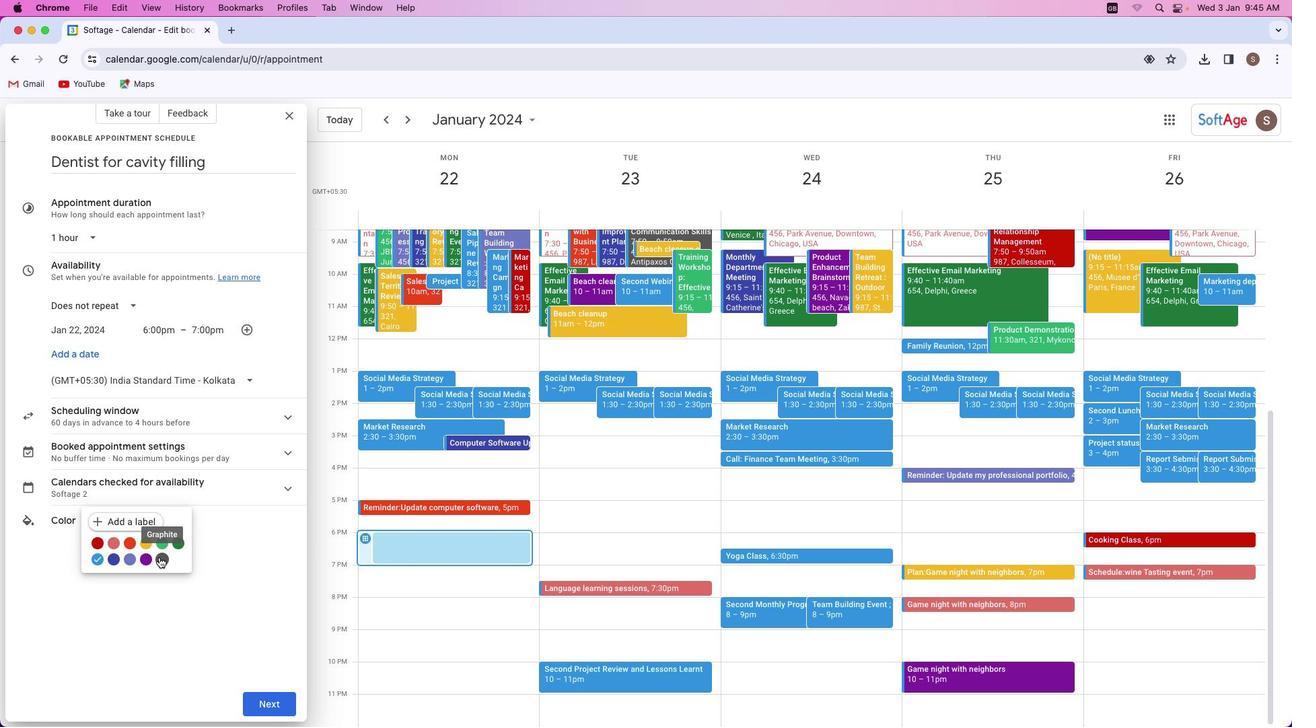 
Action: Mouse pressed left at (159, 556)
Screenshot: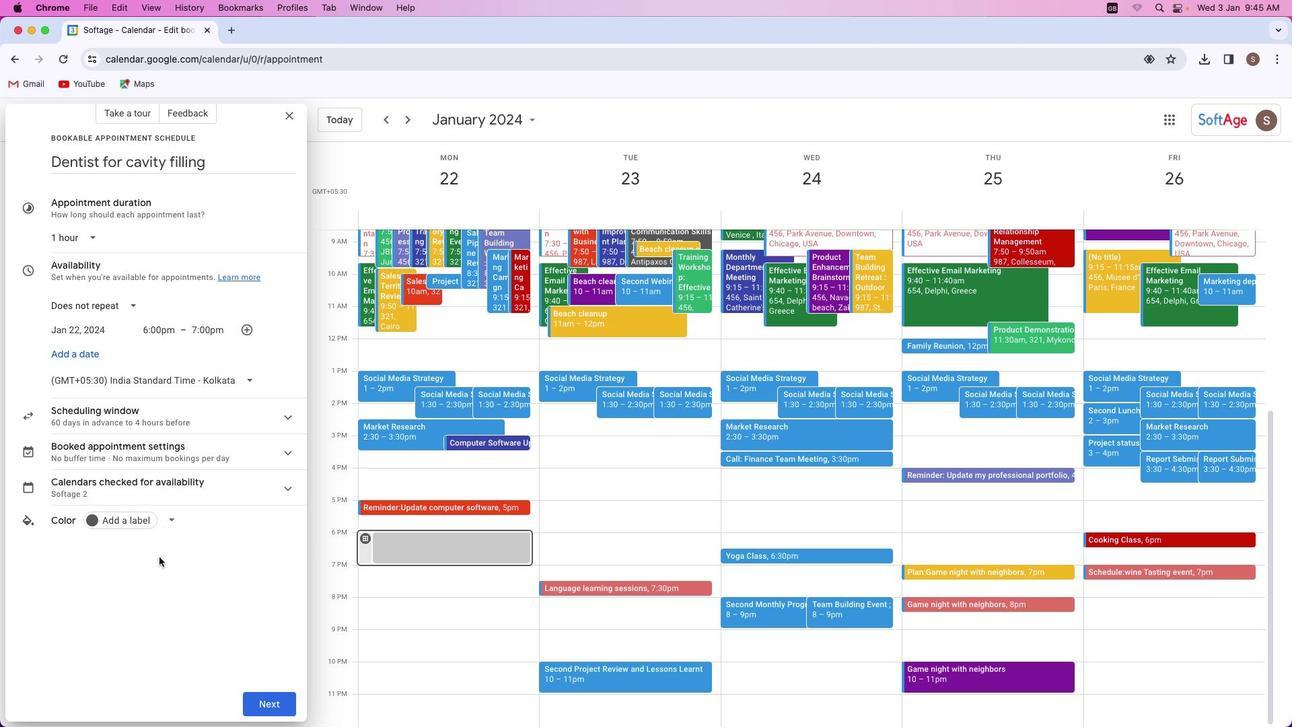 
Action: Mouse moved to (255, 697)
Screenshot: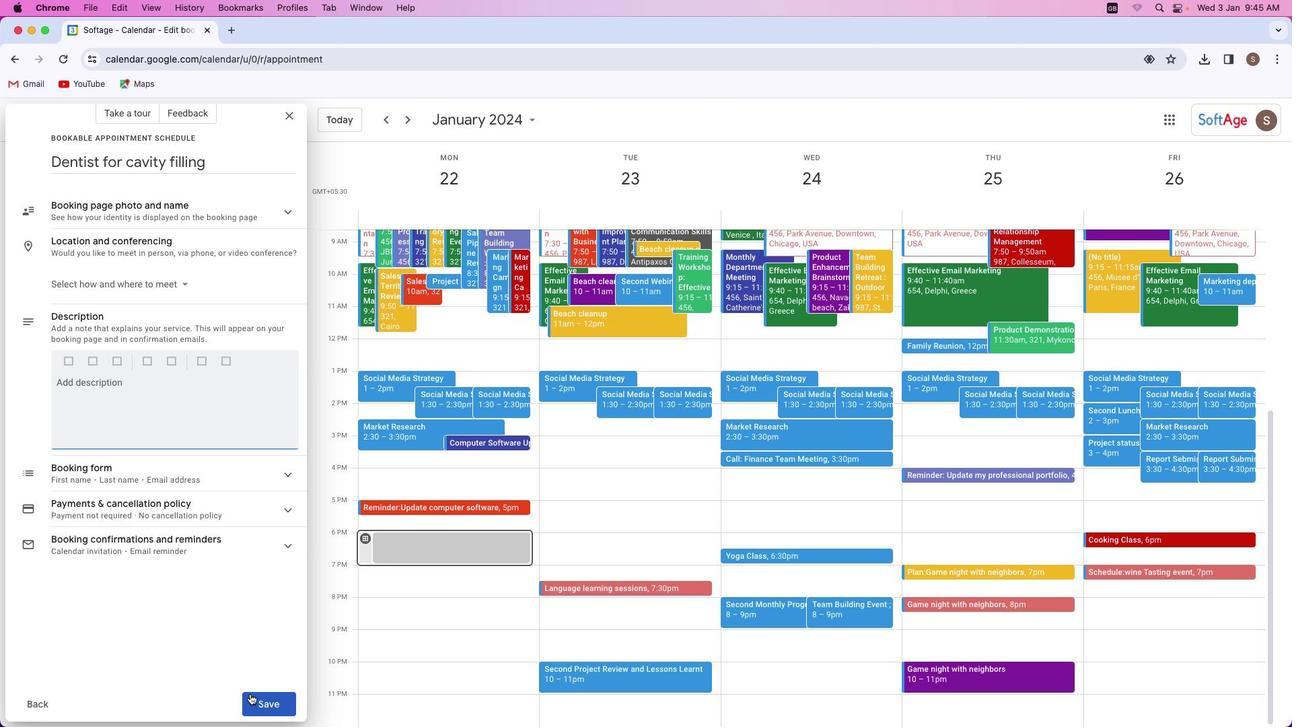 
Action: Mouse pressed left at (255, 697)
Screenshot: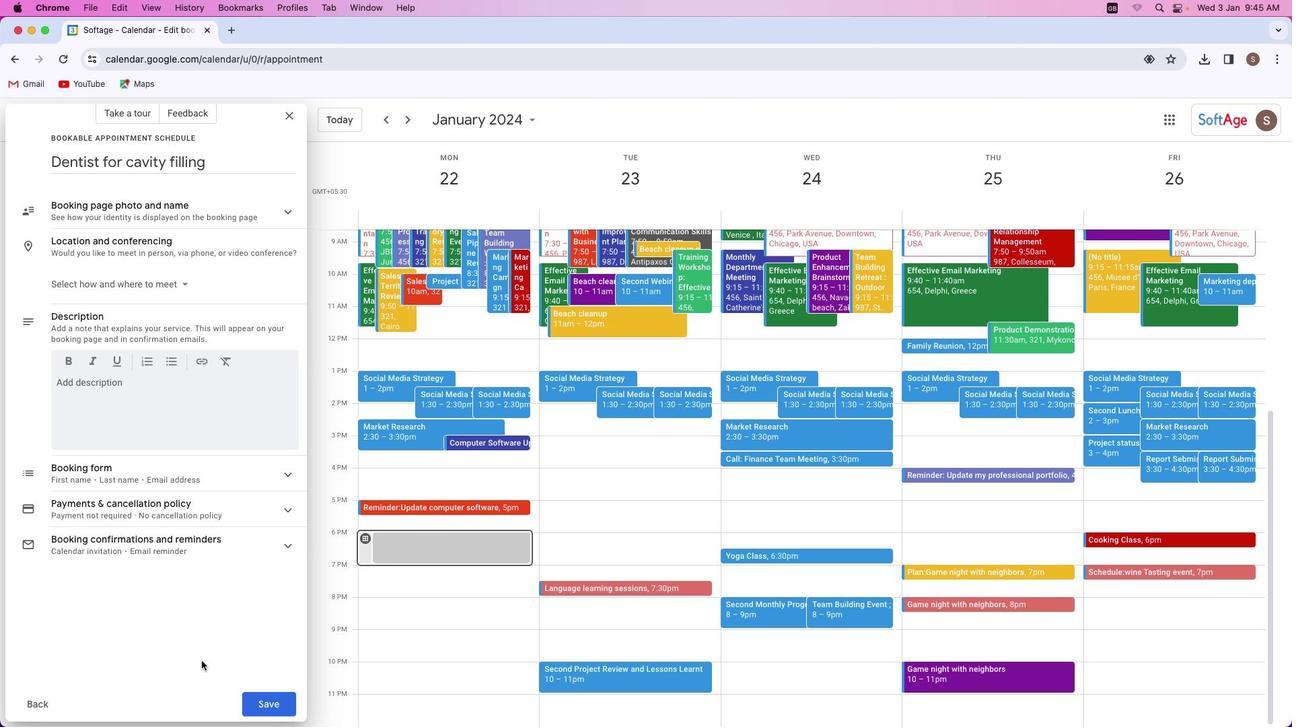 
Action: Mouse moved to (81, 379)
Screenshot: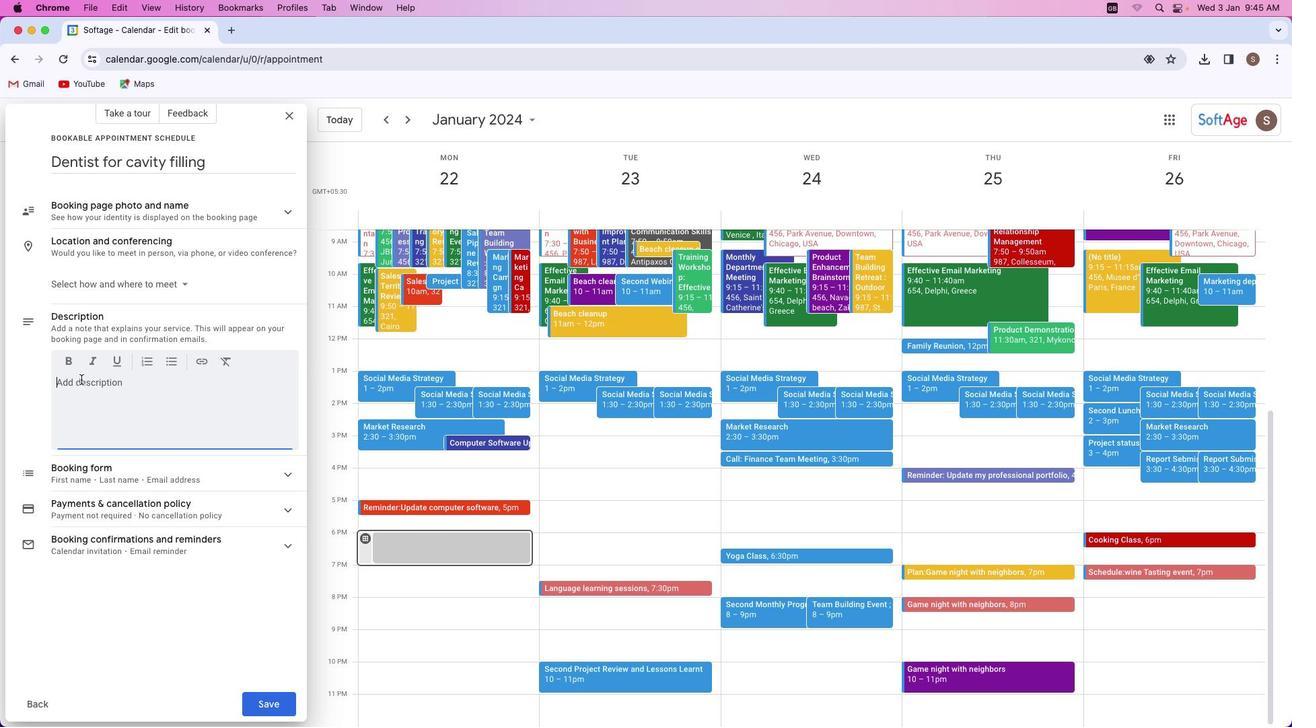 
Action: Mouse pressed left at (81, 379)
Screenshot: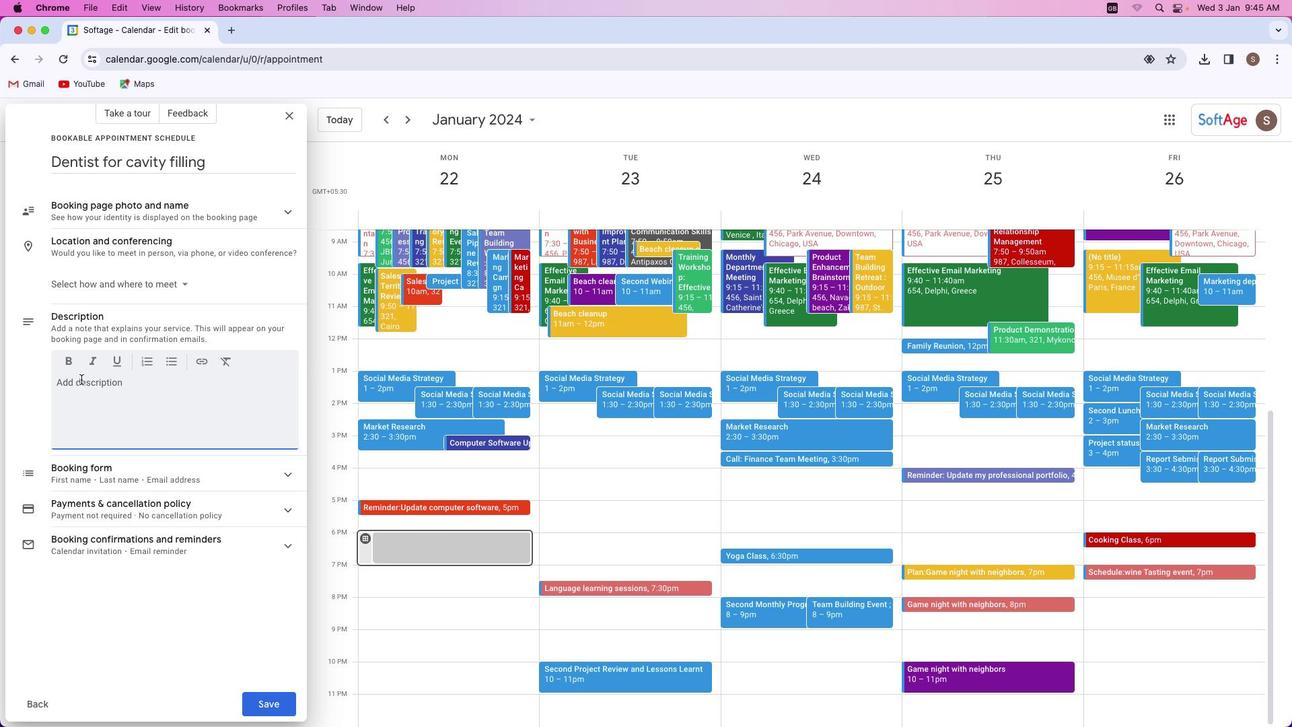 
Action: Key pressed Key.shift'T''h''i''s'Key.space'a''p''p''o''i''n''t''m''e''n''t'Key.space'i''s'Key.space'f''o''r'Key.space'c''a''v''i''t''y'Key.space'f''i''l''l''i''n''g'Key.space'p''u''r''p''o''s''e''.'
Screenshot: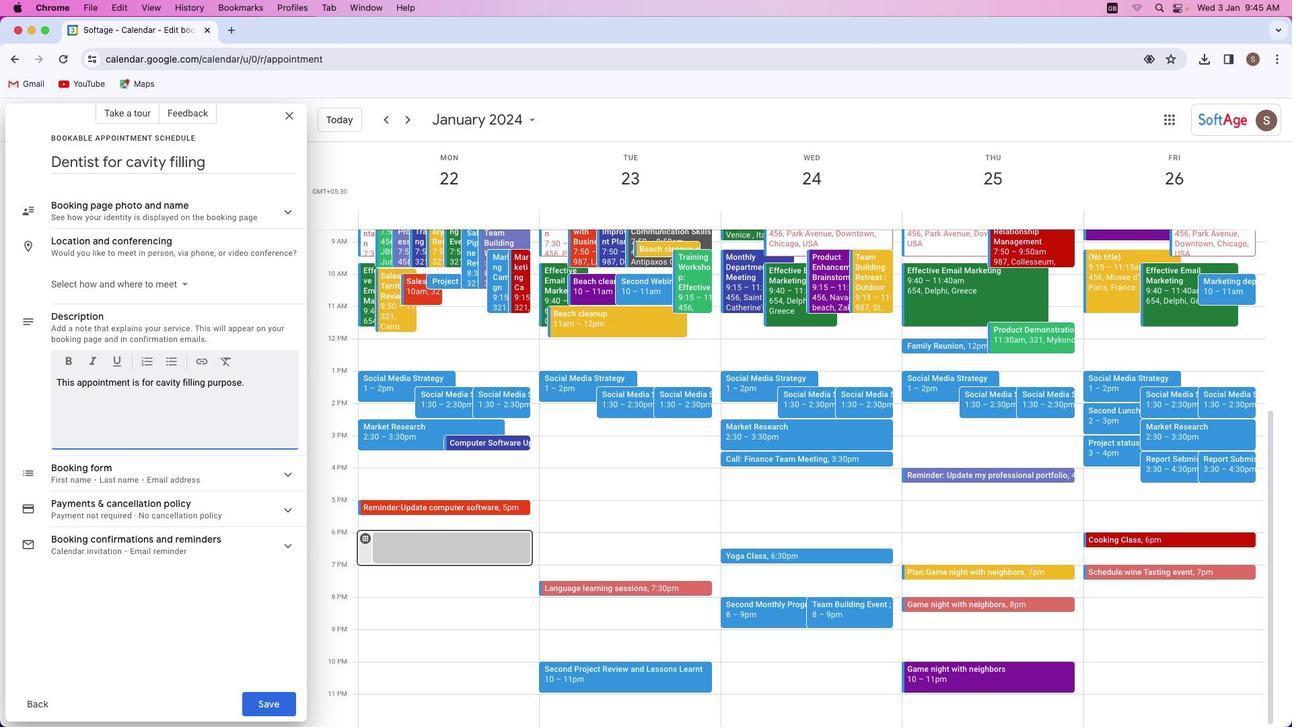 
Action: Mouse moved to (236, 593)
Screenshot: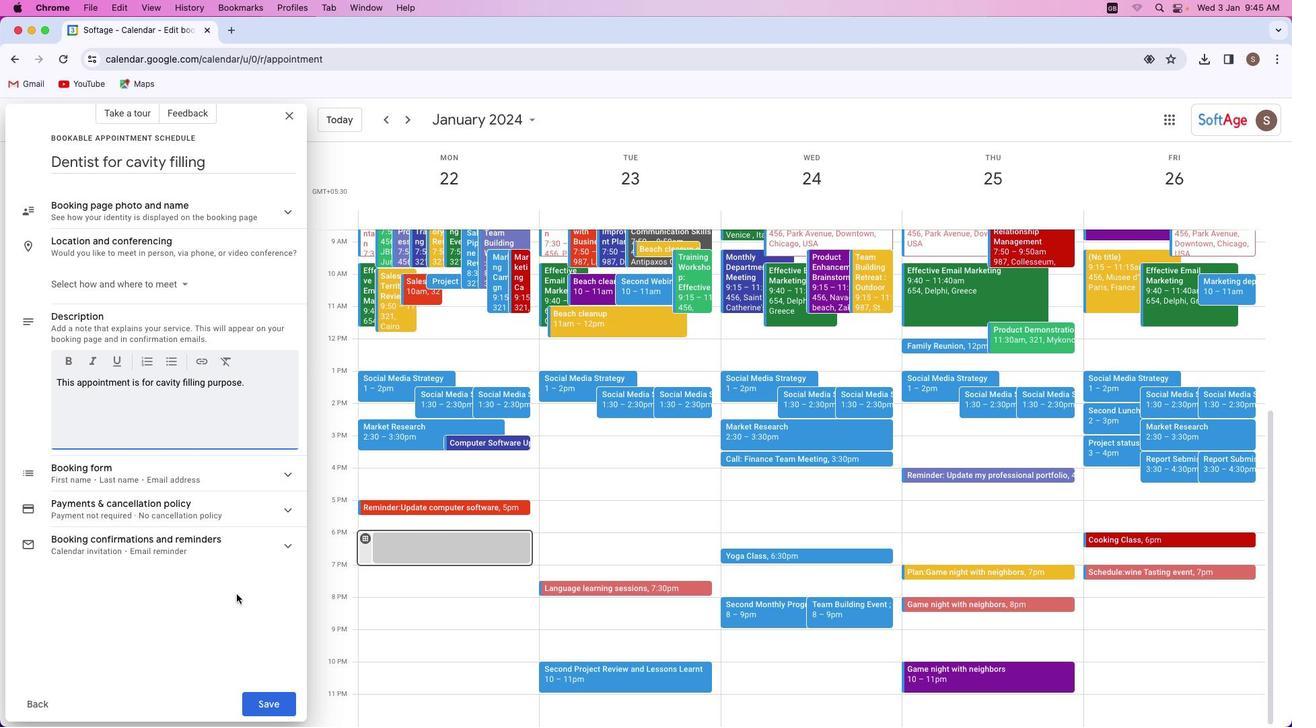 
Action: Mouse pressed left at (236, 593)
Screenshot: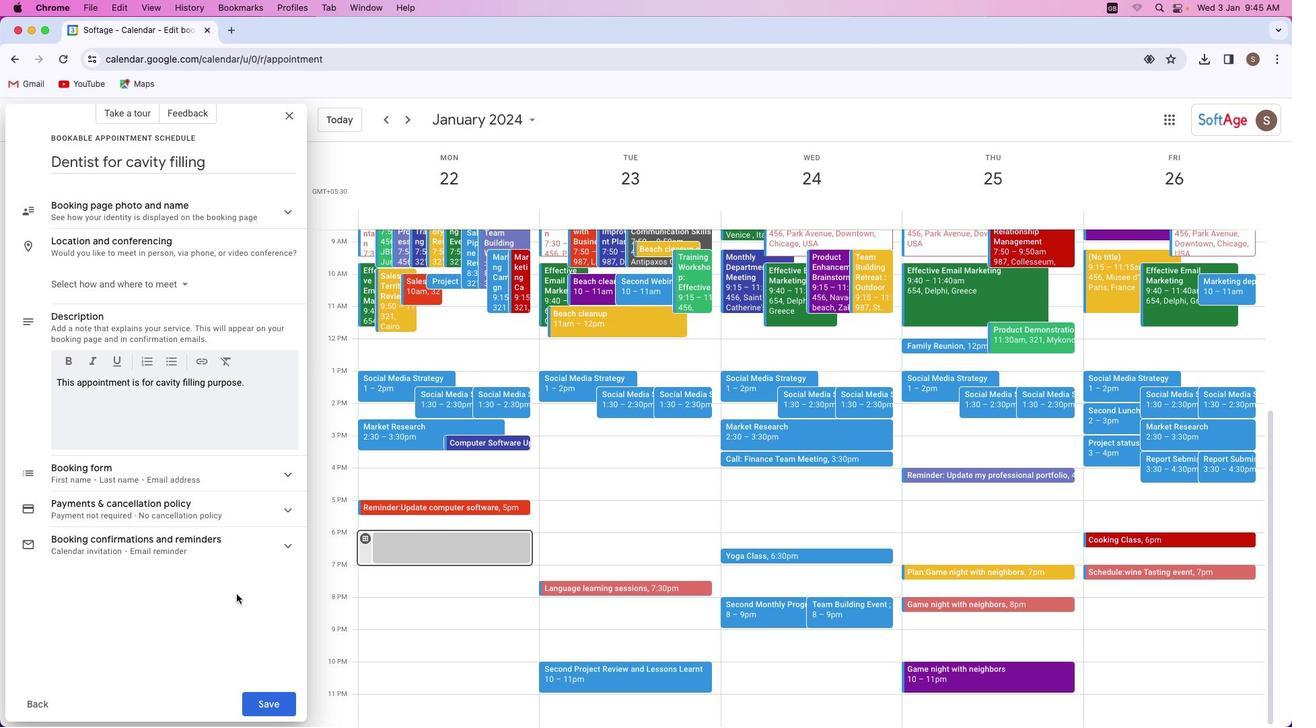
Action: Mouse moved to (264, 698)
Screenshot: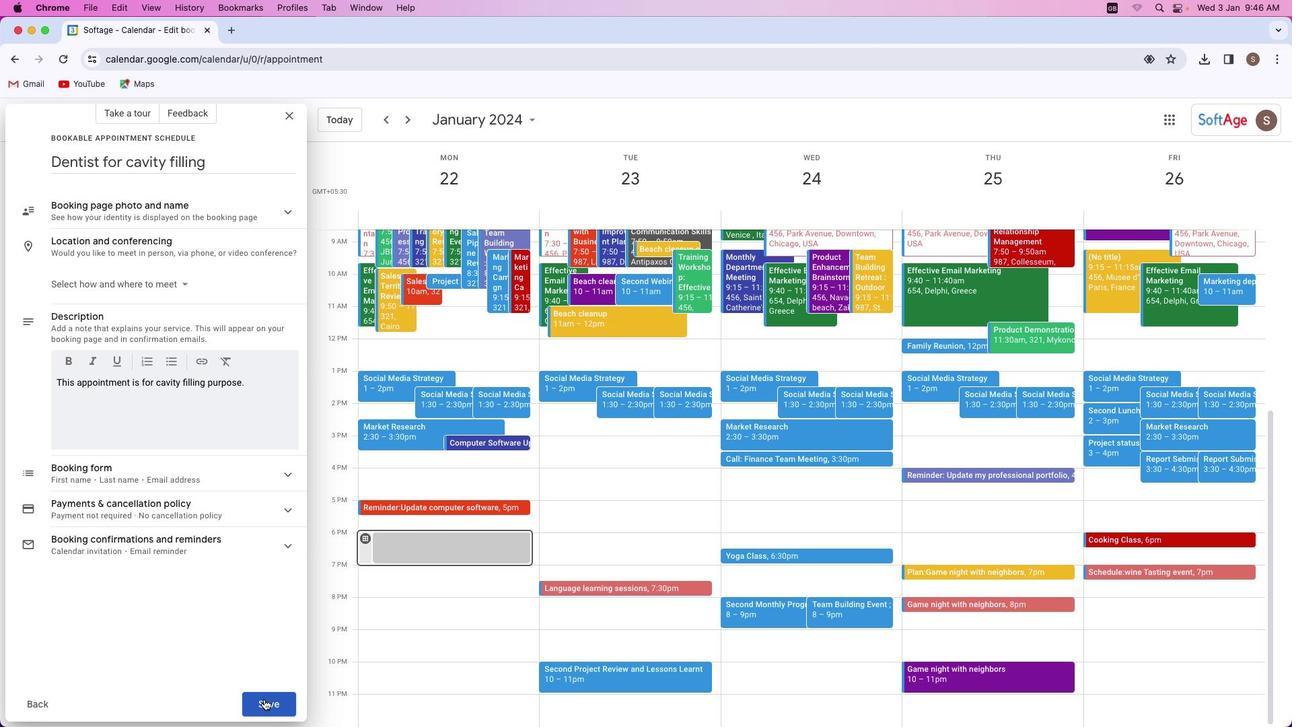 
Action: Mouse pressed left at (264, 698)
Screenshot: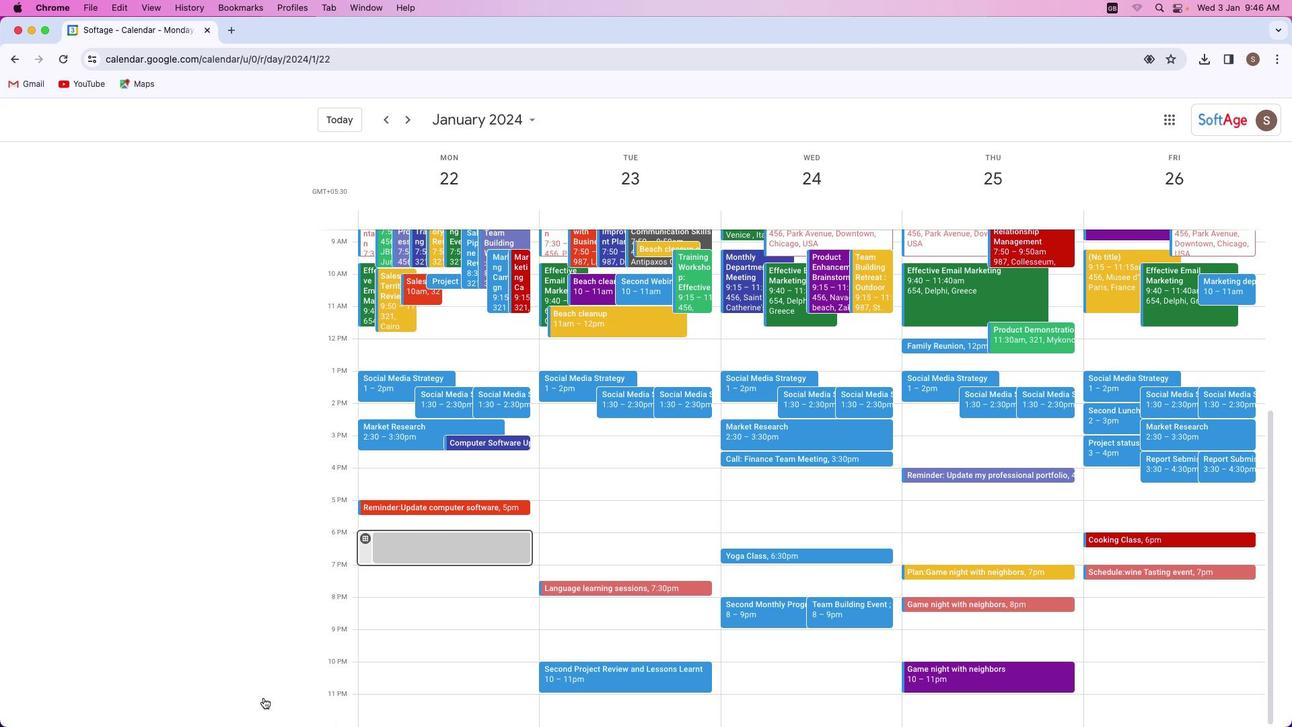 
Action: Mouse moved to (120, 551)
Screenshot: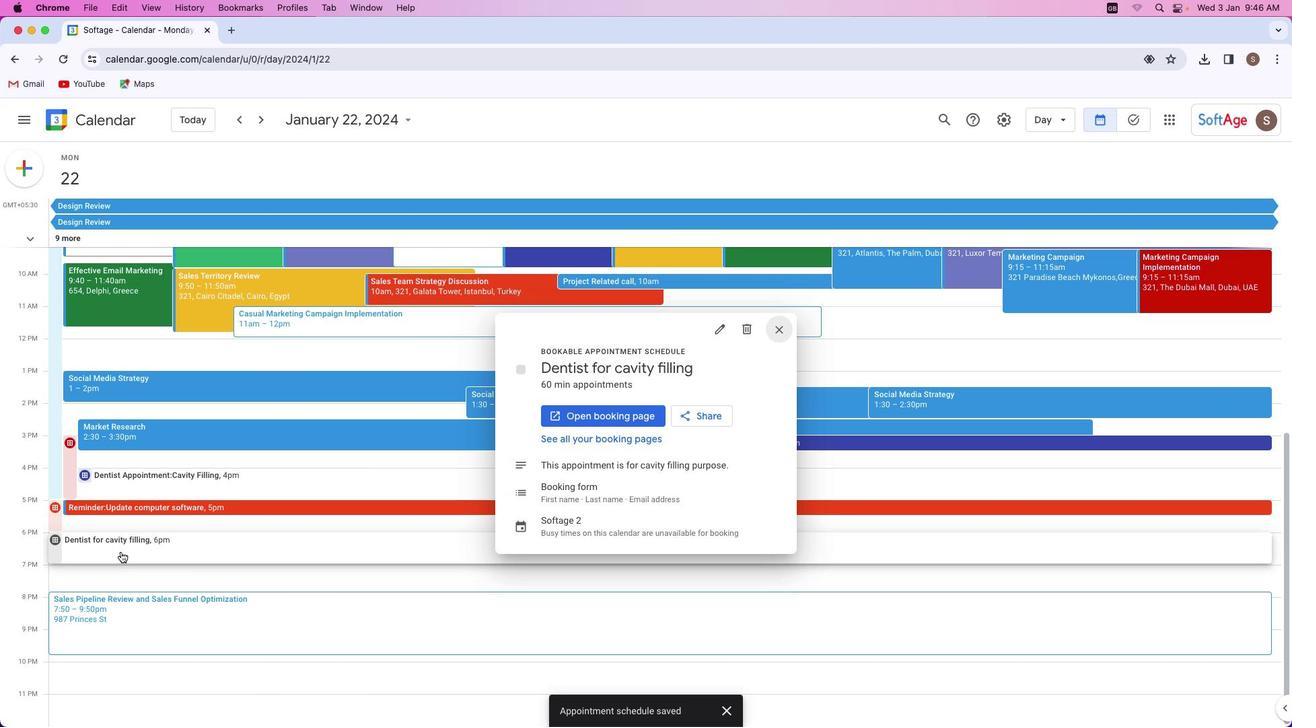 
Action: Mouse pressed left at (120, 551)
Screenshot: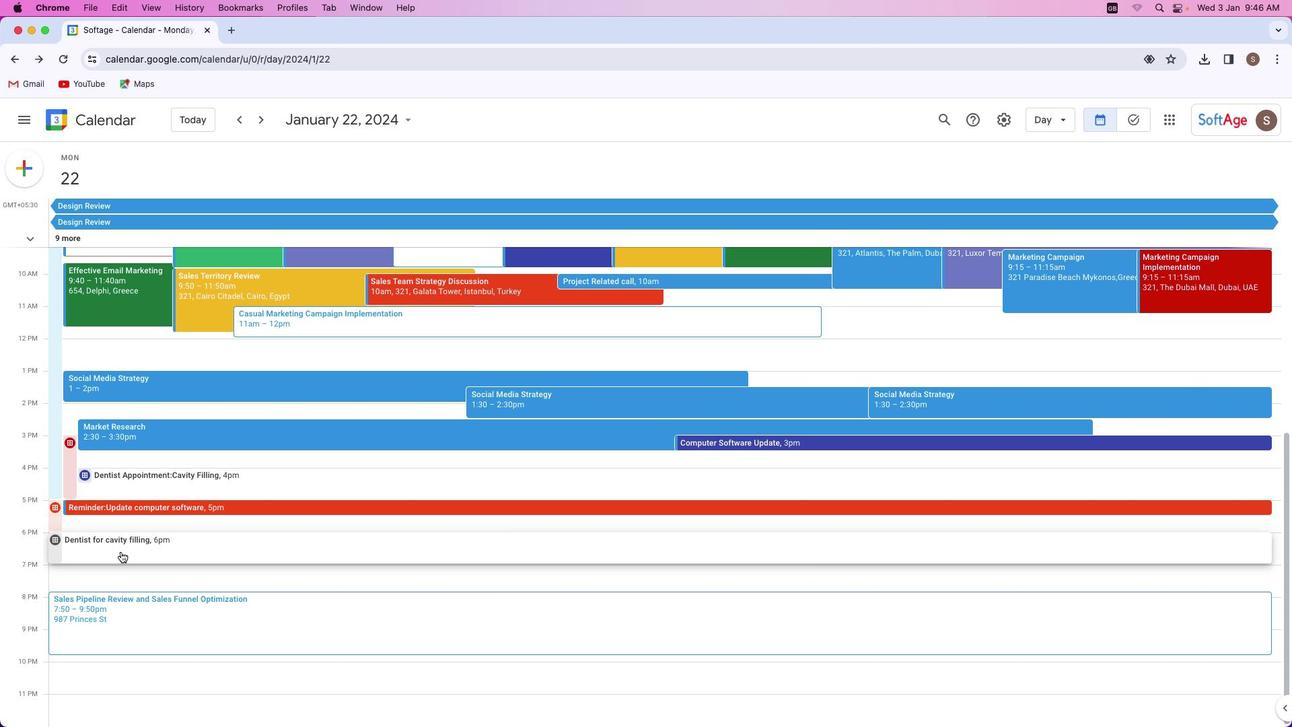 
Action: Mouse moved to (85, 542)
Screenshot: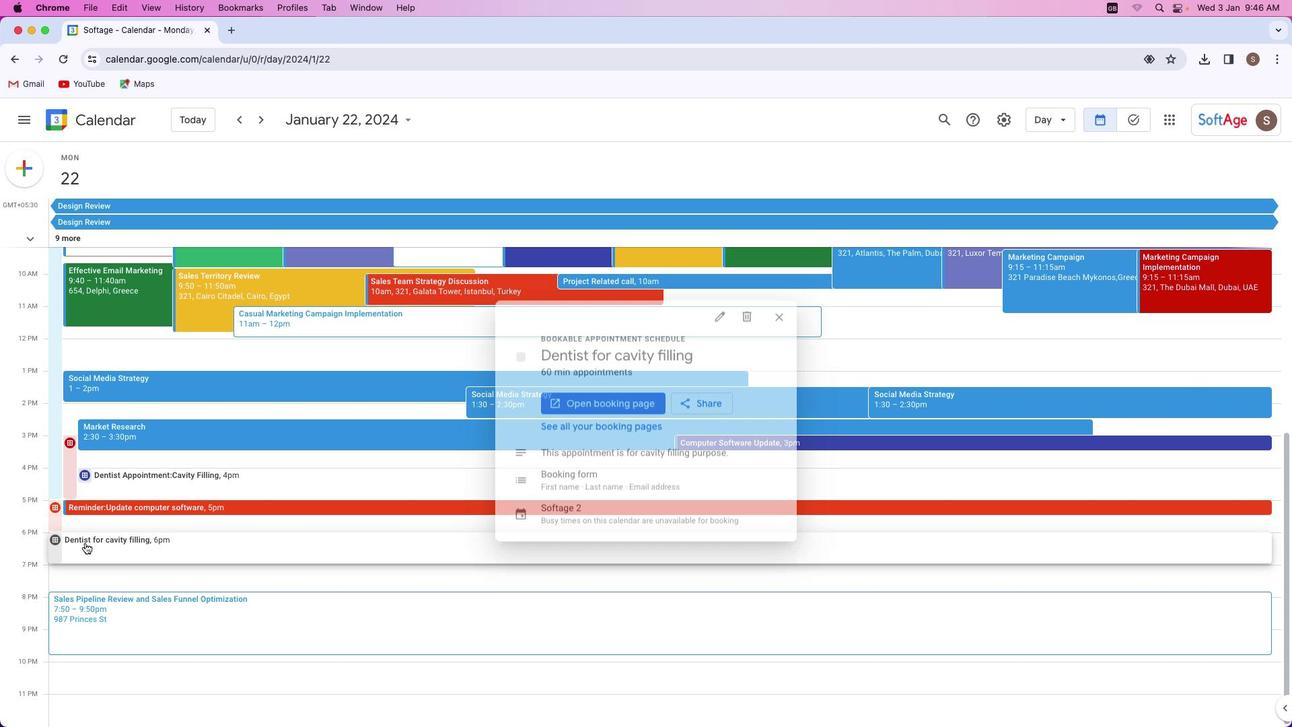 
Action: Mouse pressed left at (85, 542)
Screenshot: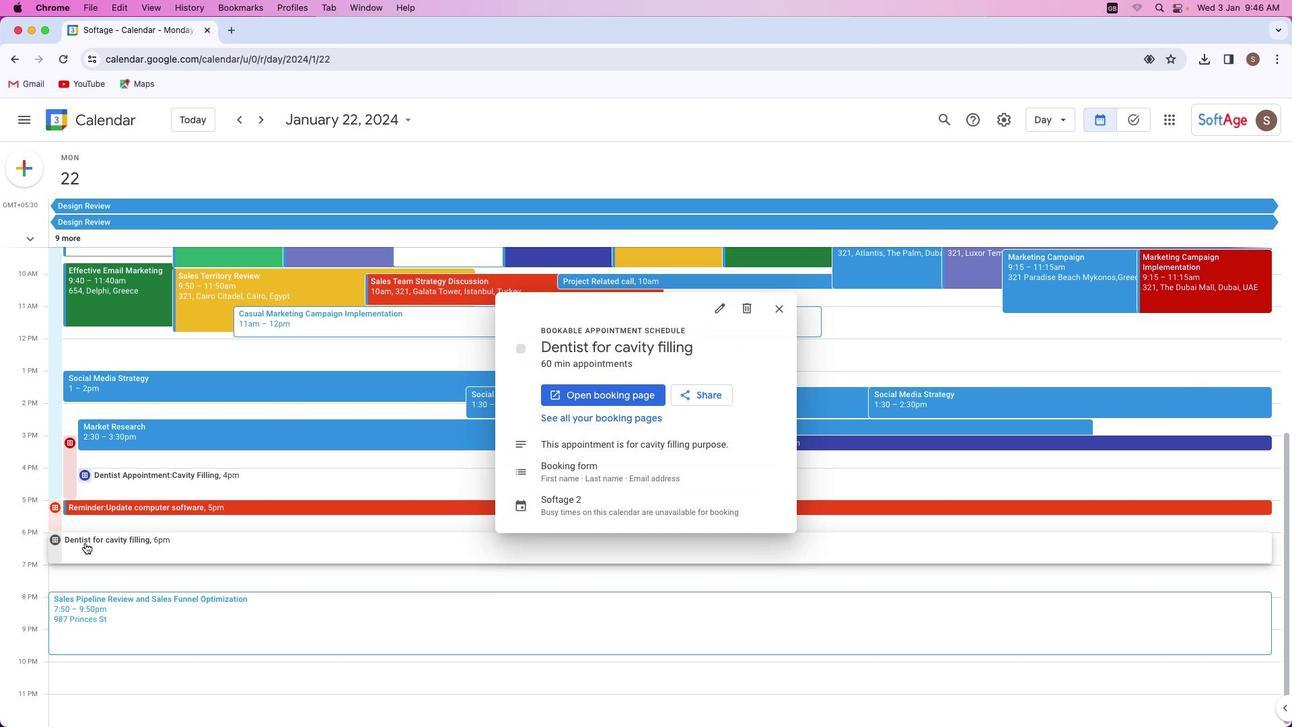 
Action: Mouse moved to (129, 544)
Screenshot: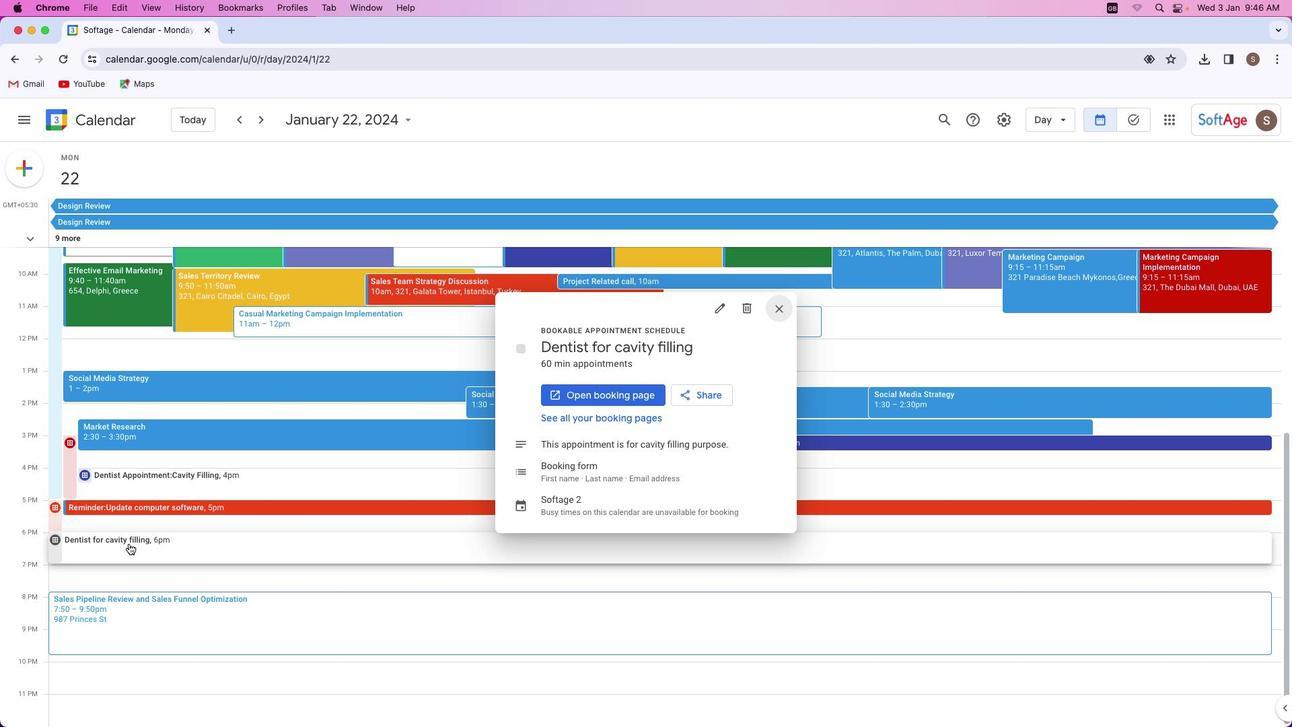 
